 Task: Add a signature Joshua Turner containing Best wishes for a happy National Environment Day, Joshua Turner to email address softage.8@softage.net and add a label User experience
Action: Key pressed <Key.cmd><Key.cmd><Key.cmd><Key.cmd><Key.delete><Key.alt_l><Key.delete>
Screenshot: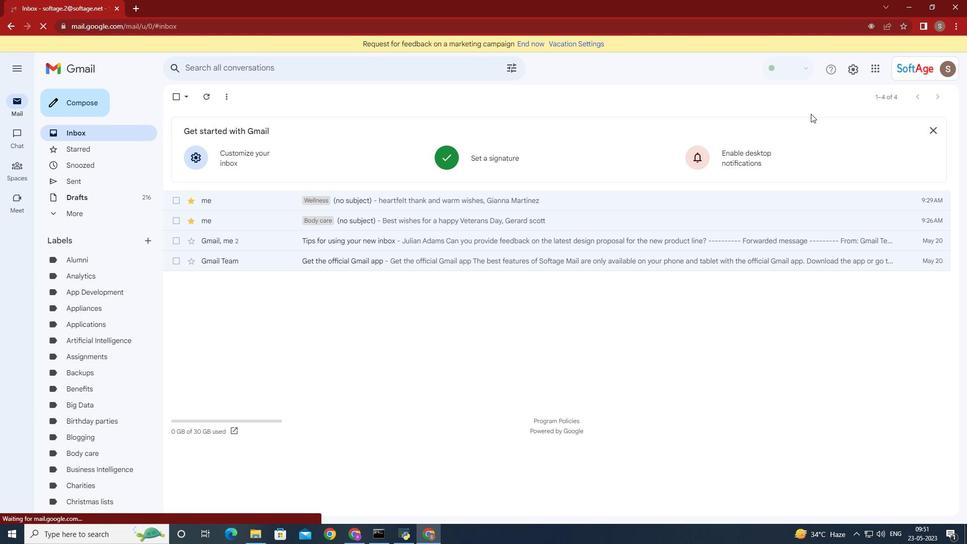 
Action: Mouse moved to (929, 53)
Screenshot: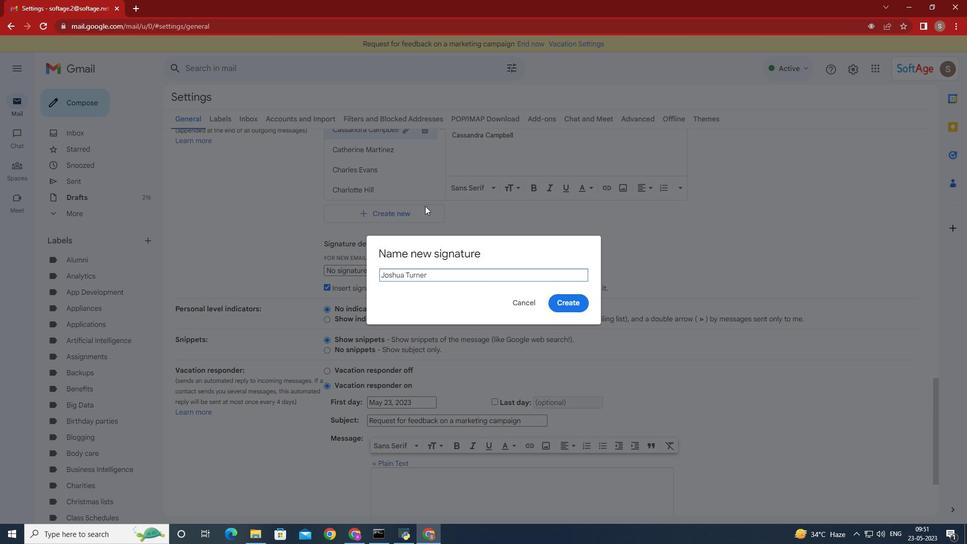 
Action: Mouse pressed left at (929, 53)
Screenshot: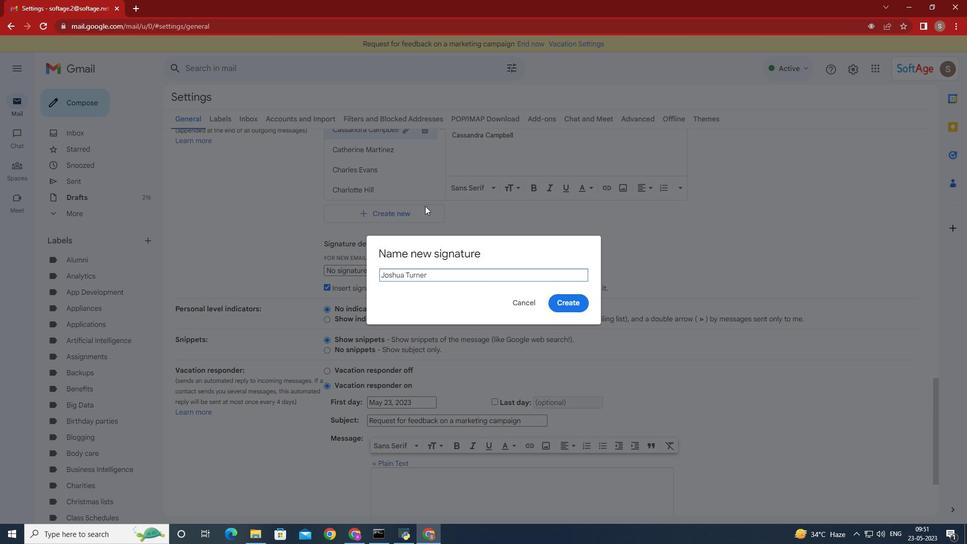 
Action: Mouse moved to (872, 95)
Screenshot: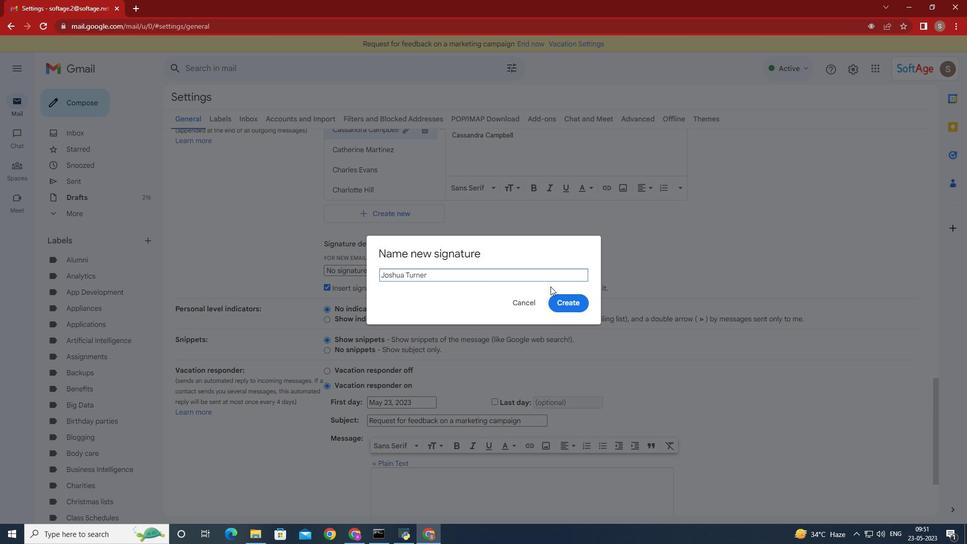 
Action: Mouse pressed left at (872, 95)
Screenshot: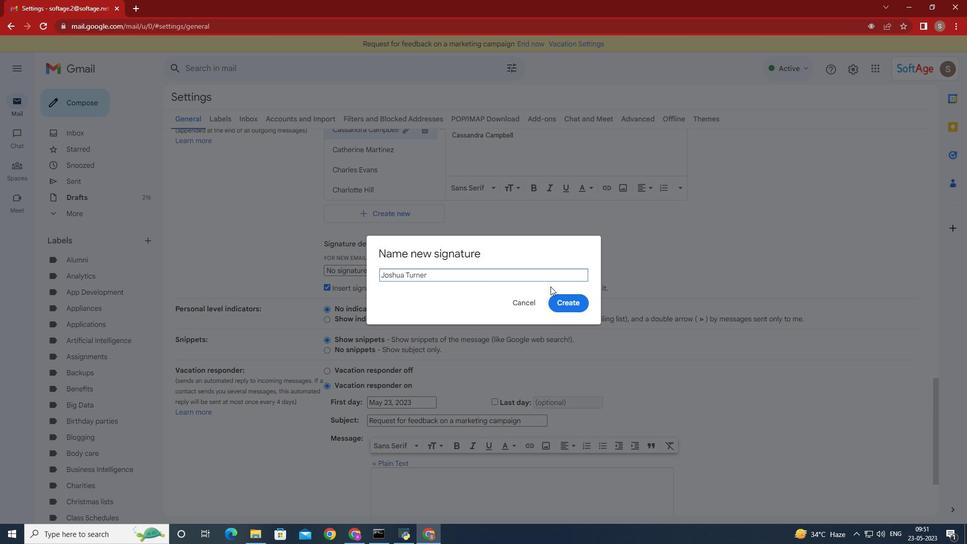 
Action: Mouse moved to (852, 70)
Screenshot: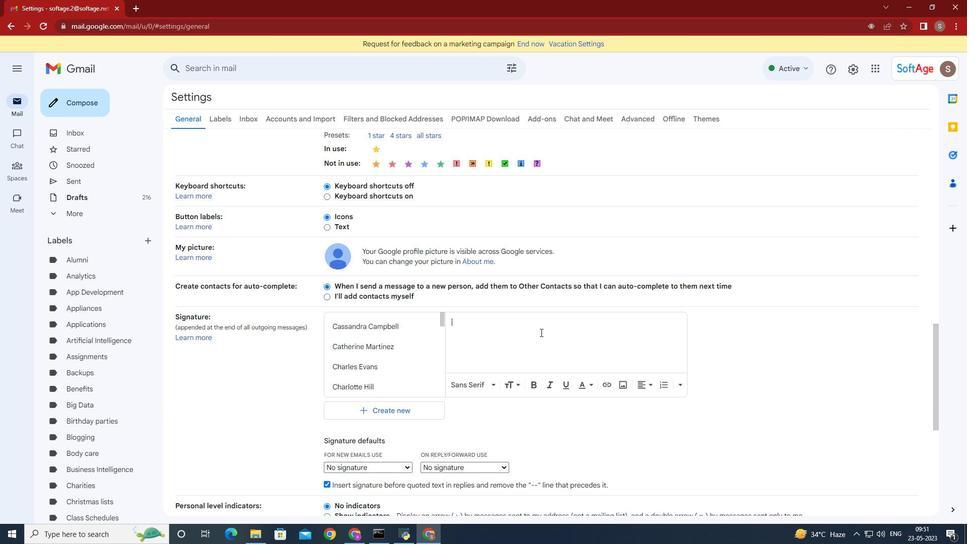
Action: Mouse pressed left at (852, 70)
Screenshot: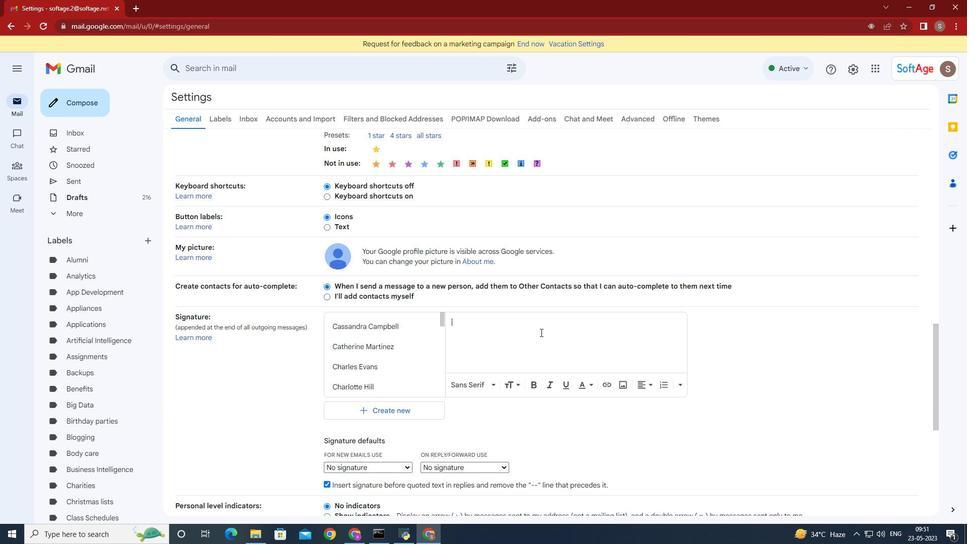 
Action: Mouse moved to (885, 119)
Screenshot: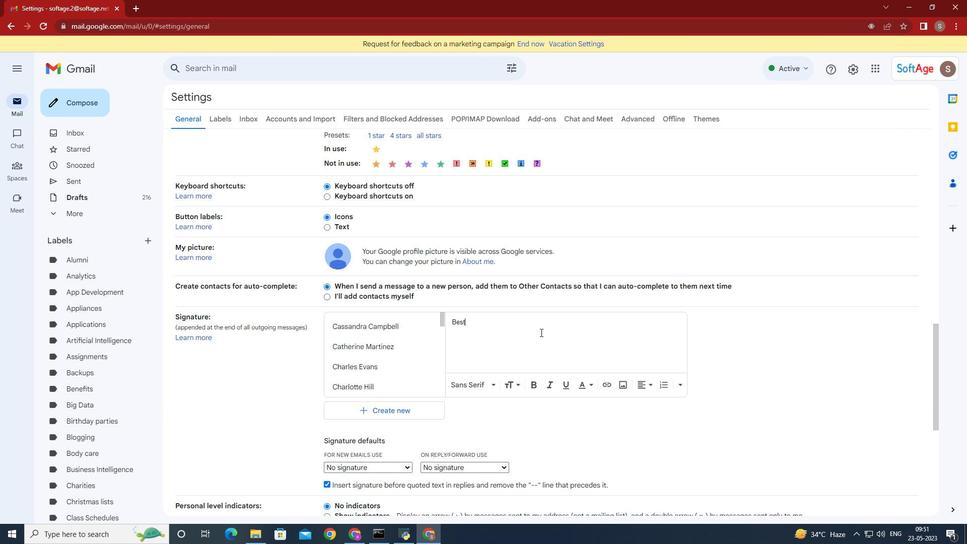 
Action: Mouse pressed left at (885, 119)
Screenshot: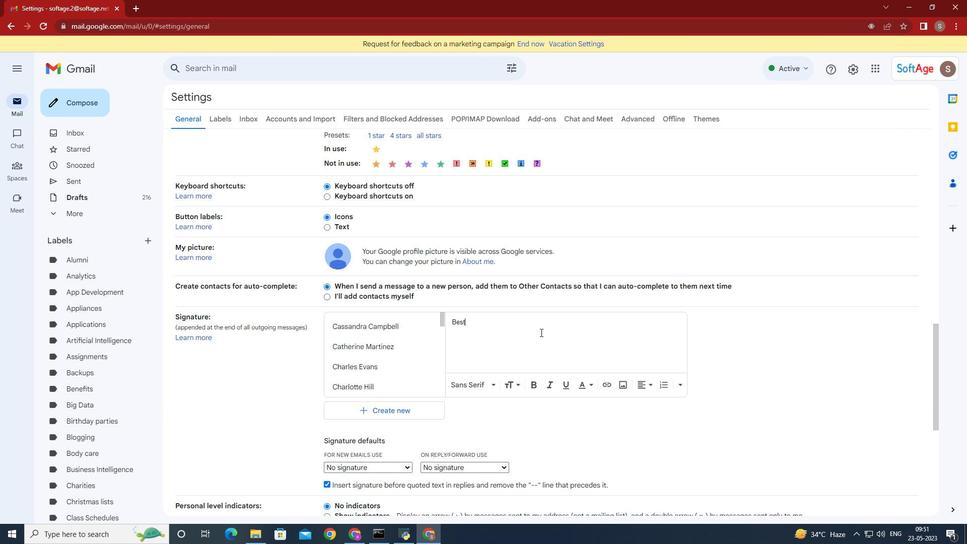 
Action: Mouse moved to (718, 263)
Screenshot: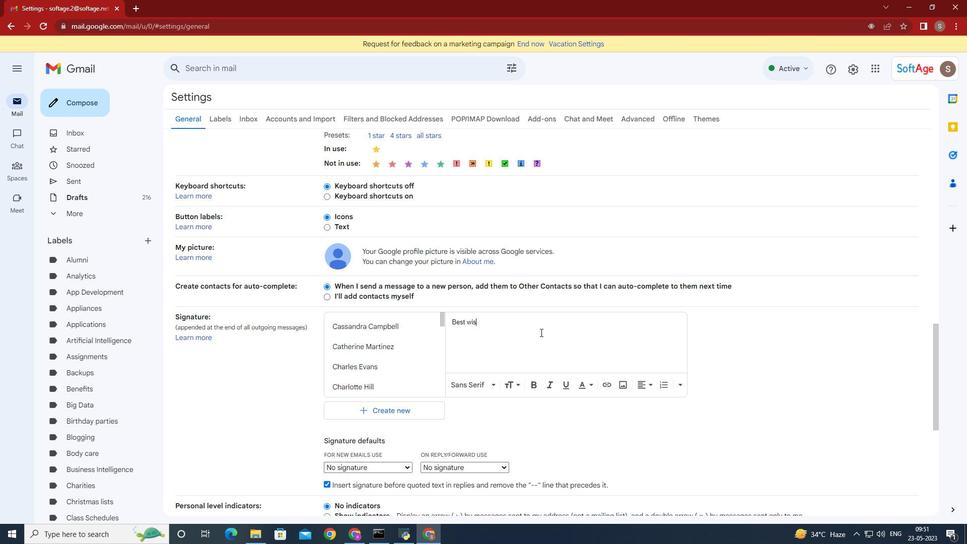 
Action: Mouse scrolled (718, 263) with delta (0, 0)
Screenshot: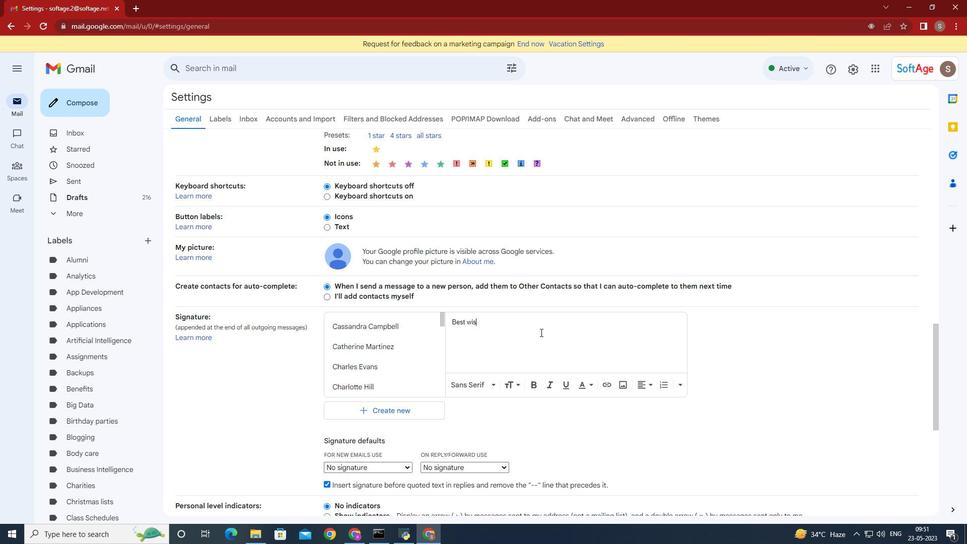 
Action: Mouse scrolled (718, 263) with delta (0, 0)
Screenshot: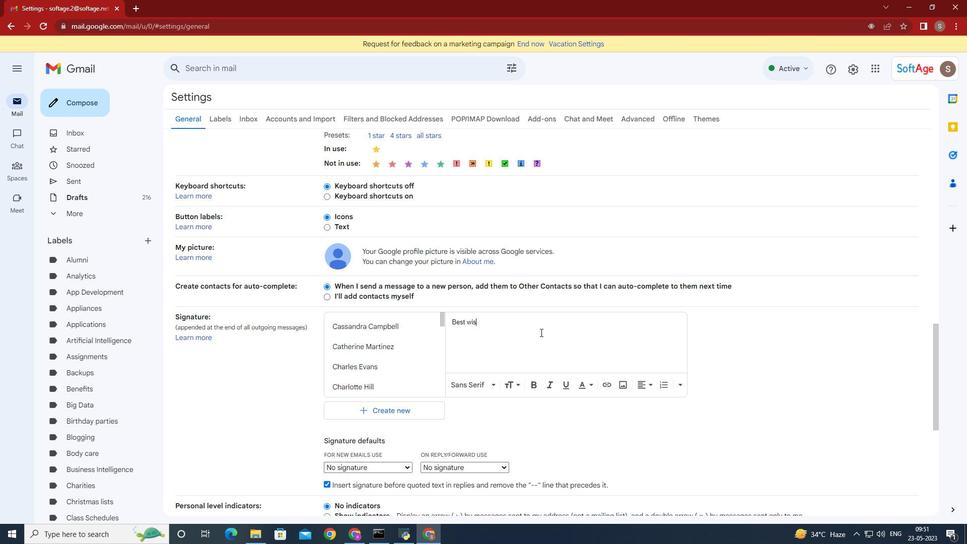 
Action: Mouse scrolled (718, 263) with delta (0, 0)
Screenshot: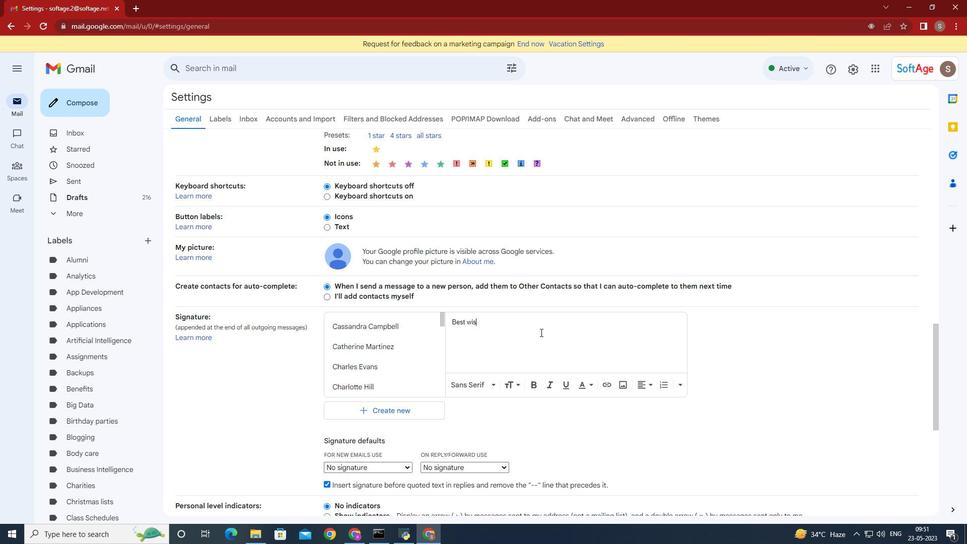 
Action: Mouse moved to (718, 263)
Screenshot: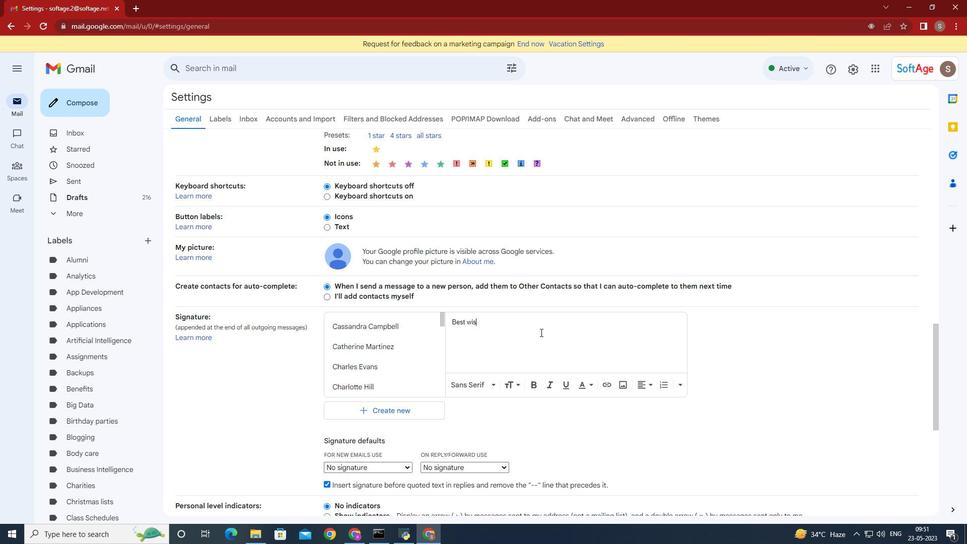 
Action: Mouse scrolled (718, 263) with delta (0, 0)
Screenshot: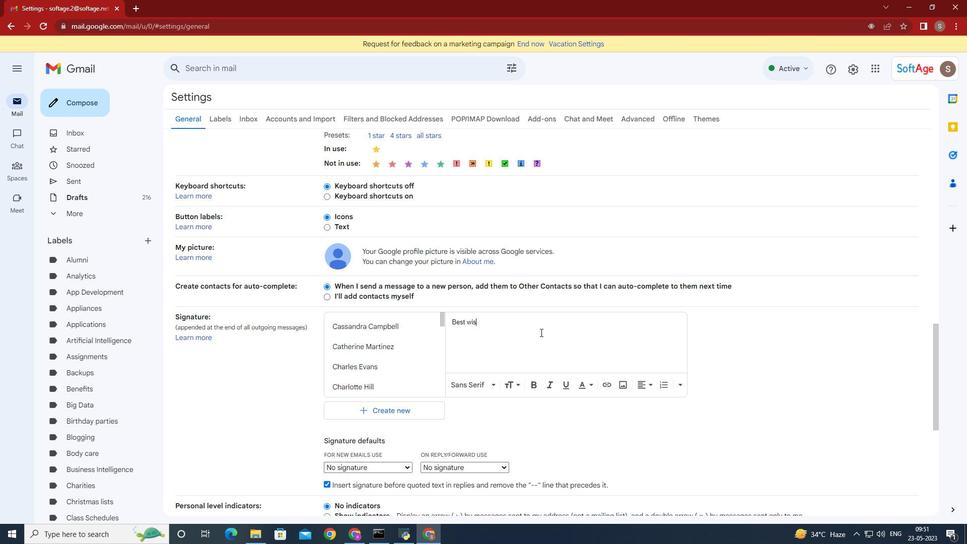 
Action: Mouse moved to (718, 263)
Screenshot: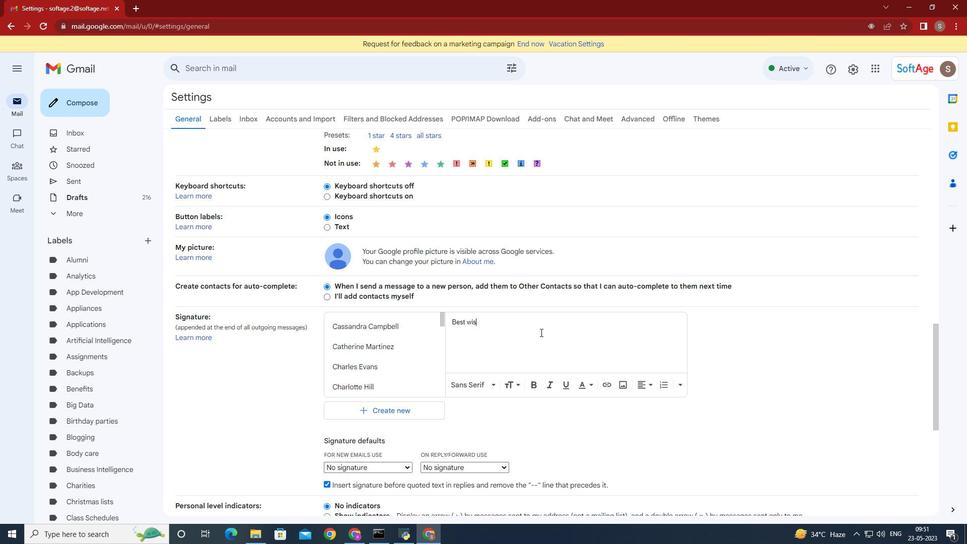 
Action: Mouse scrolled (718, 263) with delta (0, 0)
Screenshot: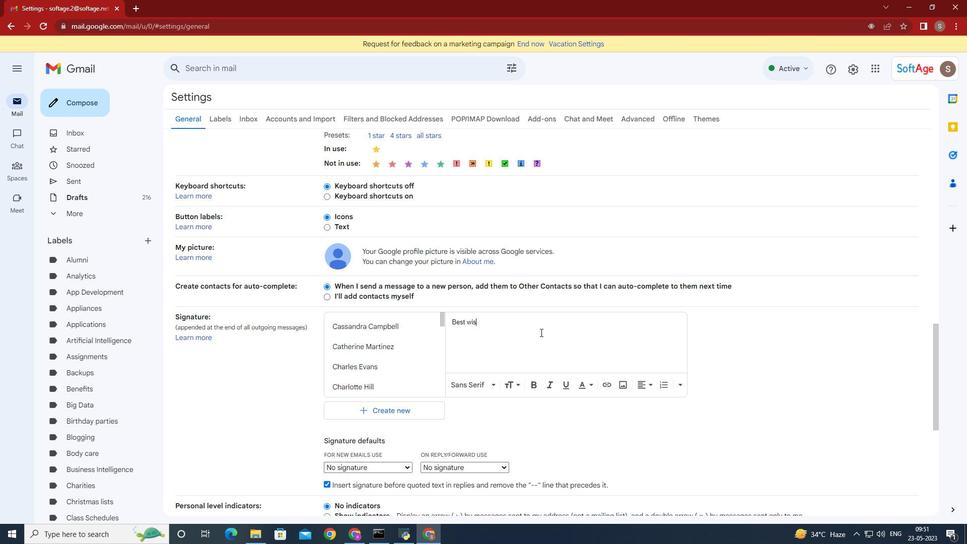
Action: Mouse moved to (717, 263)
Screenshot: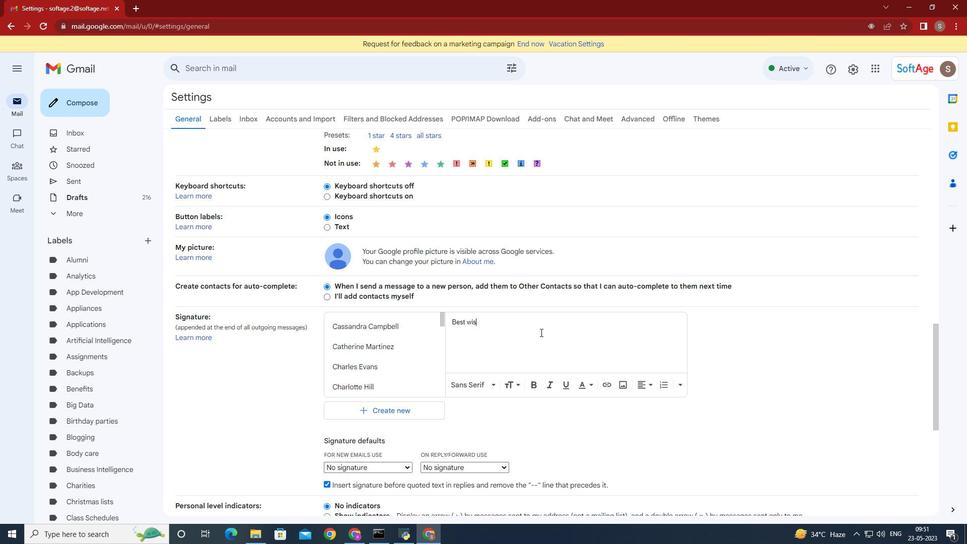 
Action: Mouse scrolled (717, 263) with delta (0, 0)
Screenshot: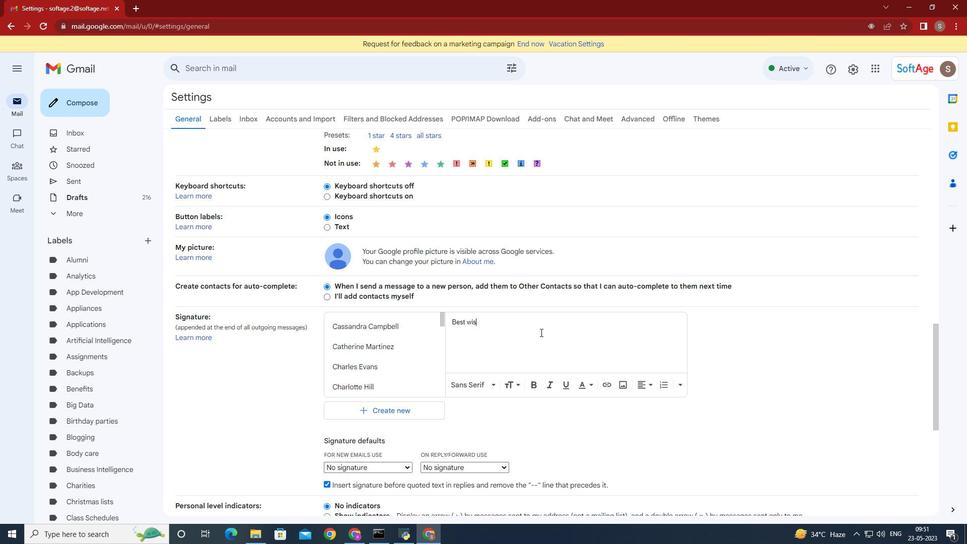 
Action: Mouse moved to (715, 263)
Screenshot: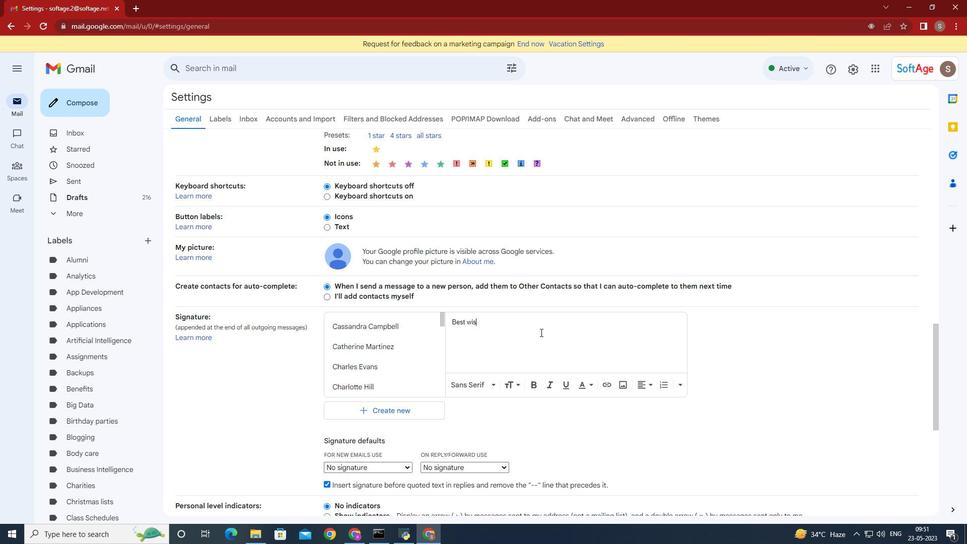 
Action: Mouse scrolled (715, 262) with delta (0, 0)
Screenshot: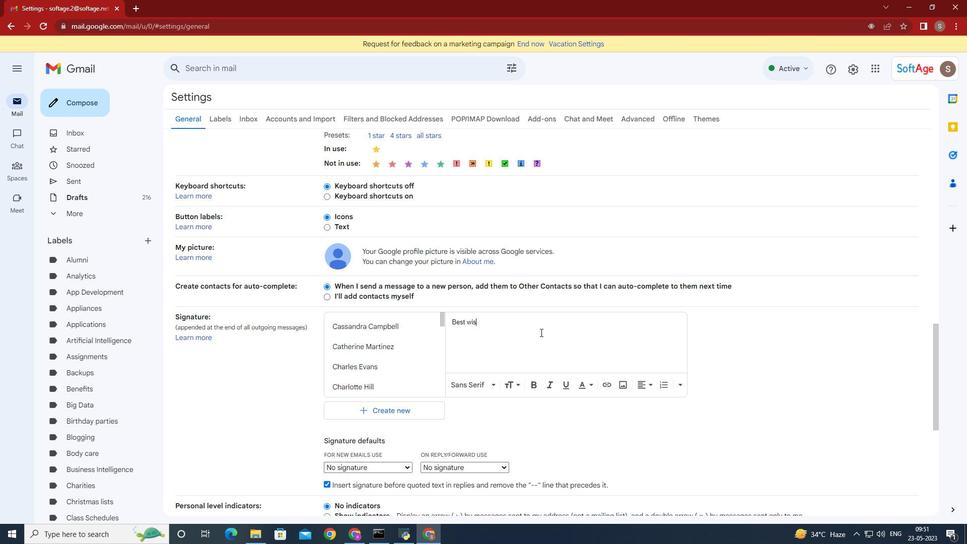 
Action: Mouse moved to (709, 259)
Screenshot: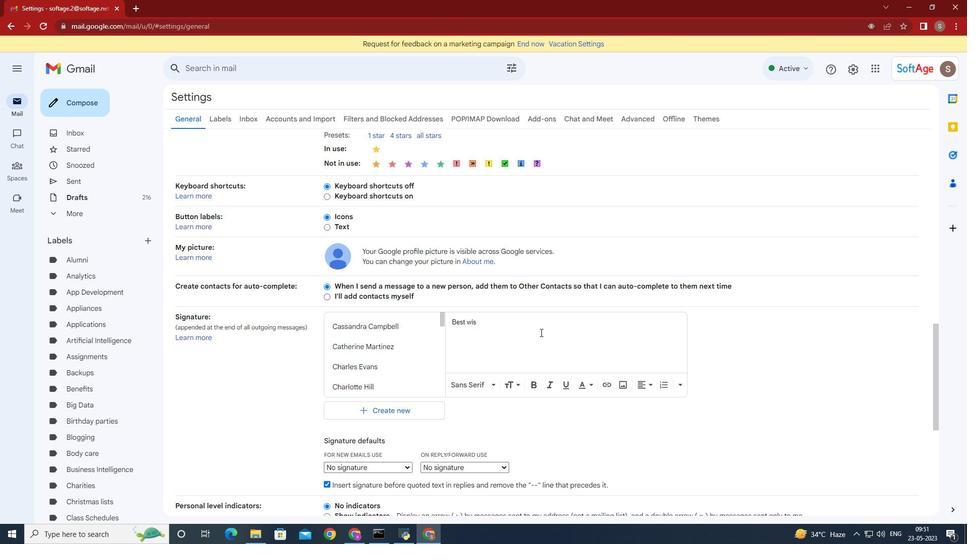 
Action: Mouse scrolled (709, 258) with delta (0, 0)
Screenshot: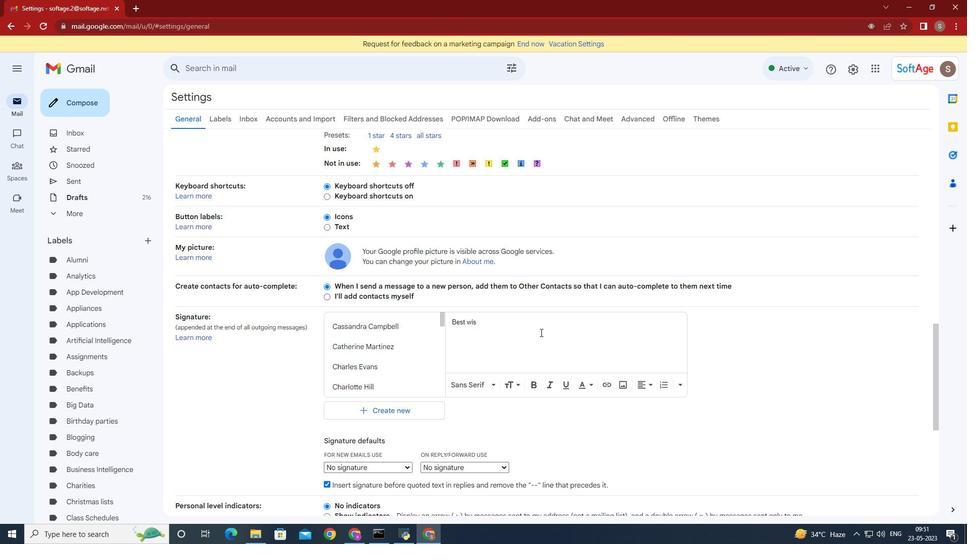 
Action: Mouse moved to (706, 257)
Screenshot: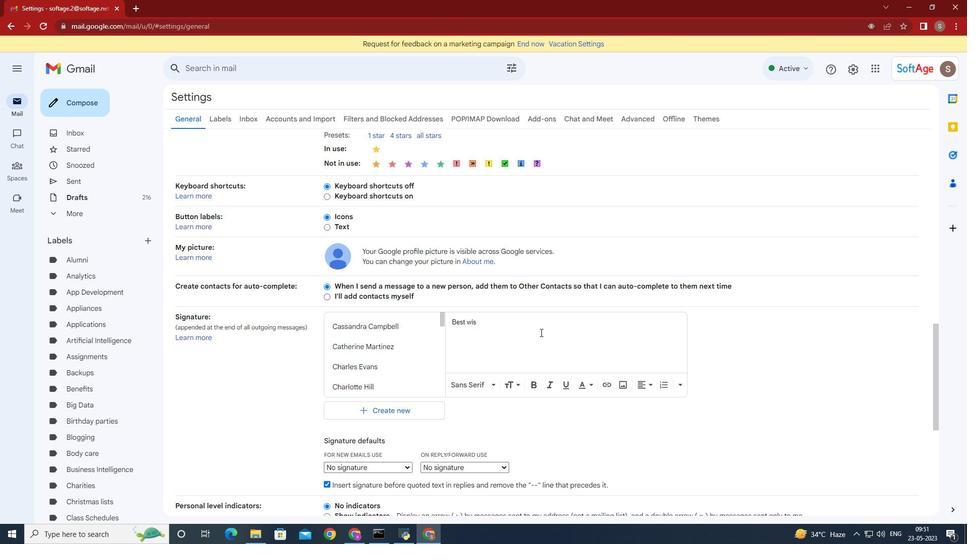 
Action: Mouse scrolled (706, 256) with delta (0, 0)
Screenshot: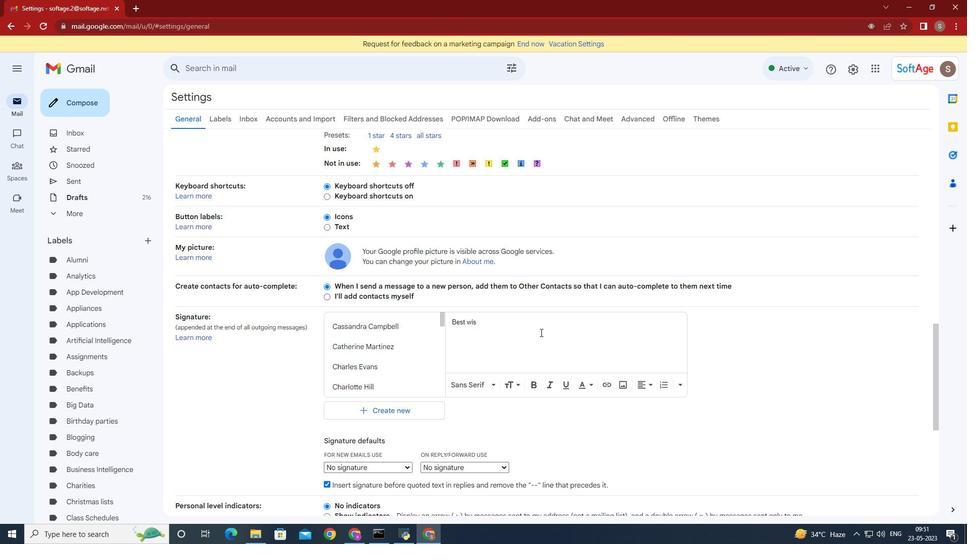 
Action: Mouse moved to (706, 257)
Screenshot: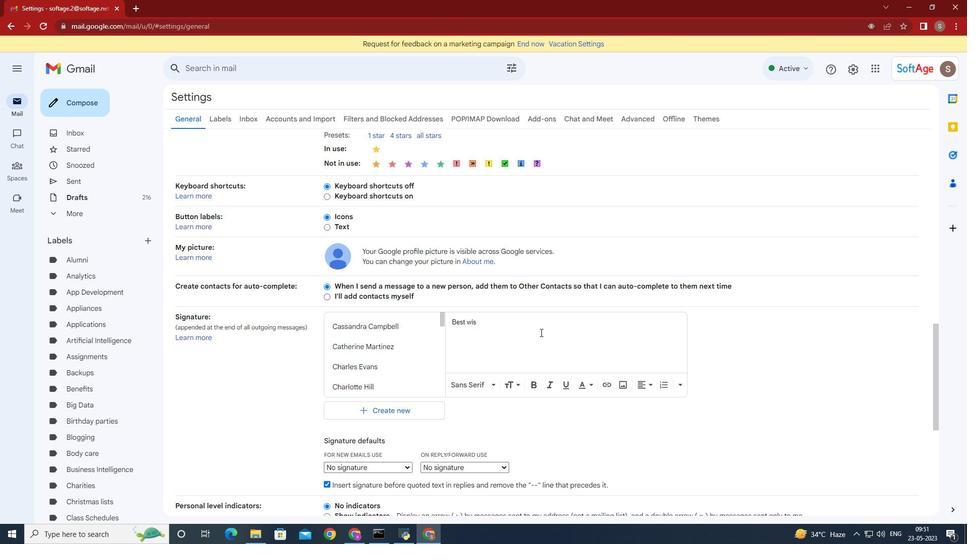 
Action: Mouse scrolled (706, 256) with delta (0, 0)
Screenshot: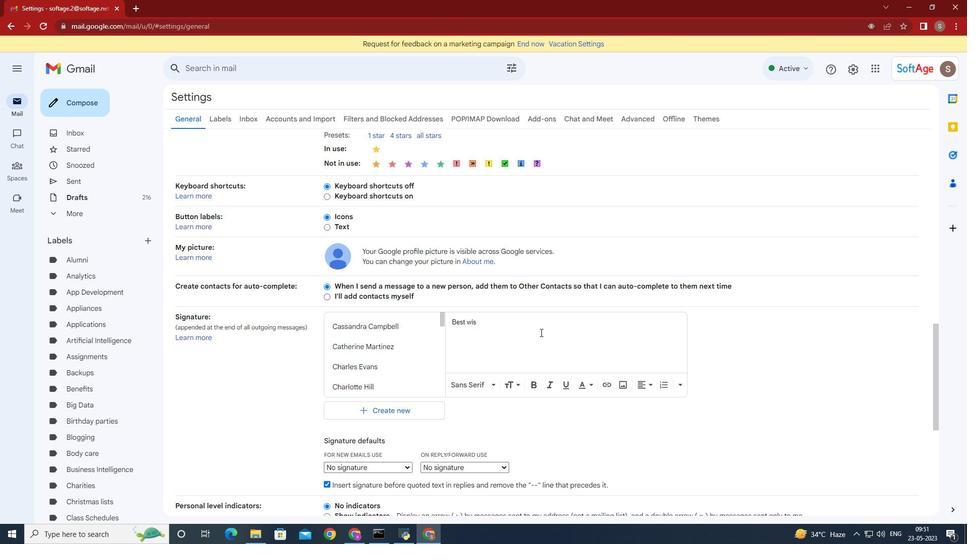 
Action: Mouse scrolled (706, 256) with delta (0, 0)
Screenshot: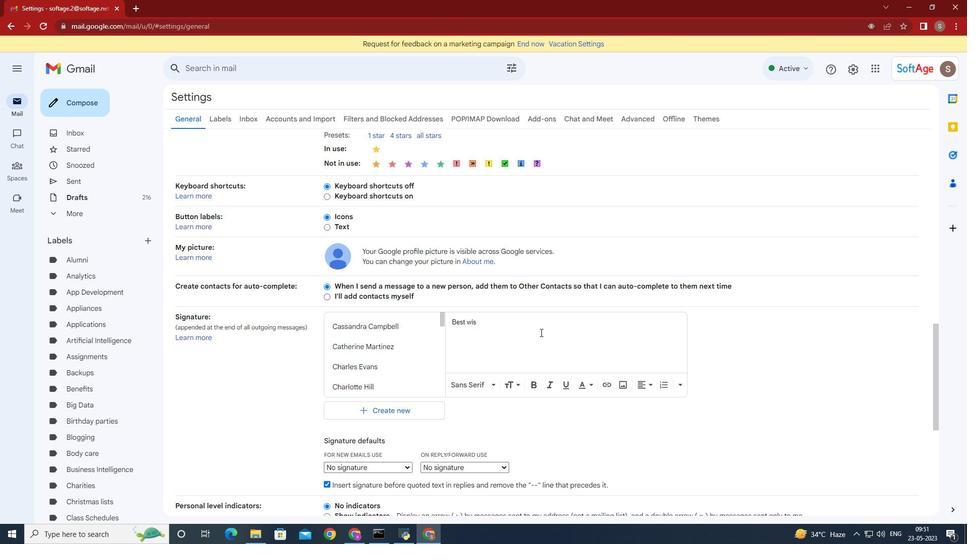 
Action: Mouse scrolled (706, 256) with delta (0, 0)
Screenshot: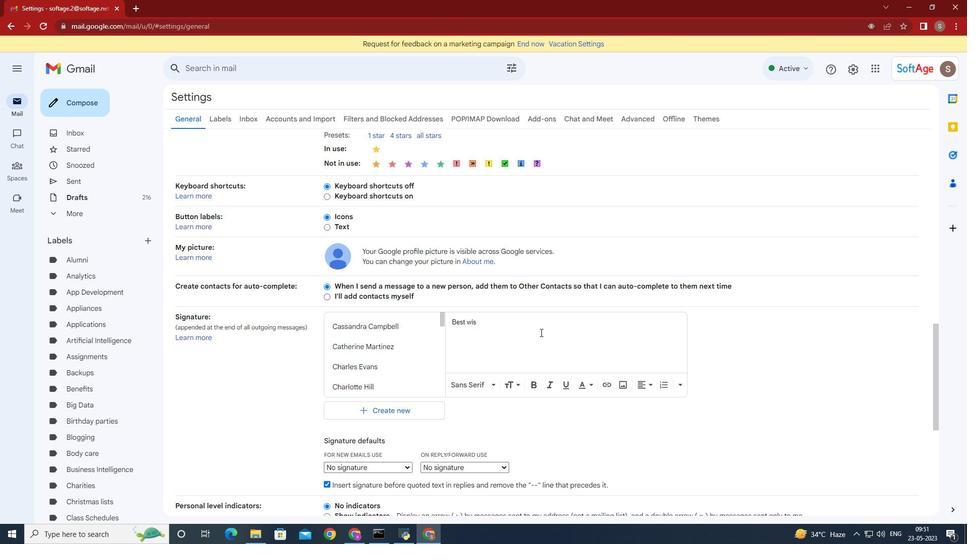 
Action: Mouse moved to (706, 257)
Screenshot: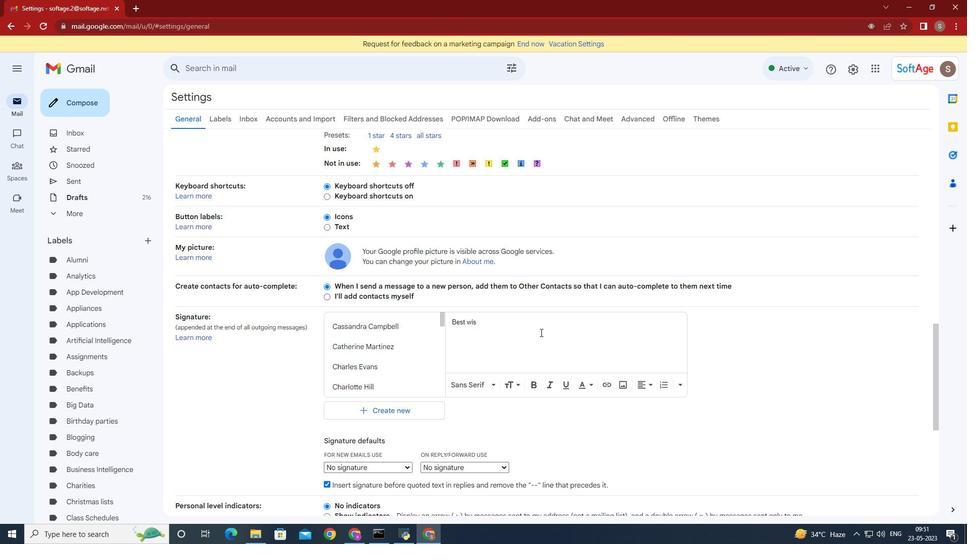 
Action: Mouse scrolled (706, 256) with delta (0, 0)
Screenshot: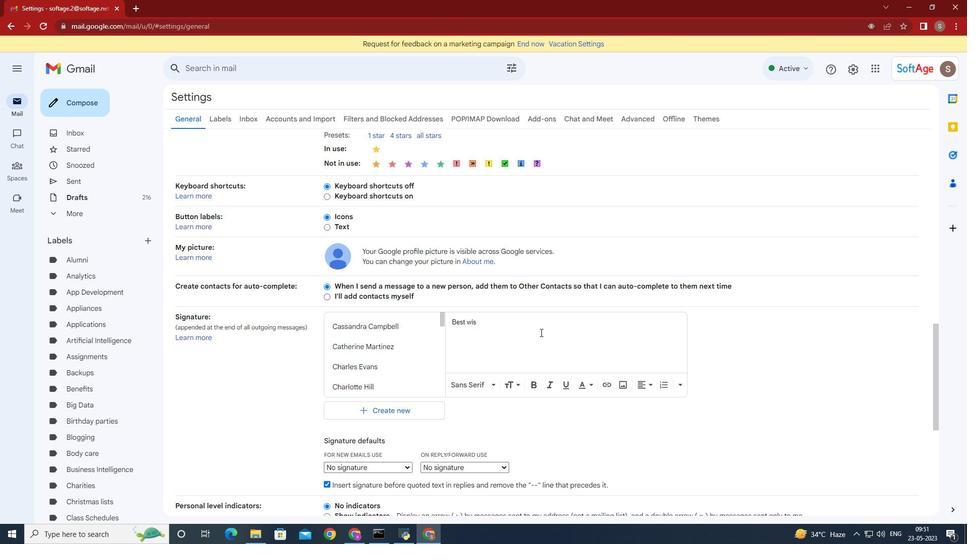 
Action: Mouse moved to (504, 371)
Screenshot: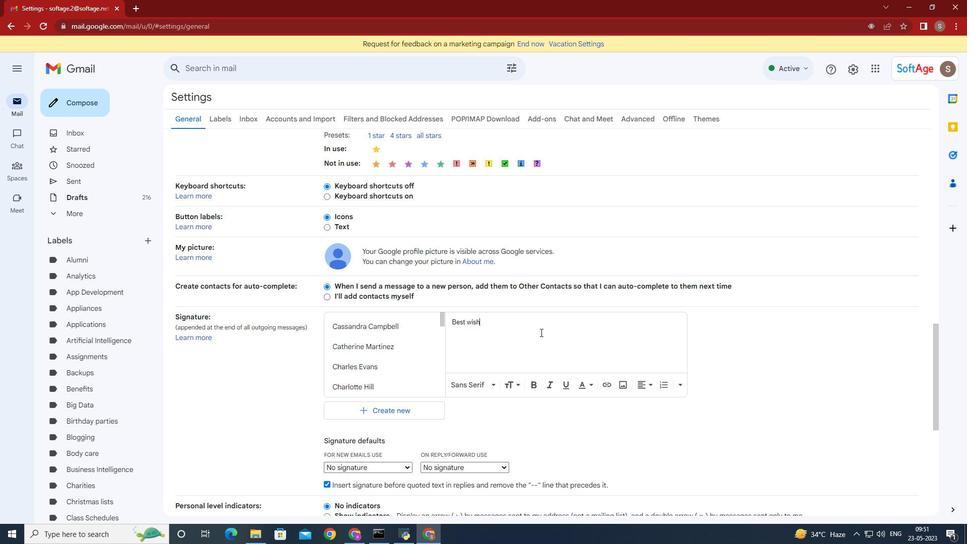 
Action: Mouse scrolled (504, 370) with delta (0, 0)
Screenshot: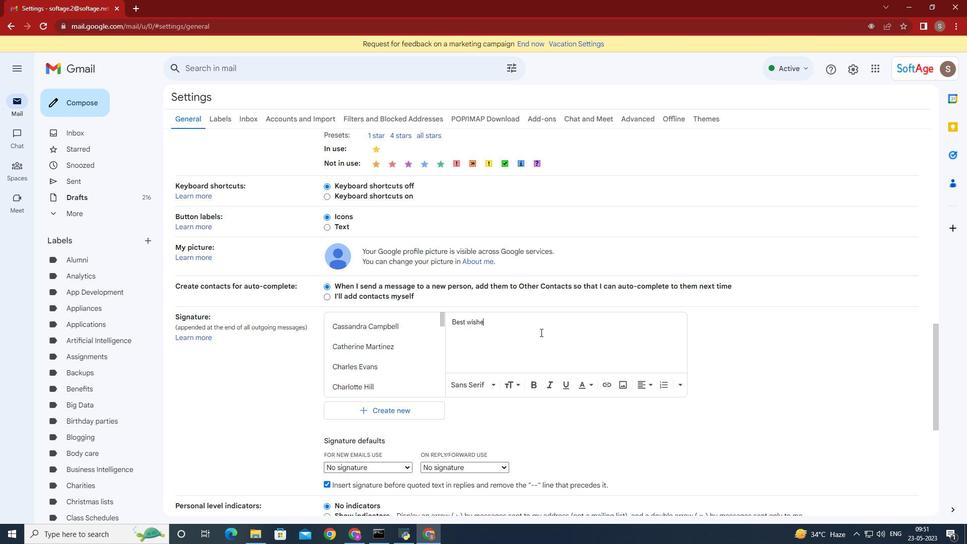 
Action: Mouse moved to (504, 371)
Screenshot: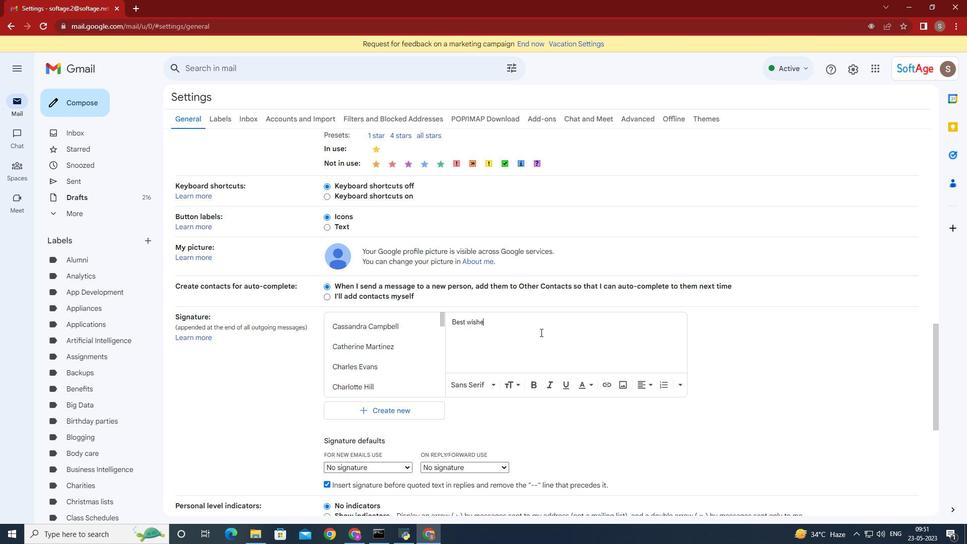 
Action: Mouse scrolled (504, 370) with delta (0, 0)
Screenshot: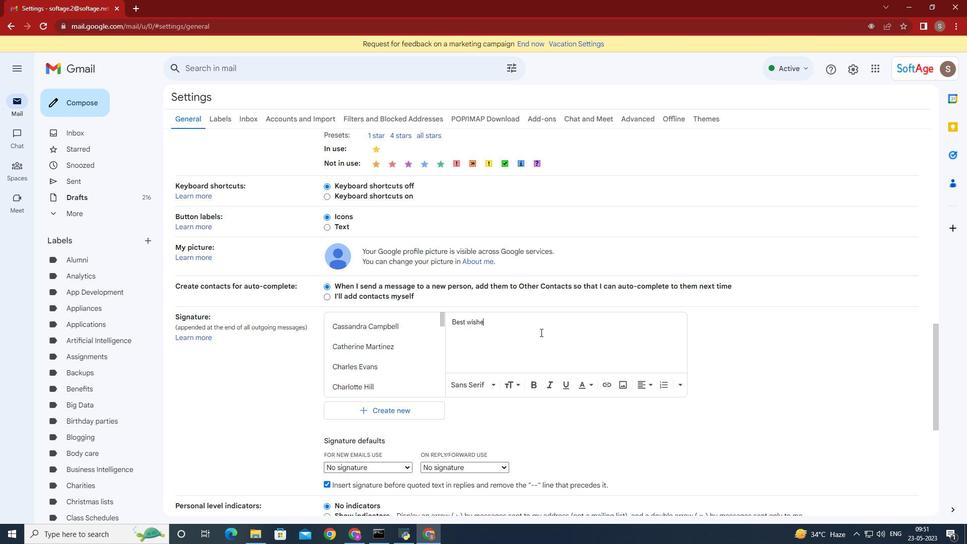 
Action: Mouse scrolled (504, 370) with delta (0, 0)
Screenshot: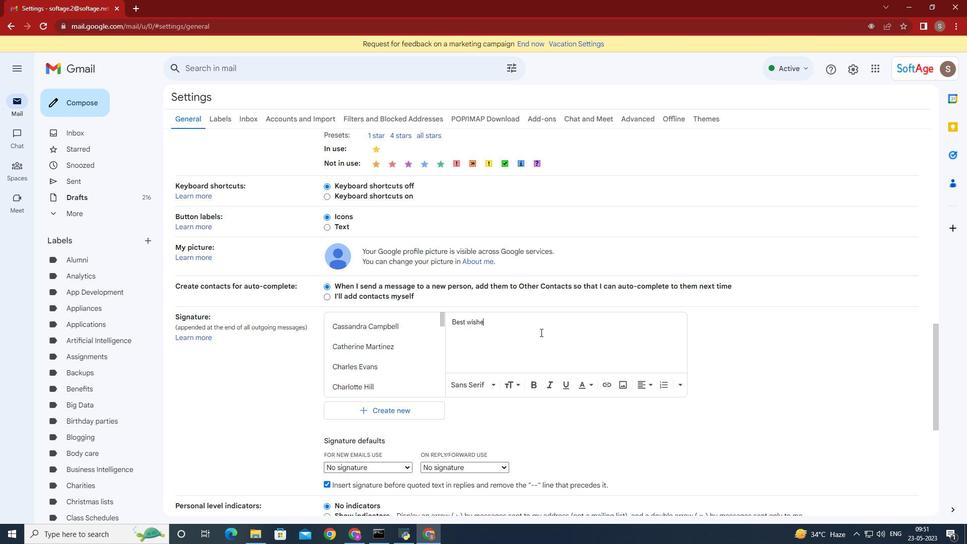 
Action: Mouse moved to (407, 313)
Screenshot: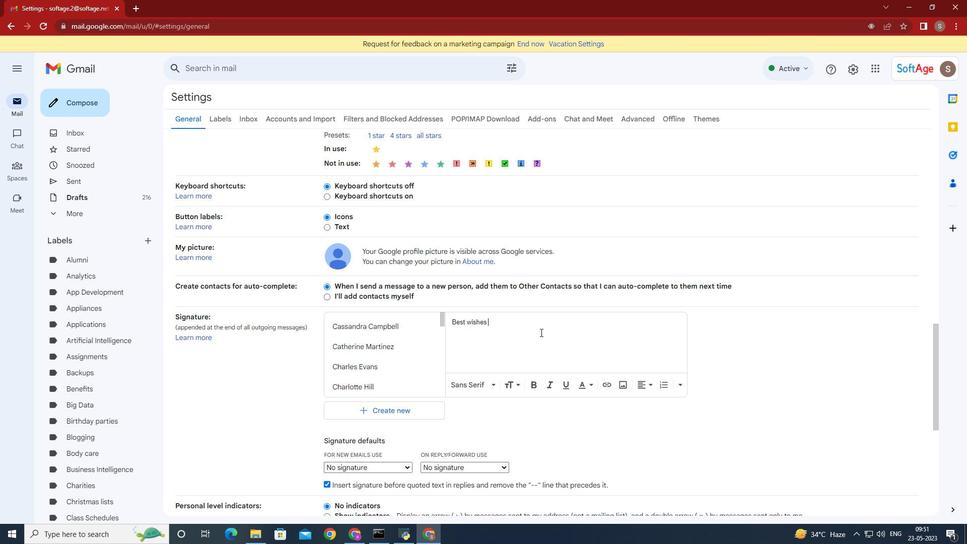 
Action: Mouse pressed left at (407, 313)
Screenshot: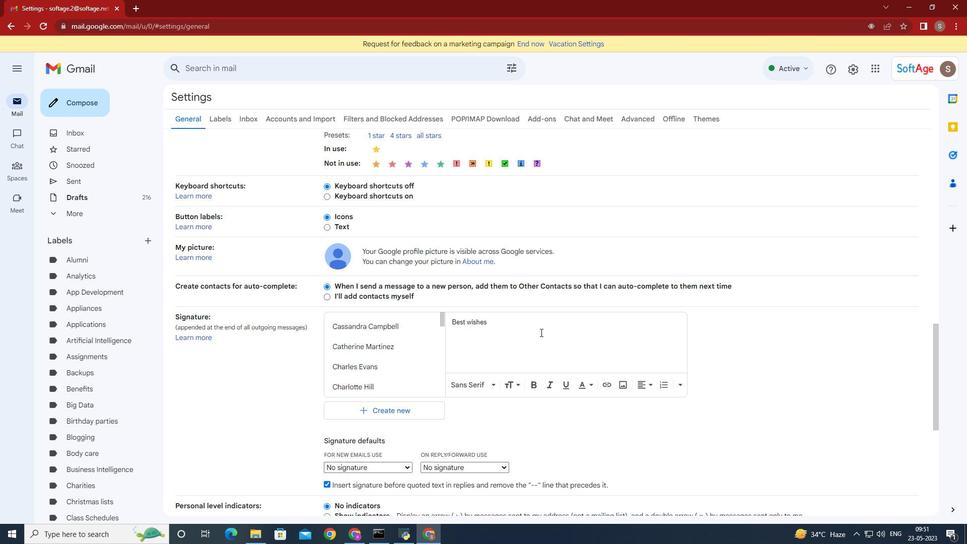 
Action: Mouse moved to (407, 313)
Screenshot: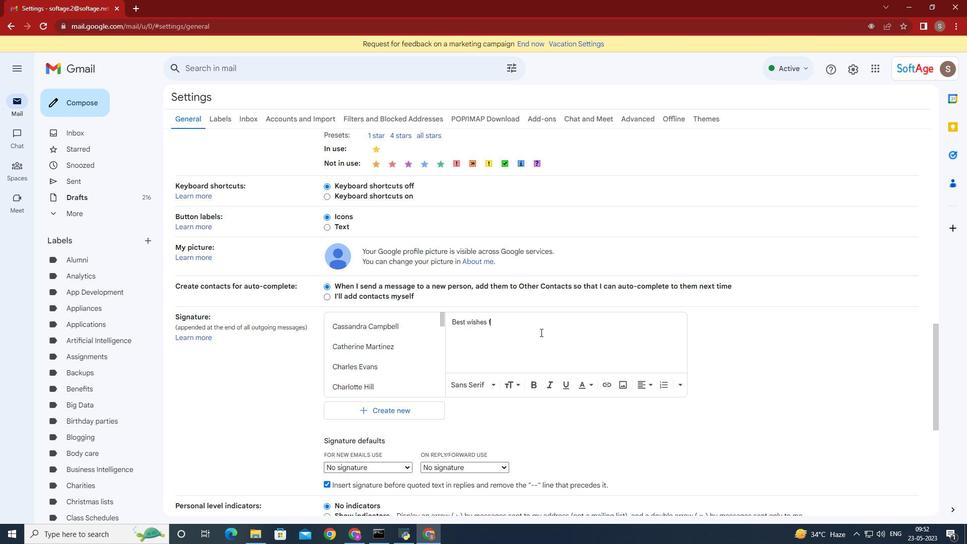 
Action: Key pressed <Key.shift>ctrl+Joshua<Key.space><Key.shift>Turner
Screenshot: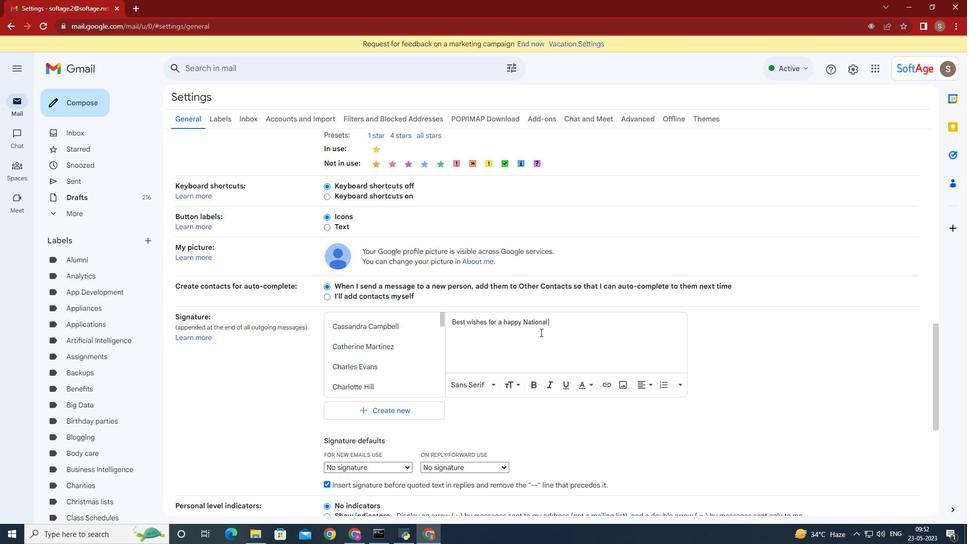 
Action: Mouse moved to (583, 309)
Screenshot: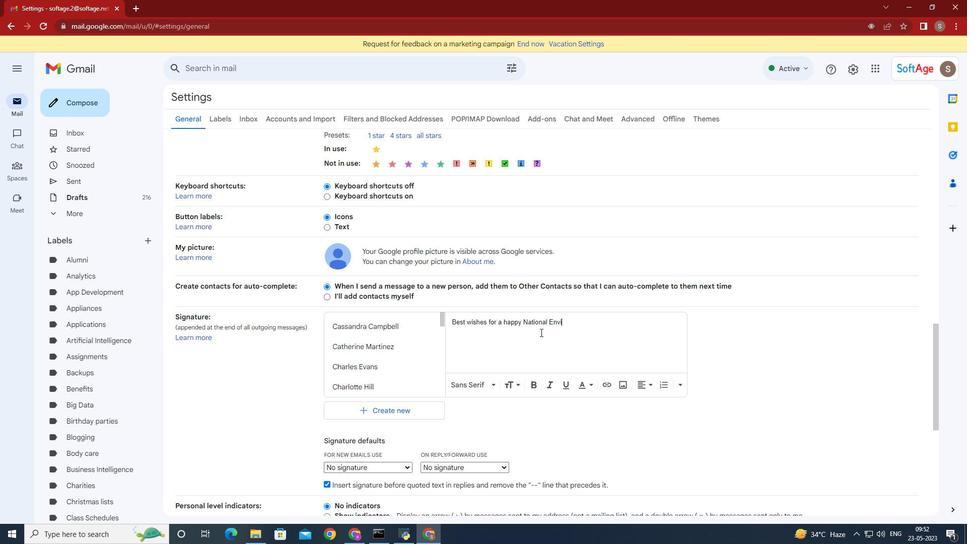 
Action: Mouse pressed left at (583, 309)
Screenshot: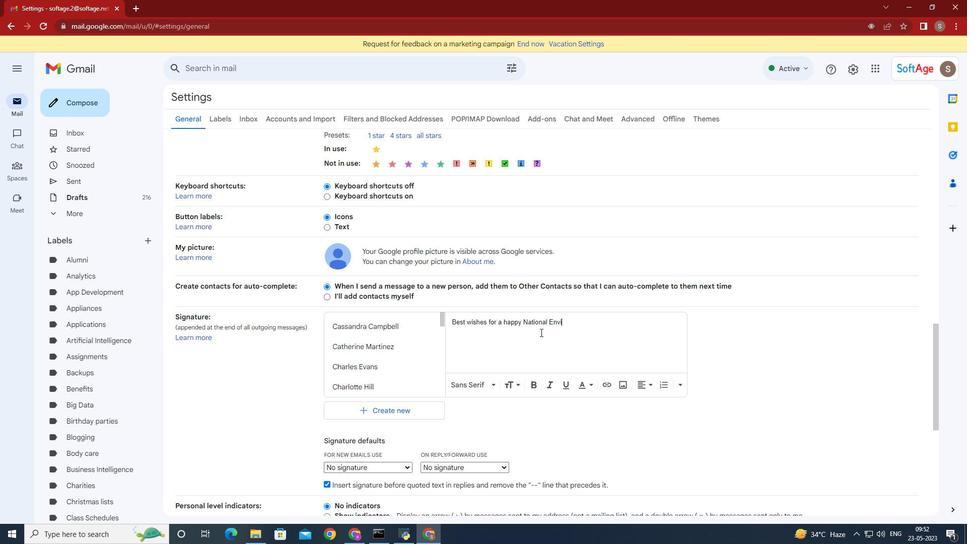 
Action: Mouse moved to (582, 307)
Screenshot: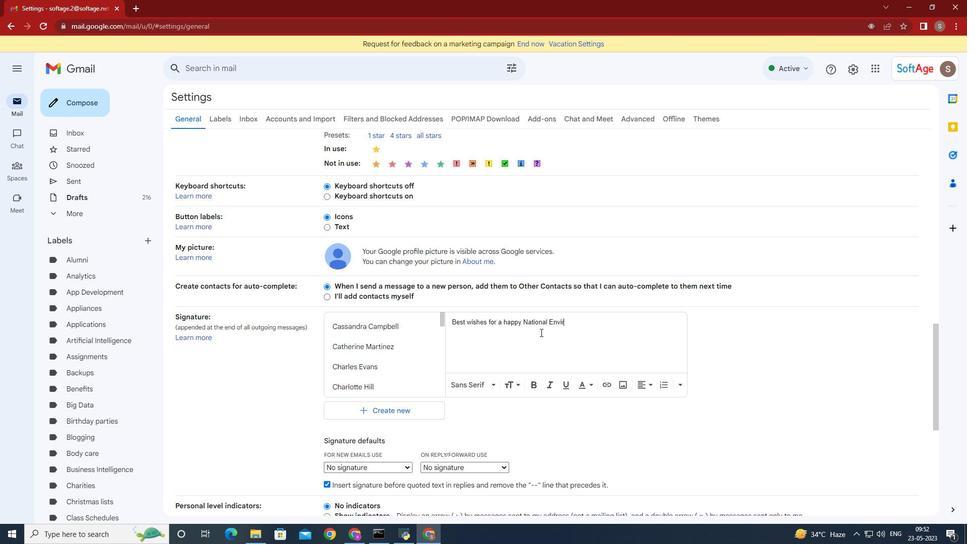 
Action: Key pressed <Key.shift>Best<Key.space>wishes<Key.space>for<Key.space>a<Key.space>happy<Key.space><Key.shift>National<Key.space><Key.shift>Environment<Key.shift>Day,<Key.enter>
Screenshot: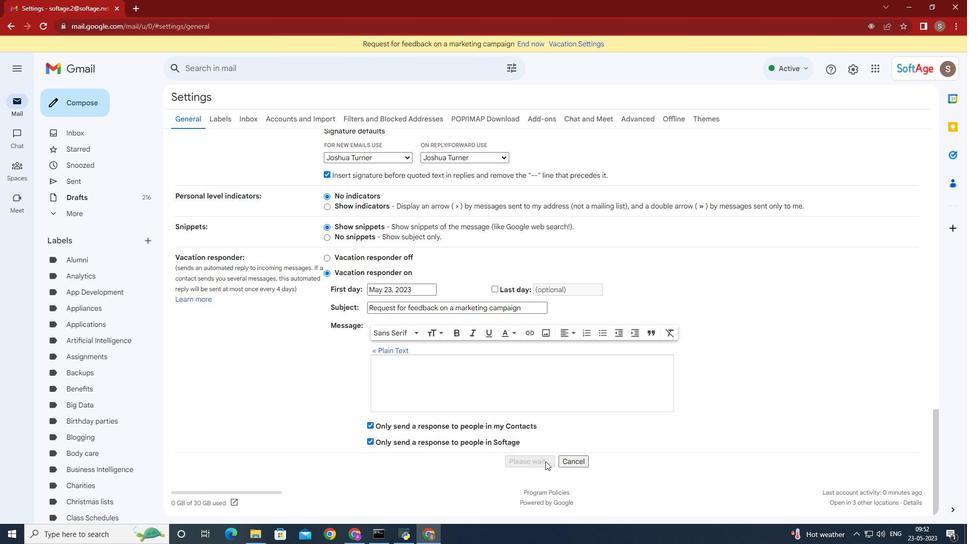 
Action: Mouse moved to (600, 226)
Screenshot: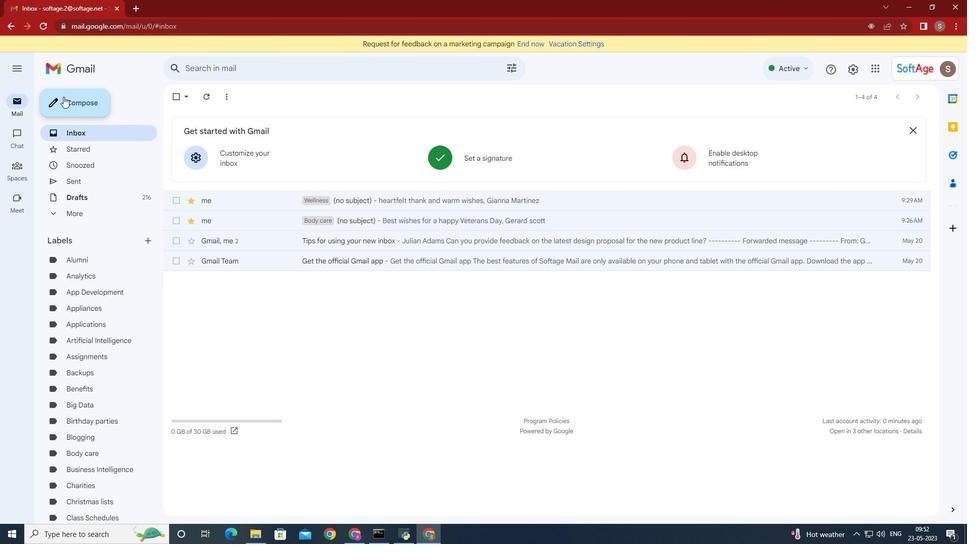 
Action: Mouse pressed left at (600, 226)
Screenshot: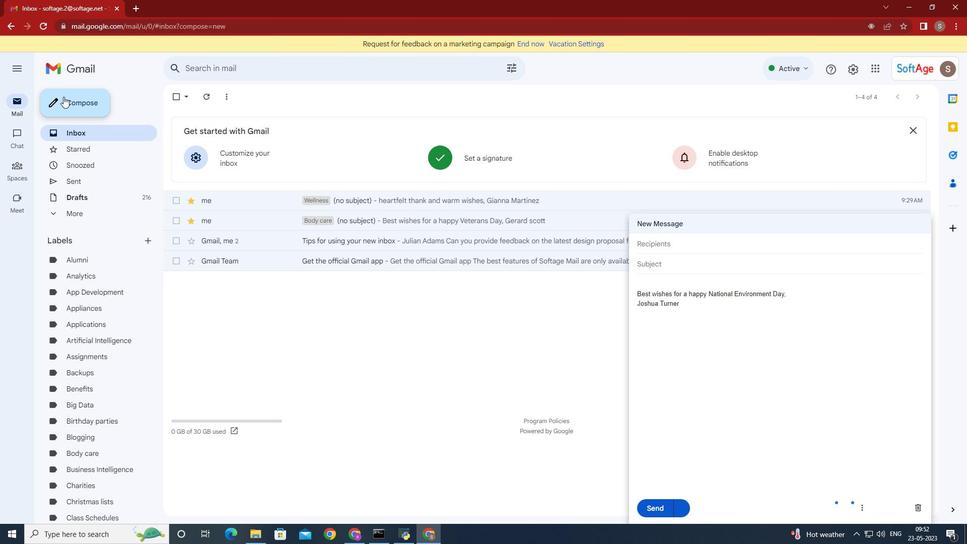 
Action: Key pressed <Key.backspace><Key.backspace><Key.backspace><Key.backspace><Key.space><Key.shift>Day,<Key.enter><Key.shift><Key.shift><Key.shift>Joshua<Key.space><Key.shift>Turner
Screenshot: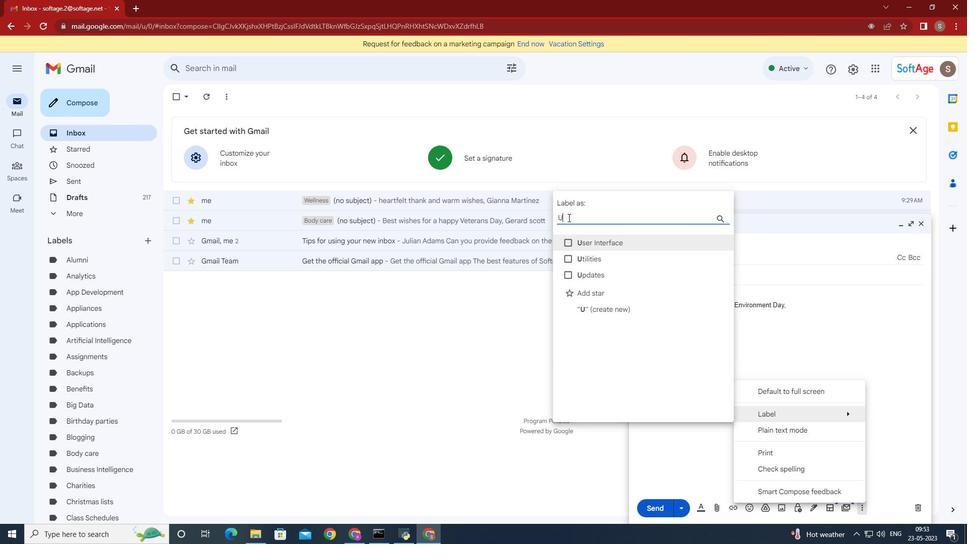 
Action: Mouse moved to (405, 370)
Screenshot: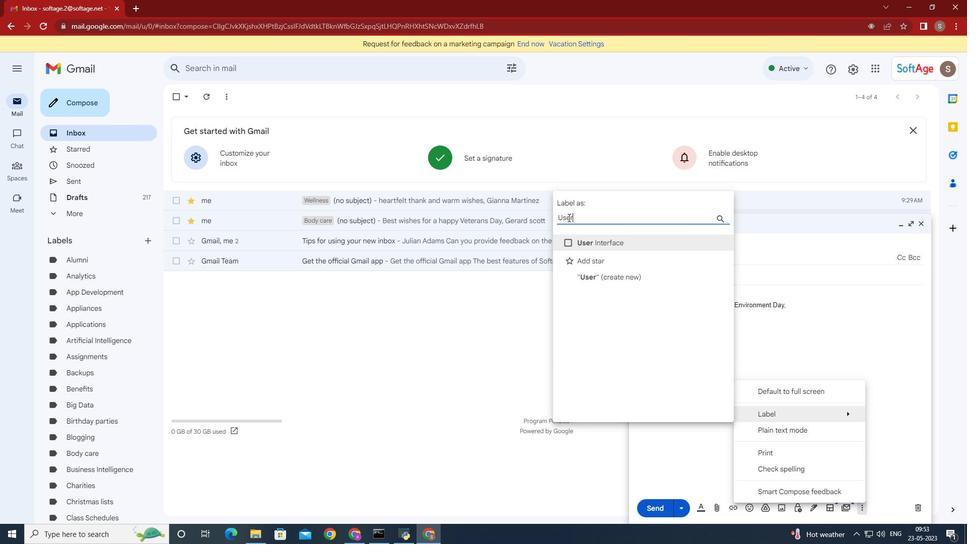 
Action: Mouse pressed left at (405, 370)
Screenshot: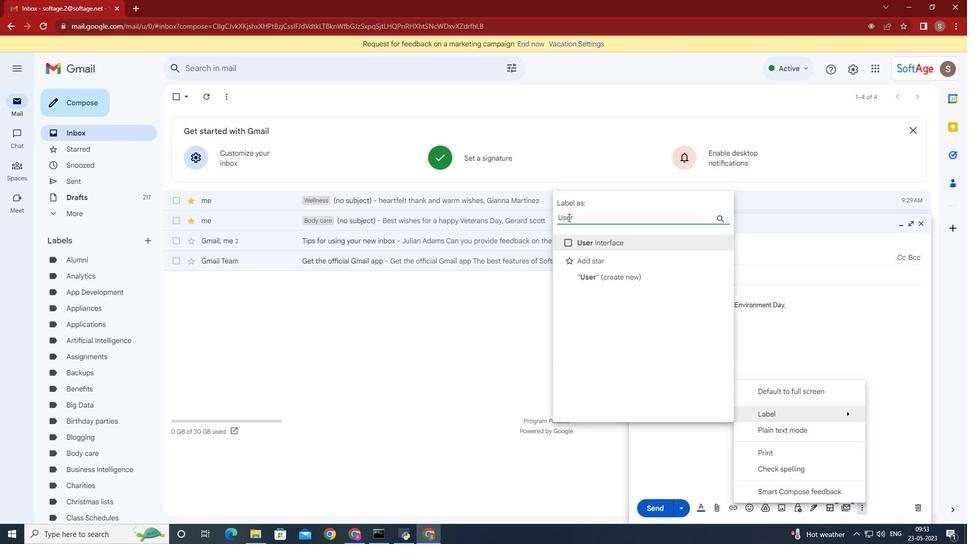 
Action: Mouse moved to (379, 362)
Screenshot: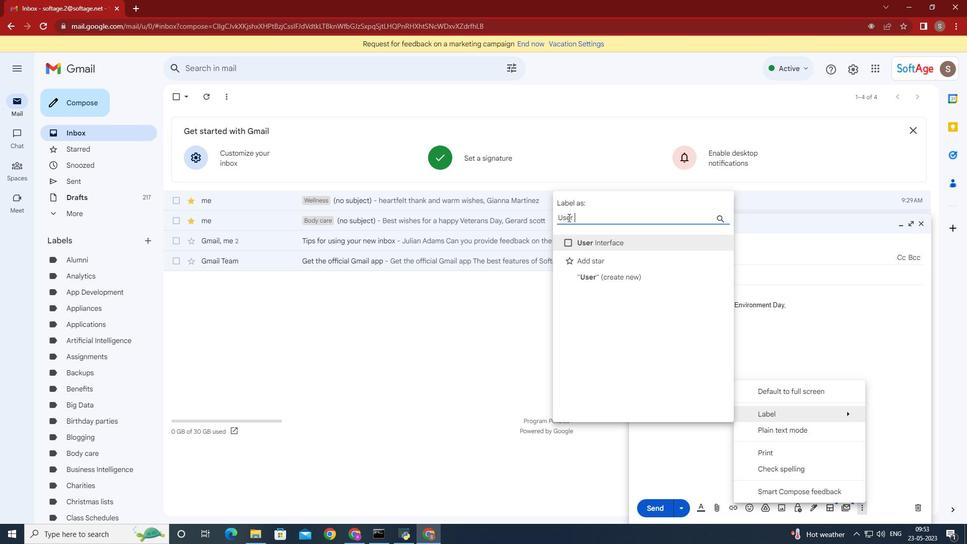 
Action: Mouse scrolled (379, 362) with delta (0, 0)
Screenshot: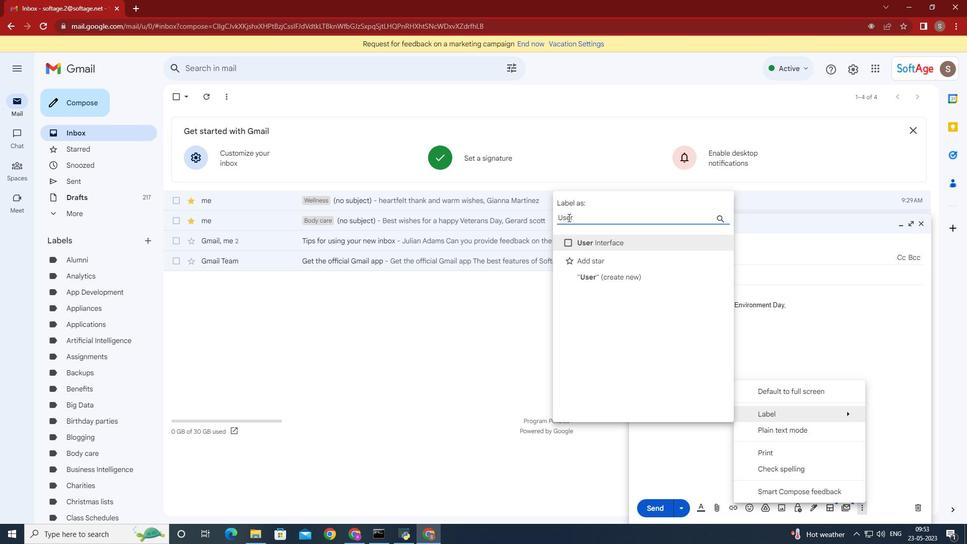 
Action: Mouse scrolled (379, 362) with delta (0, 0)
Screenshot: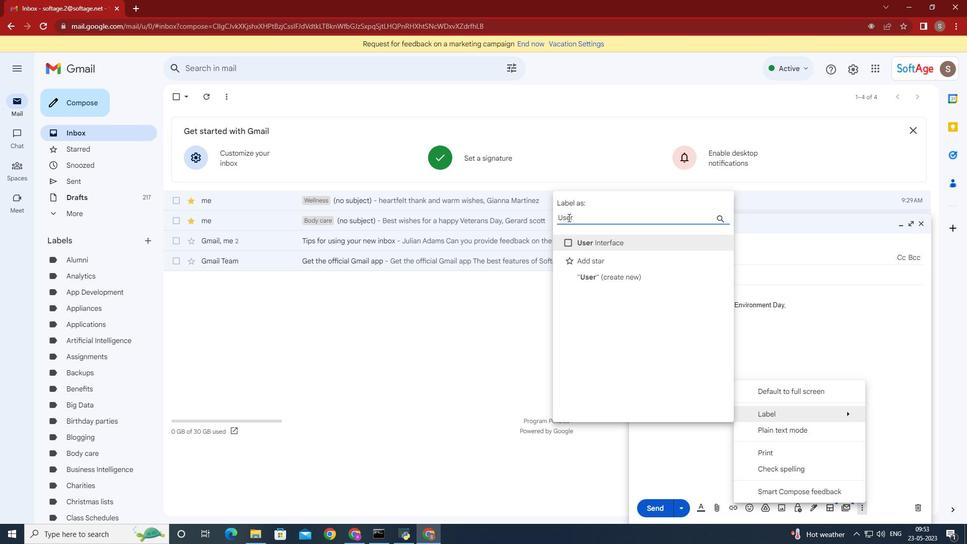 
Action: Mouse scrolled (379, 362) with delta (0, 0)
Screenshot: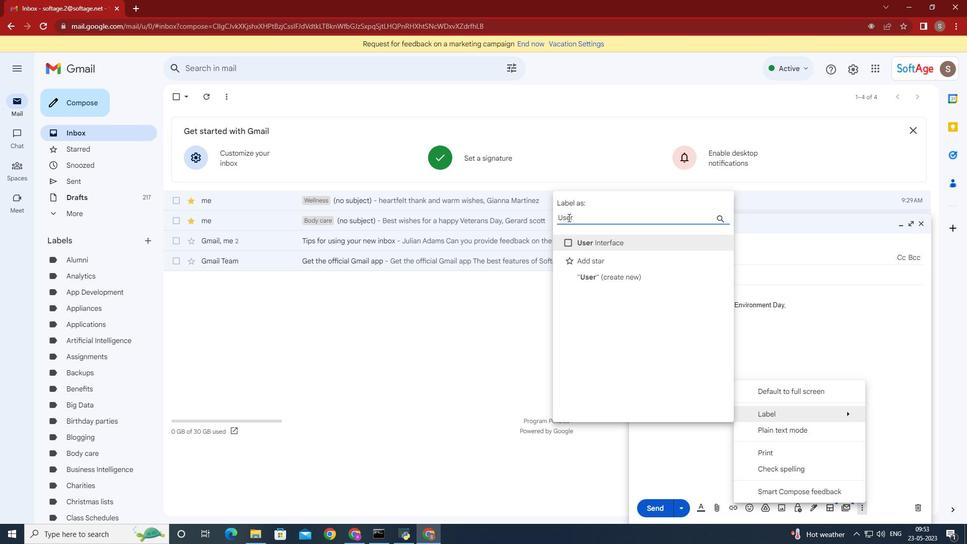 
Action: Mouse scrolled (379, 362) with delta (0, 0)
Screenshot: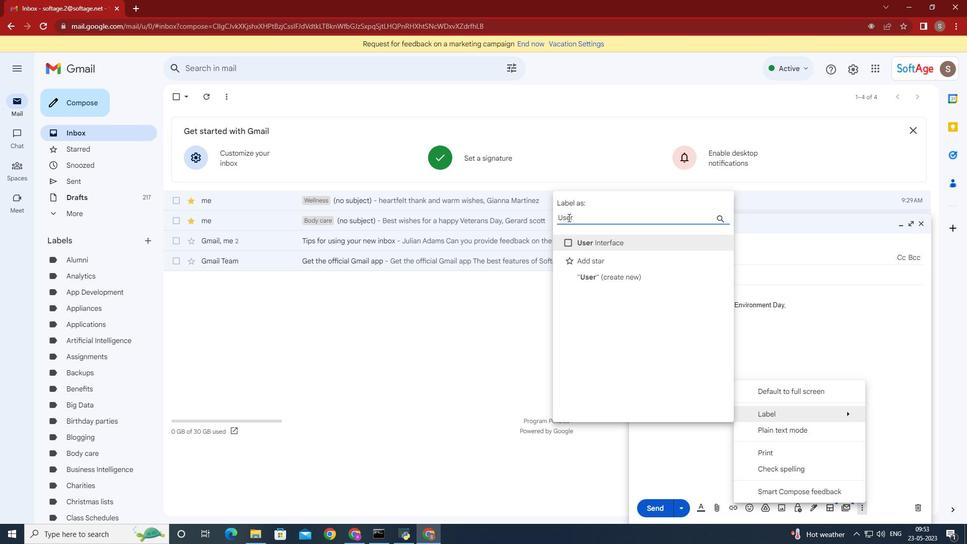 
Action: Mouse moved to (378, 358)
Screenshot: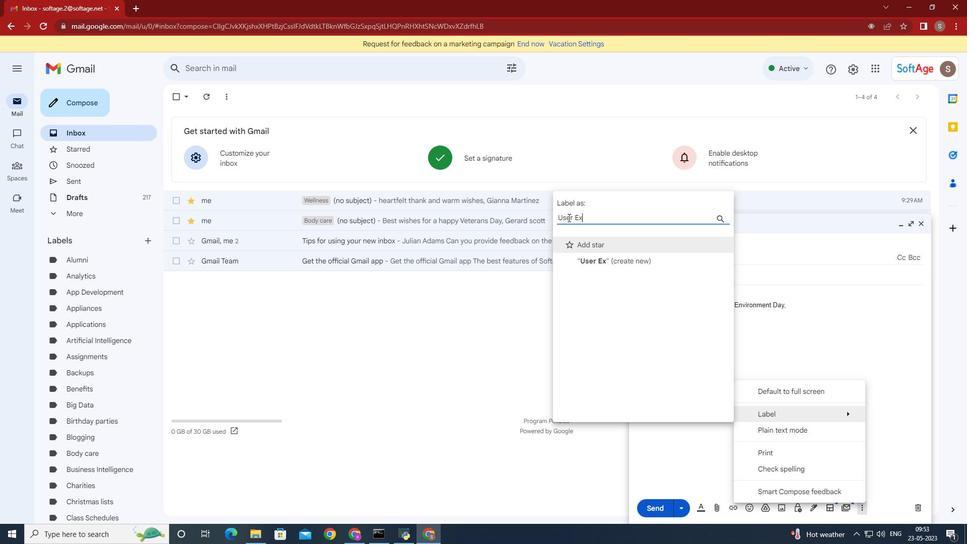 
Action: Mouse pressed left at (378, 358)
Screenshot: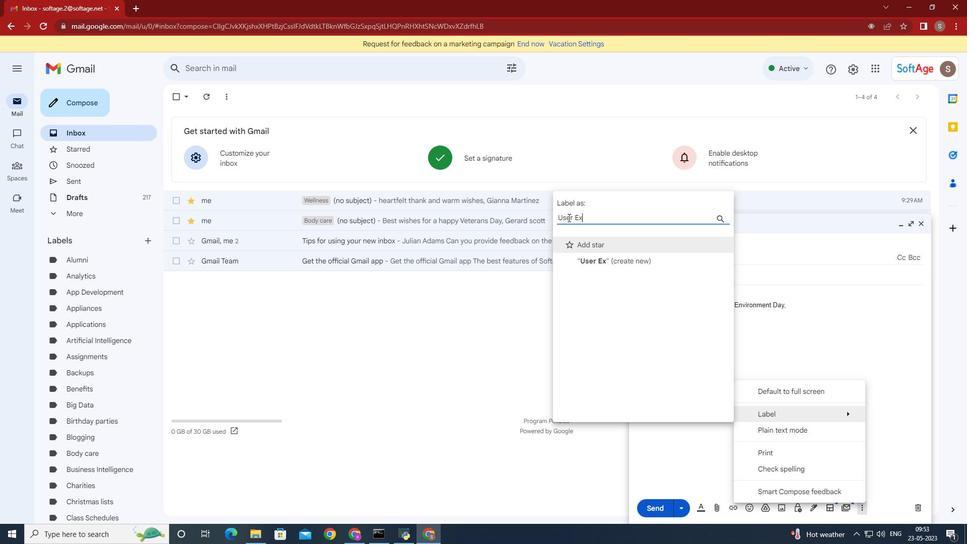 
Action: Mouse moved to (496, 370)
Screenshot: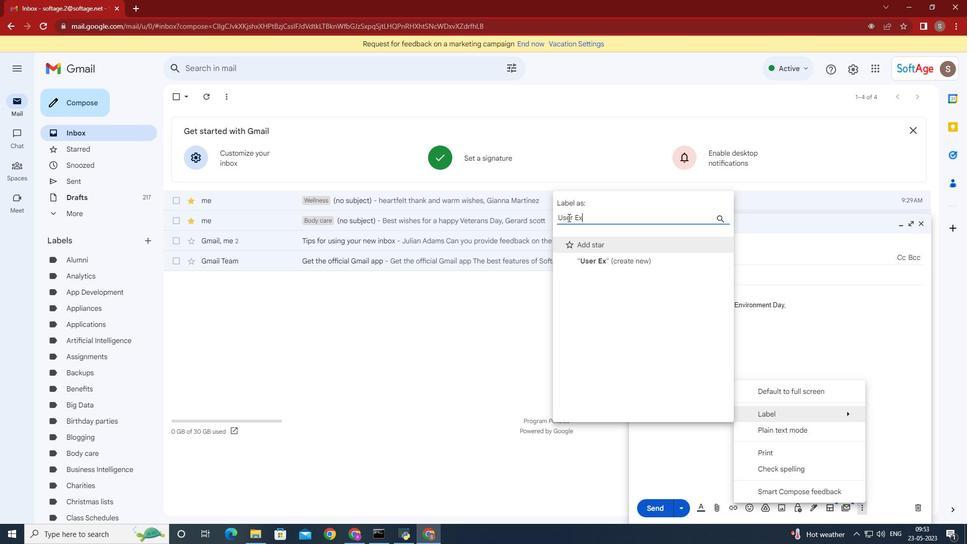 
Action: Mouse pressed left at (496, 370)
Screenshot: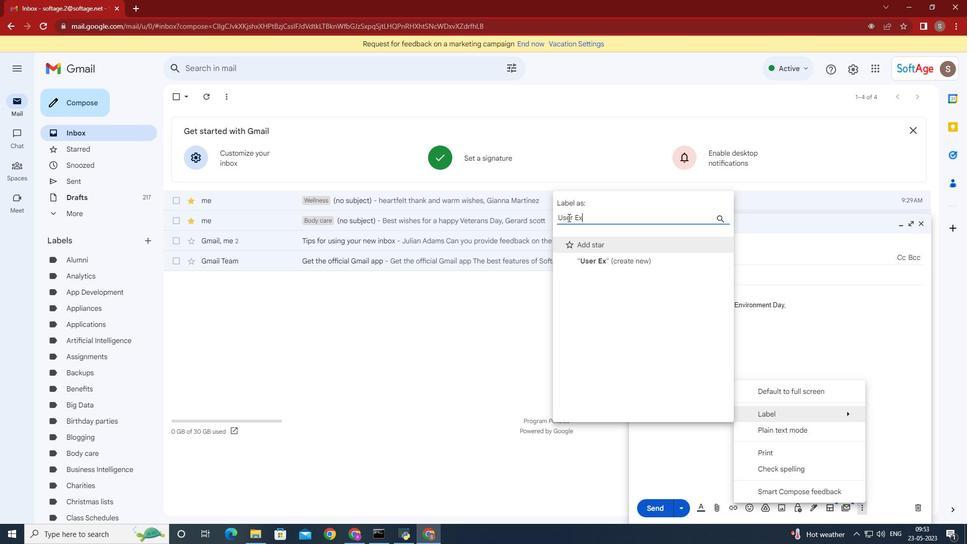 
Action: Mouse moved to (470, 334)
Screenshot: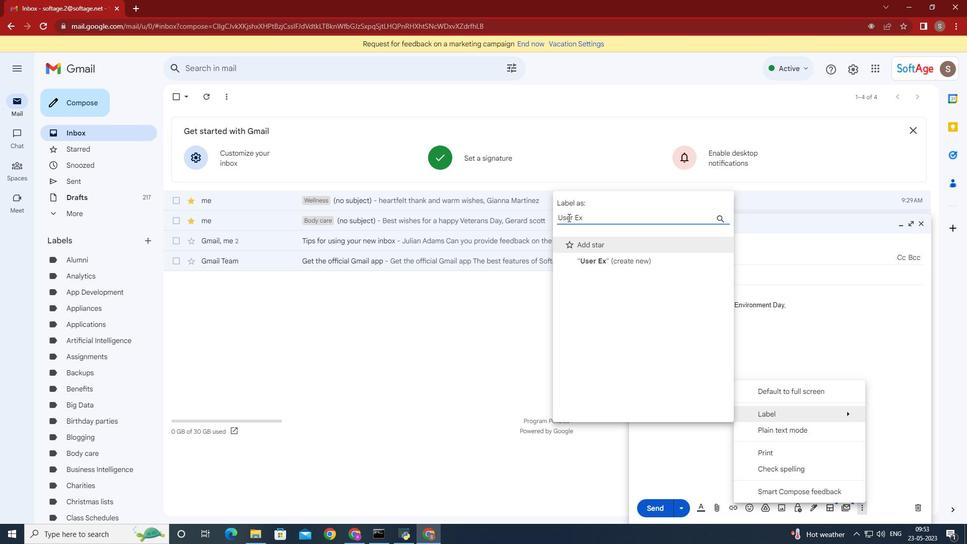 
Action: Mouse scrolled (470, 334) with delta (0, 0)
Screenshot: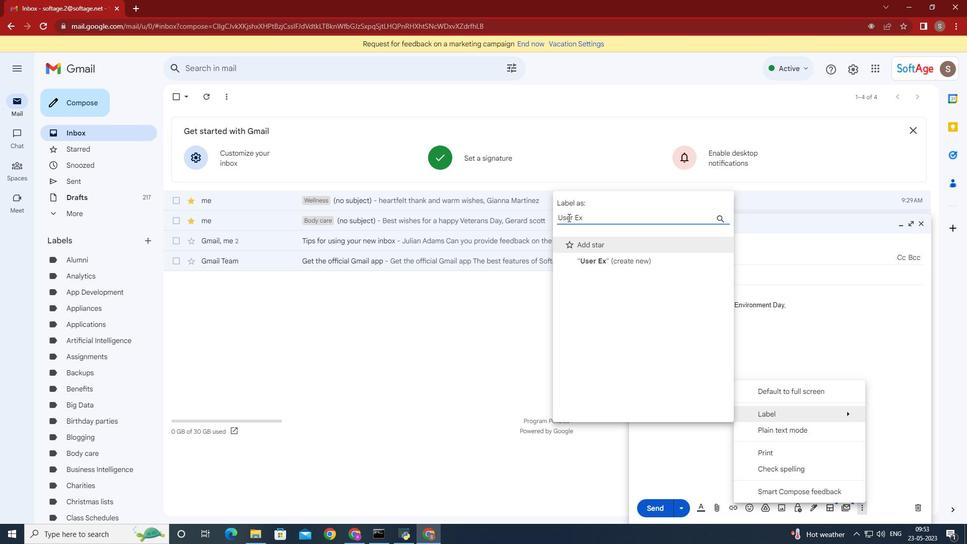
Action: Mouse moved to (470, 335)
Screenshot: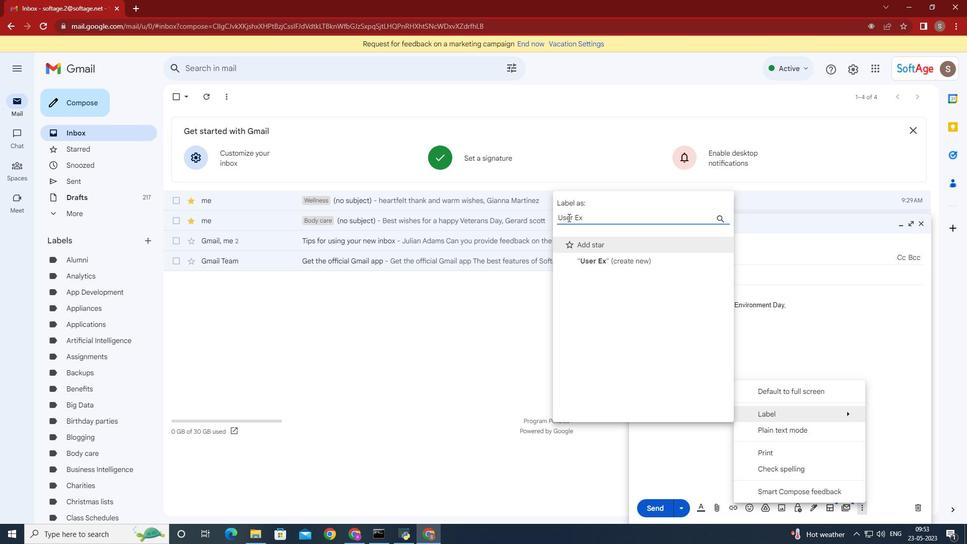 
Action: Mouse scrolled (470, 334) with delta (0, 0)
Screenshot: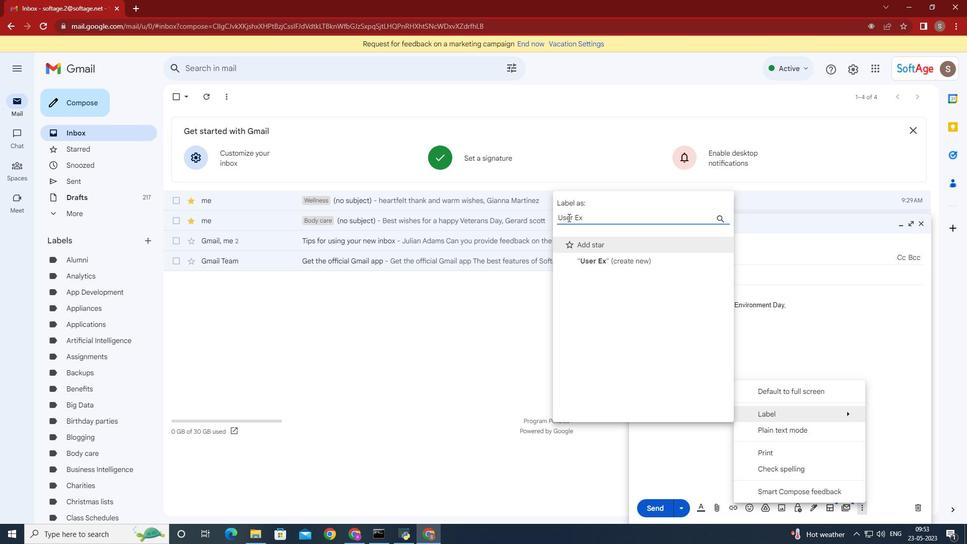 
Action: Mouse scrolled (470, 334) with delta (0, 0)
Screenshot: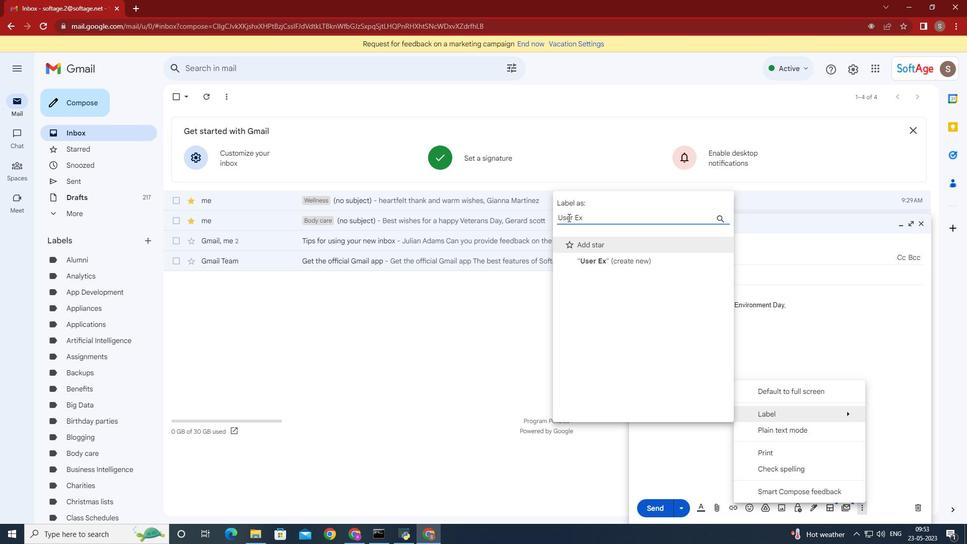 
Action: Mouse scrolled (470, 334) with delta (0, 0)
Screenshot: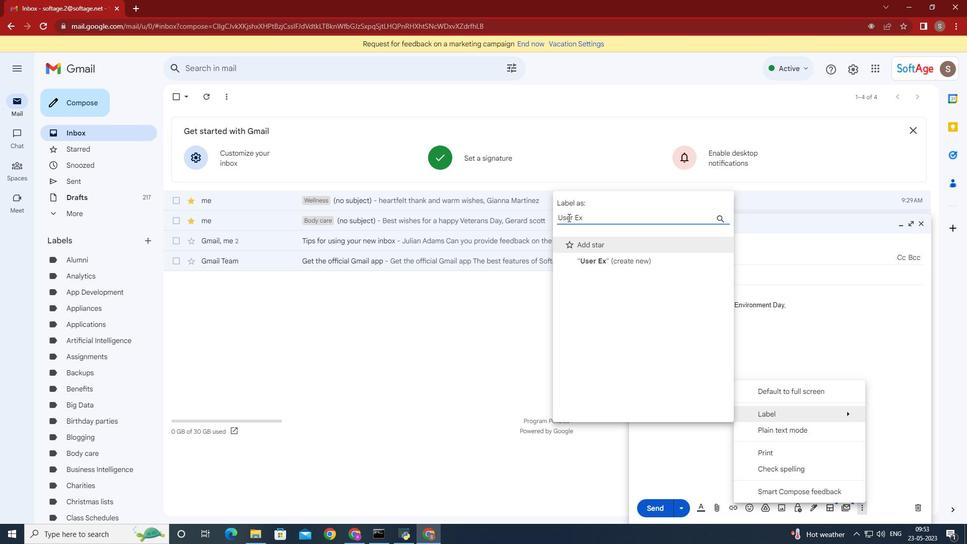 
Action: Mouse moved to (470, 335)
Screenshot: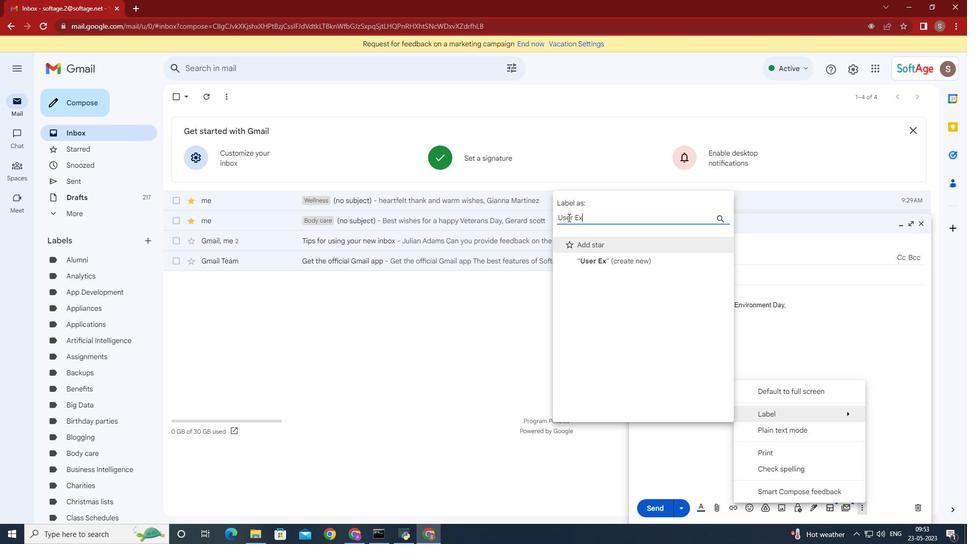 
Action: Mouse scrolled (470, 334) with delta (0, 0)
Screenshot: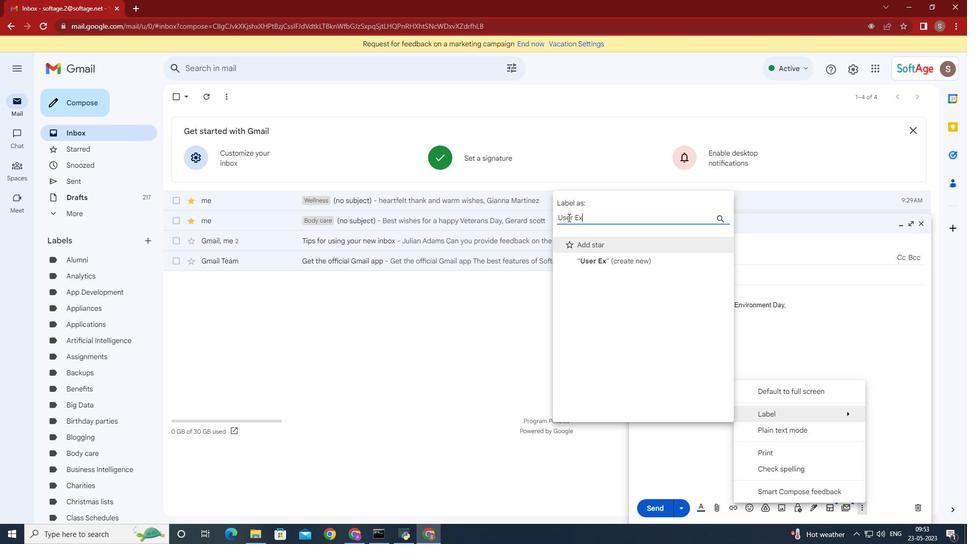 
Action: Mouse moved to (474, 359)
Screenshot: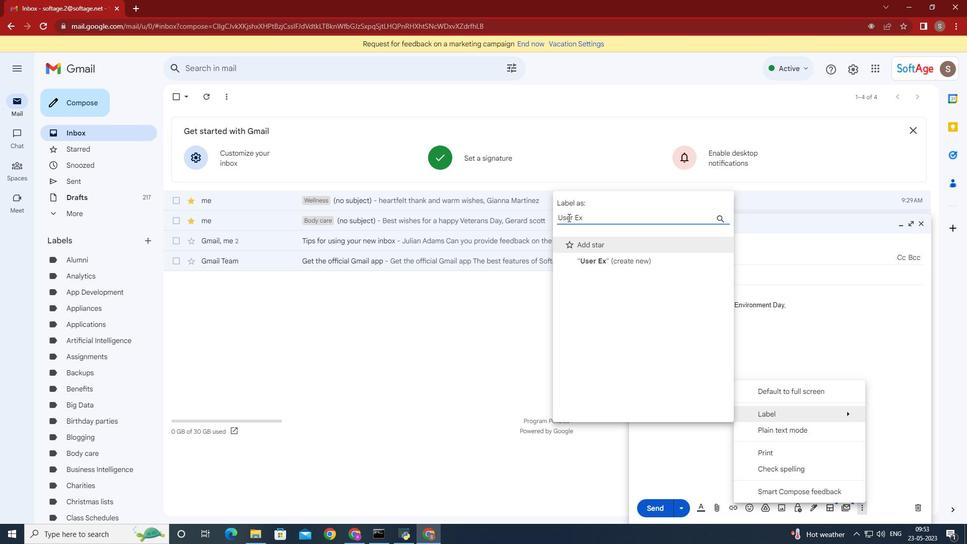 
Action: Mouse pressed left at (474, 359)
Screenshot: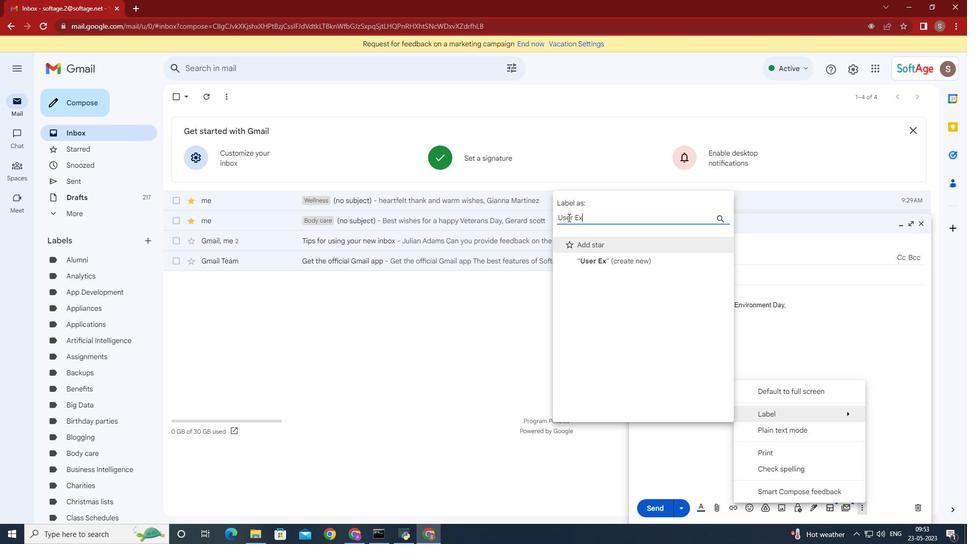 
Action: Mouse moved to (725, 321)
Screenshot: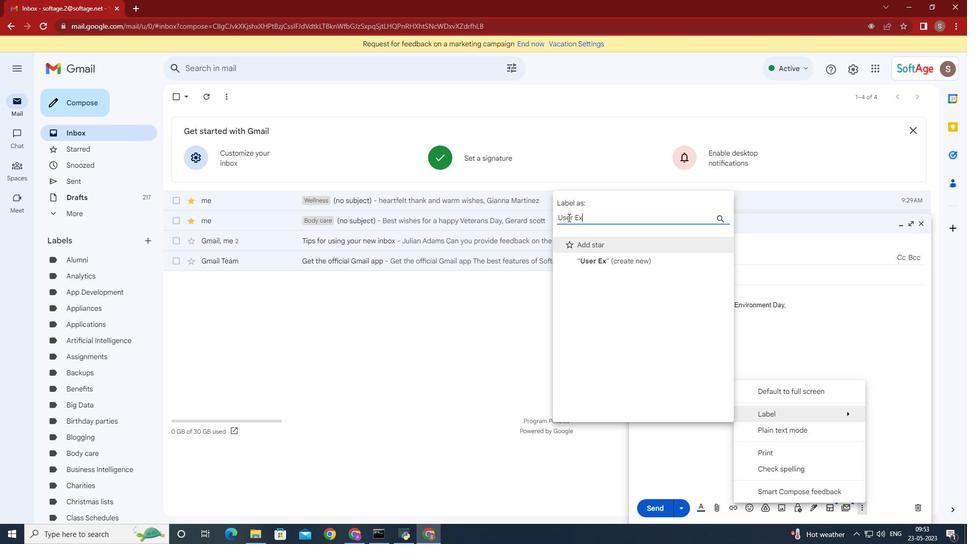 
Action: Mouse scrolled (725, 320) with delta (0, 0)
Screenshot: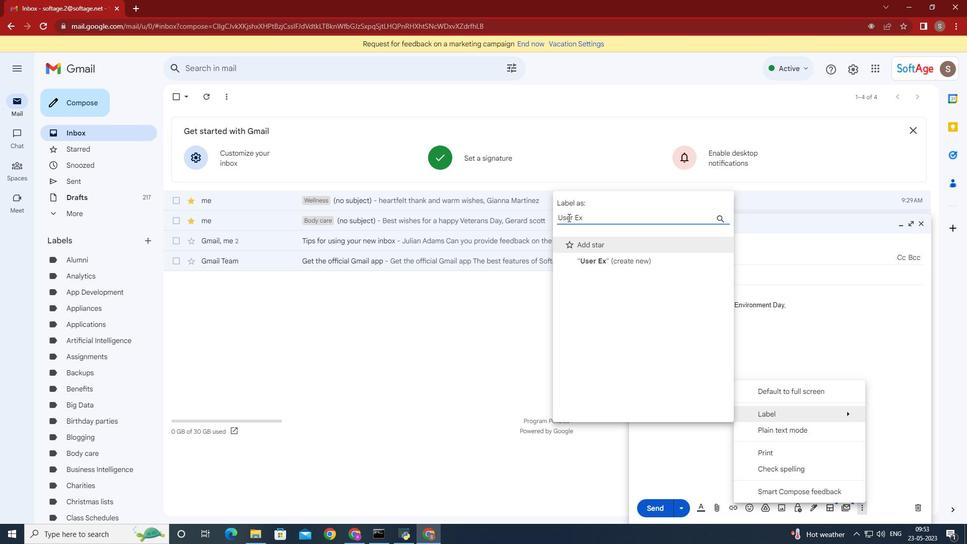 
Action: Mouse scrolled (725, 320) with delta (0, 0)
Screenshot: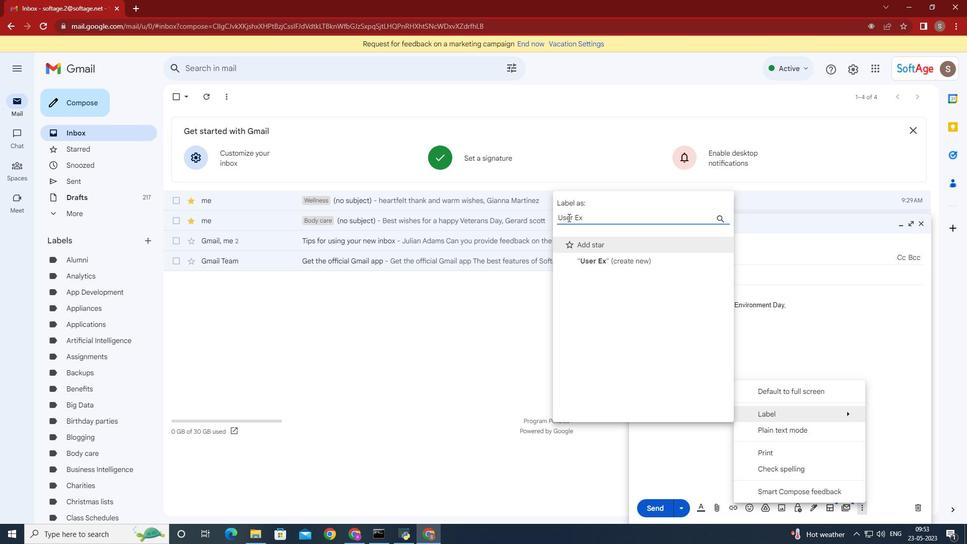 
Action: Mouse scrolled (725, 320) with delta (0, 0)
Screenshot: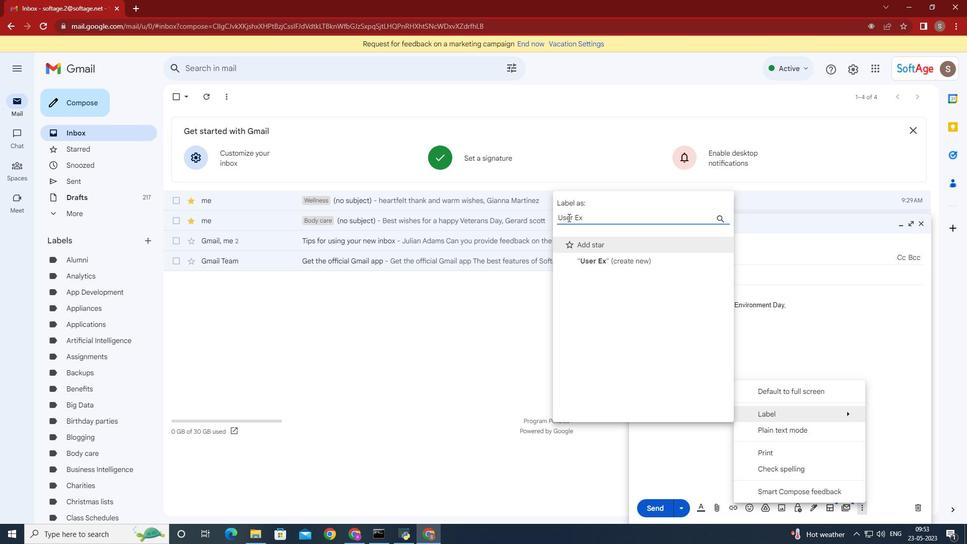 
Action: Mouse scrolled (725, 320) with delta (0, 0)
Screenshot: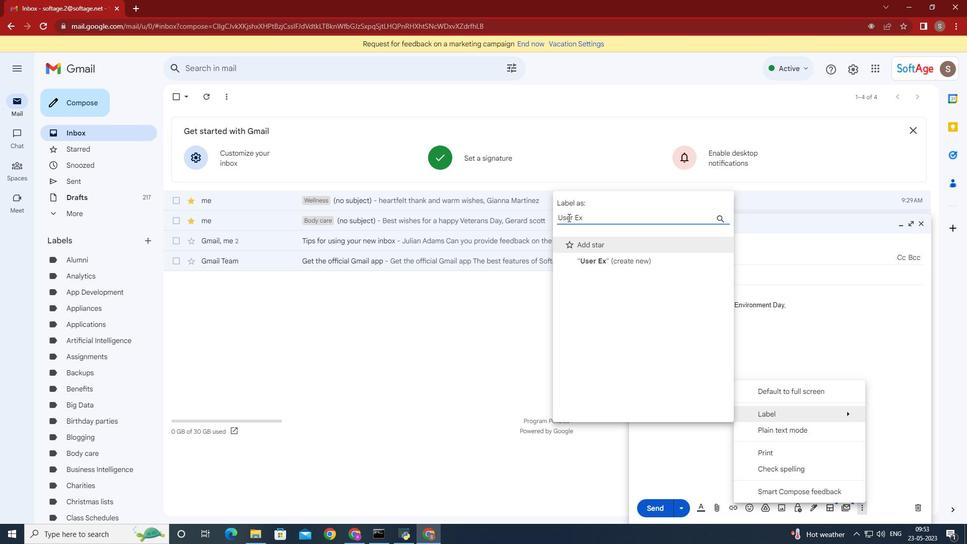 
Action: Mouse moved to (724, 321)
Screenshot: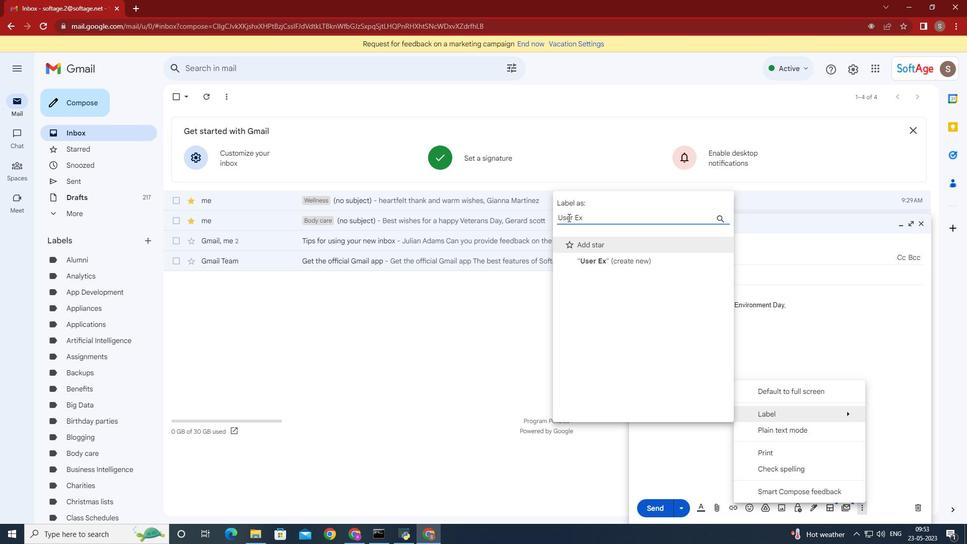 
Action: Mouse scrolled (724, 320) with delta (0, 0)
Screenshot: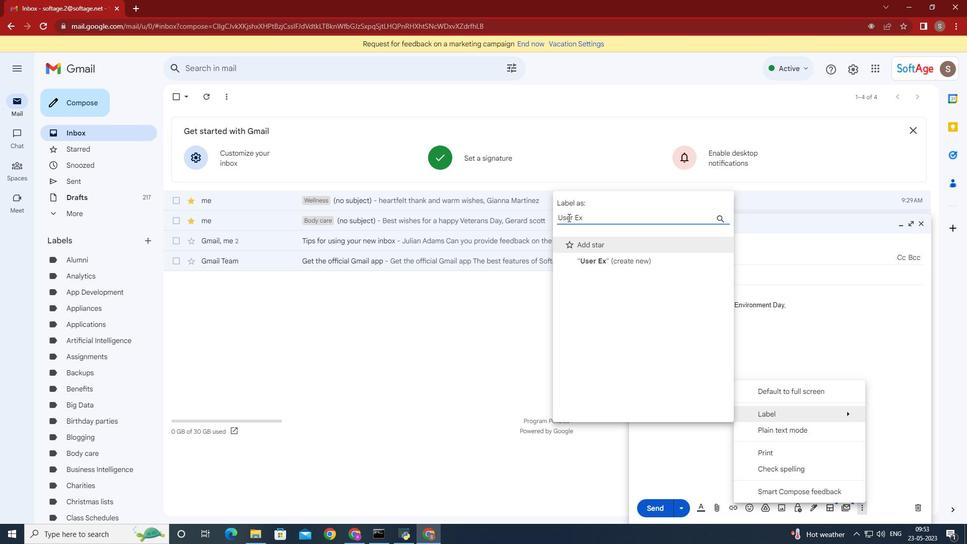 
Action: Mouse moved to (540, 460)
Screenshot: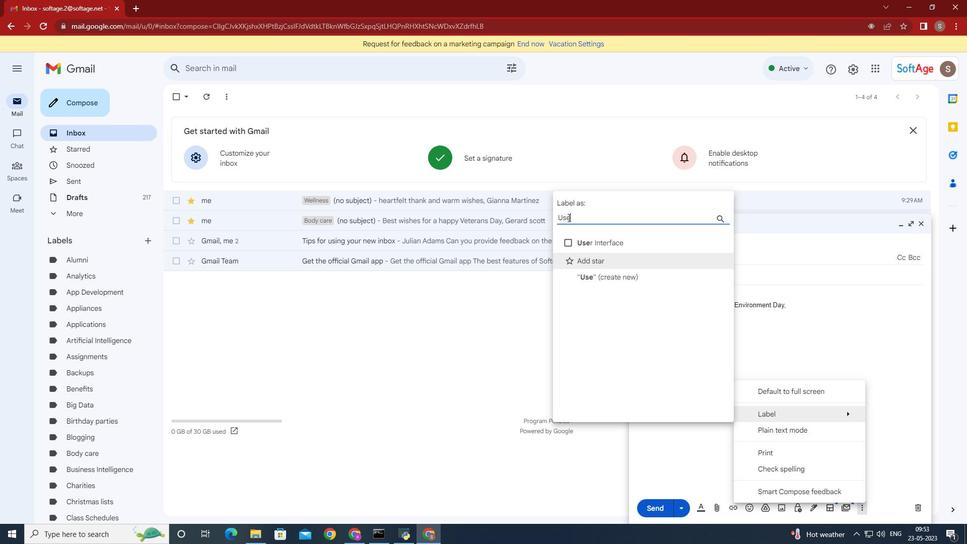 
Action: Mouse pressed left at (540, 460)
Screenshot: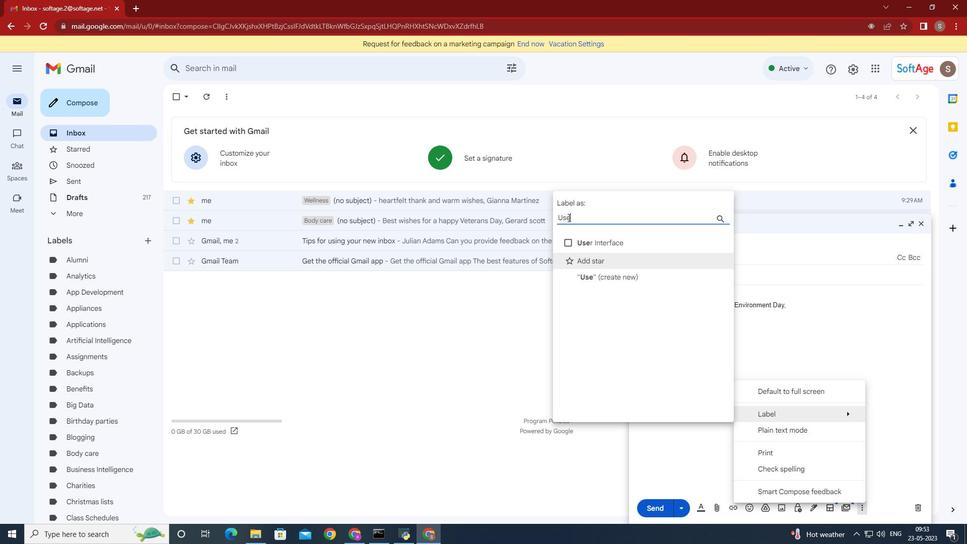 
Action: Mouse moved to (49, 101)
Screenshot: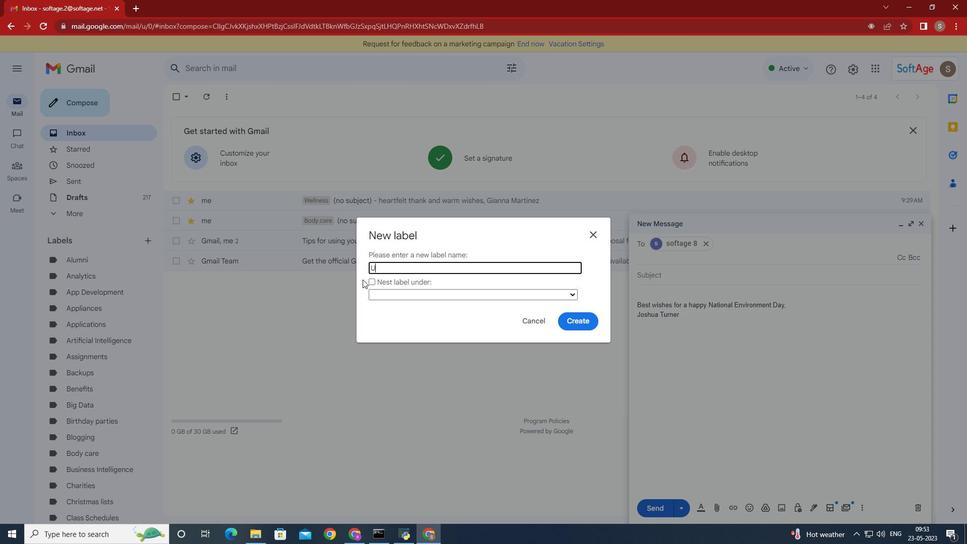 
Action: Mouse pressed left at (49, 101)
Screenshot: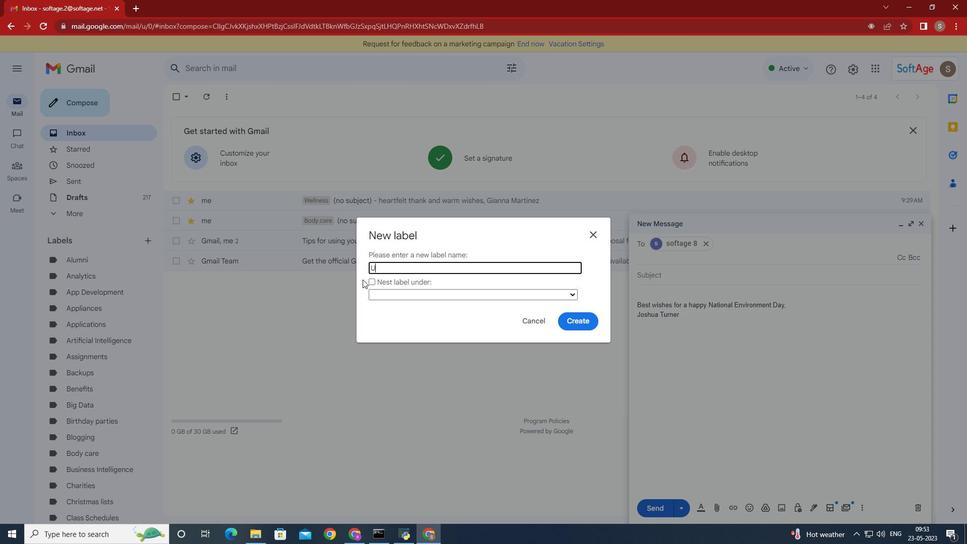
Action: Mouse moved to (653, 274)
Screenshot: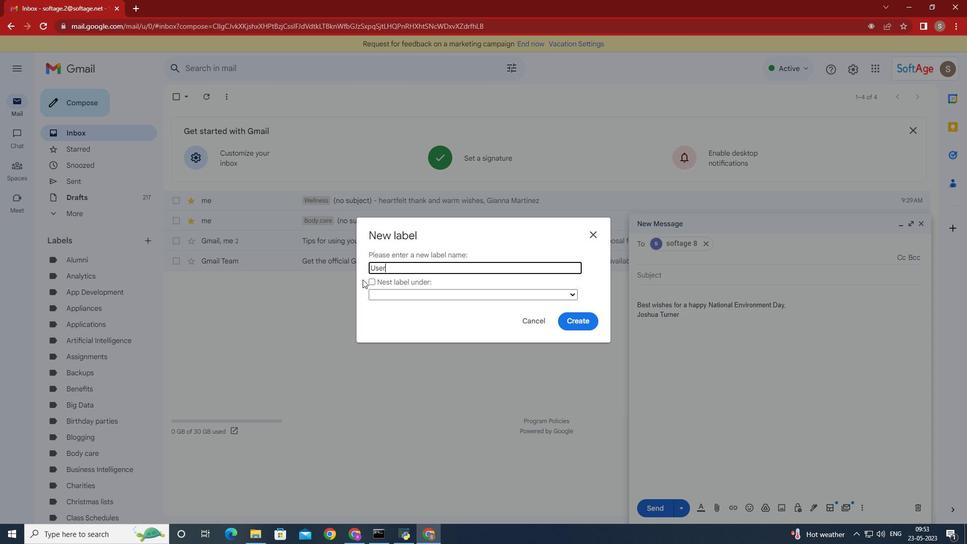 
Action: Key pressed <Key.shift>Softage.8
Screenshot: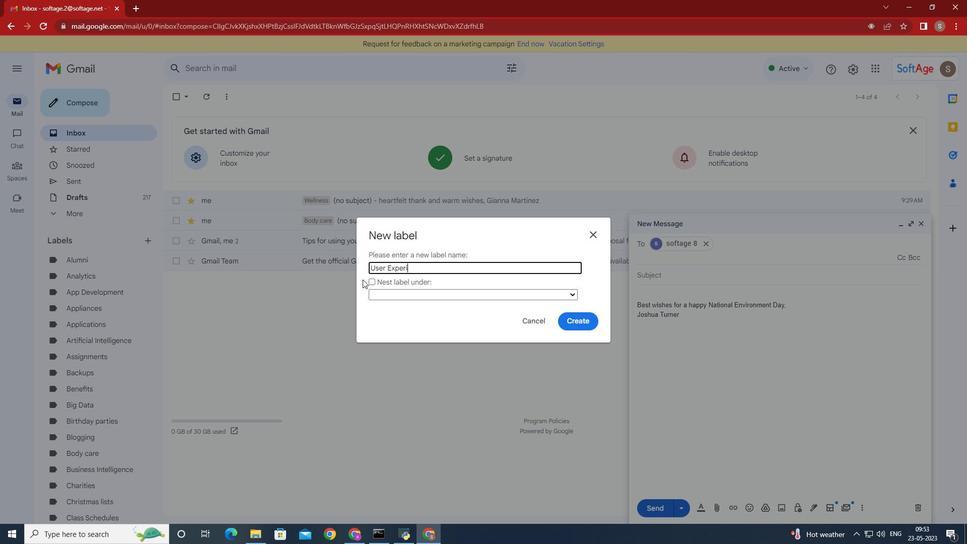 
Action: Mouse moved to (734, 276)
Screenshot: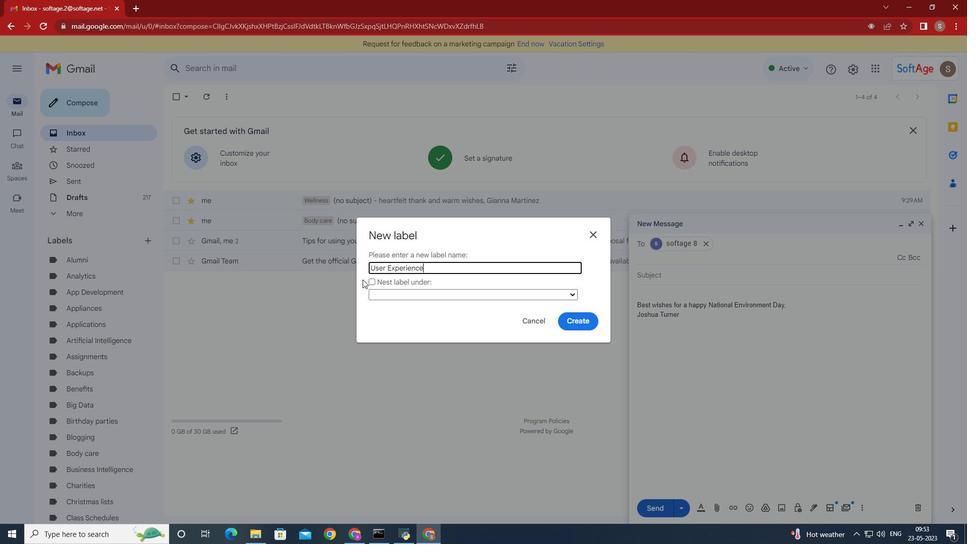 
Action: Mouse pressed left at (734, 276)
Screenshot: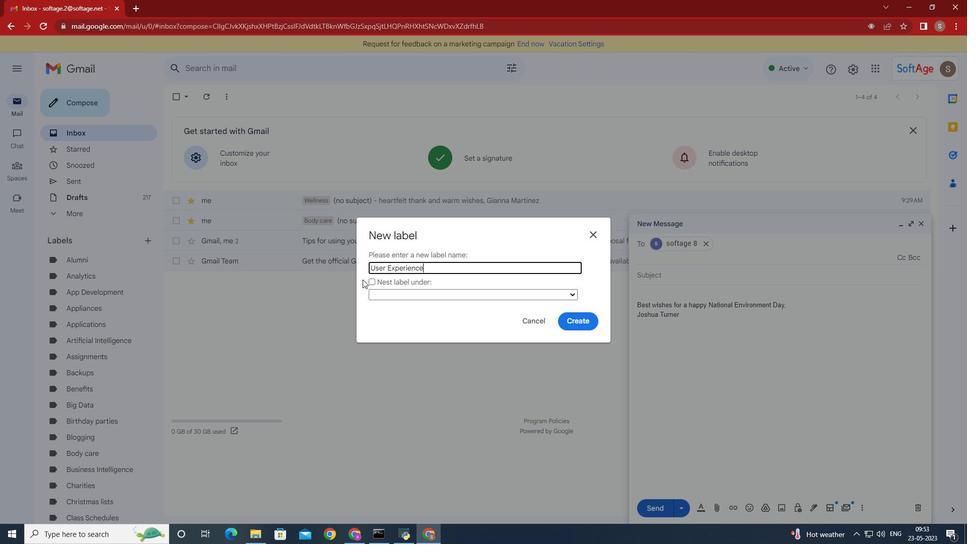 
Action: Mouse moved to (863, 510)
Screenshot: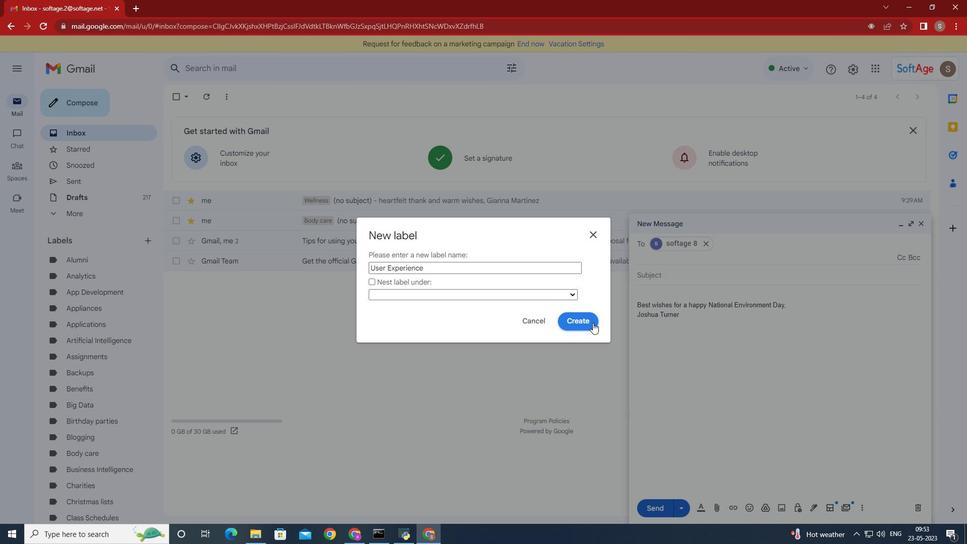 
Action: Mouse pressed left at (863, 510)
Screenshot: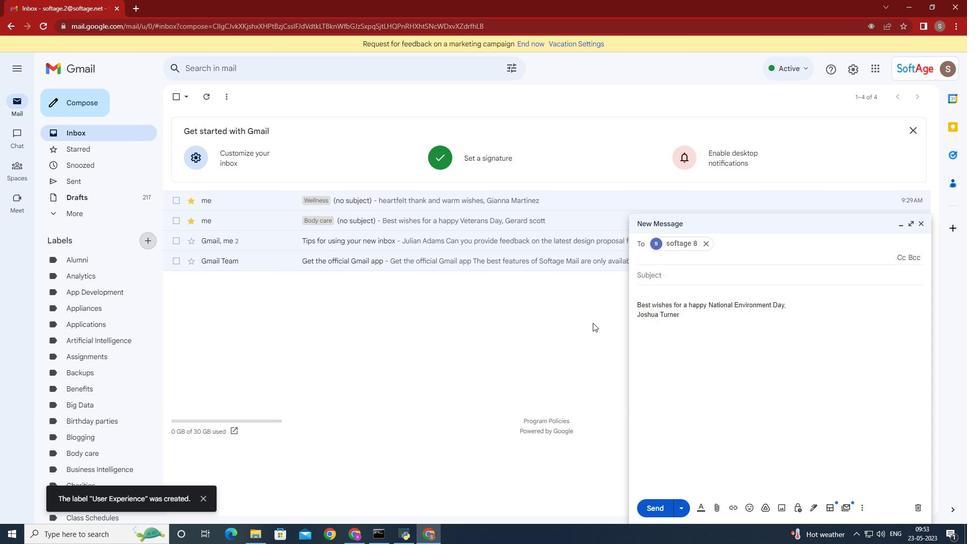 
Action: Mouse moved to (800, 414)
Screenshot: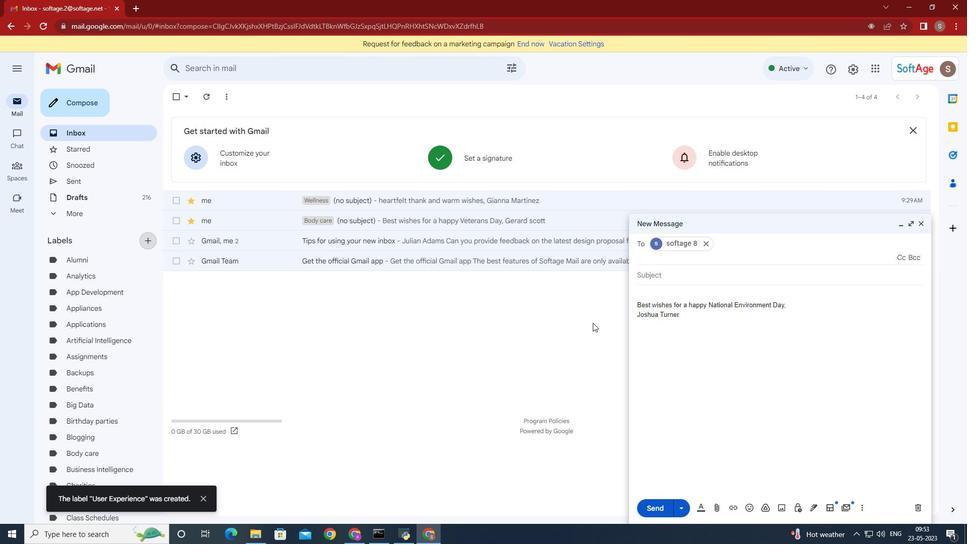 
Action: Mouse pressed left at (800, 414)
Screenshot: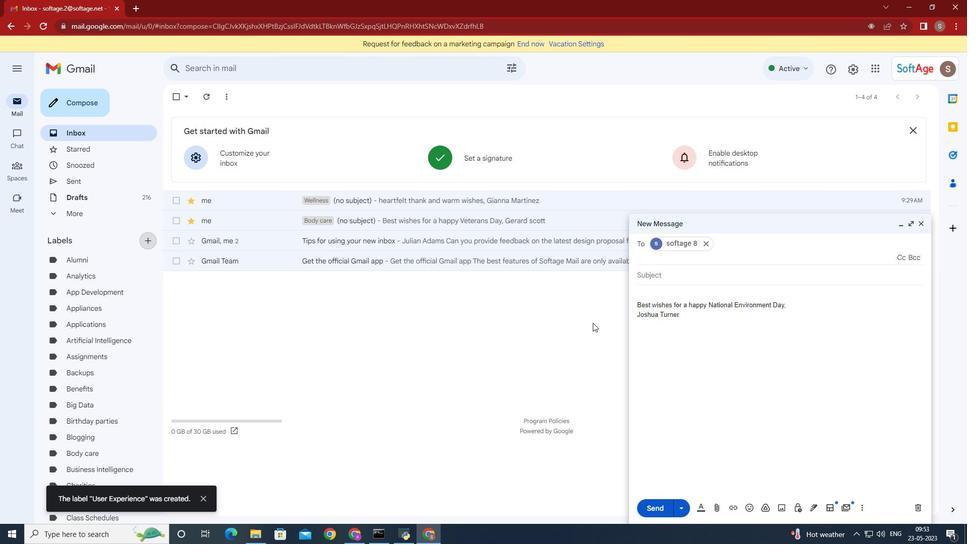 
Action: Mouse moved to (589, 220)
Screenshot: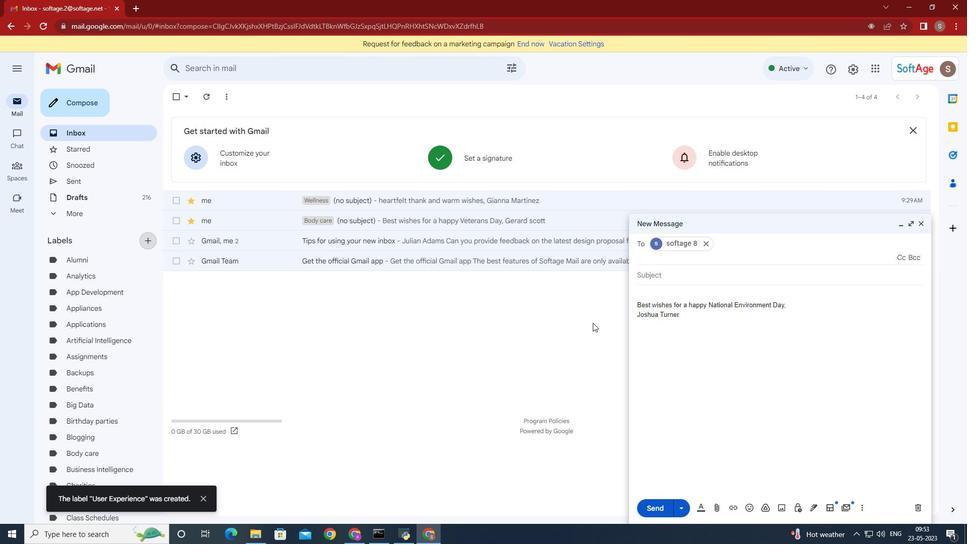 
Action: Key pressed <Key.shift>Exp
Screenshot: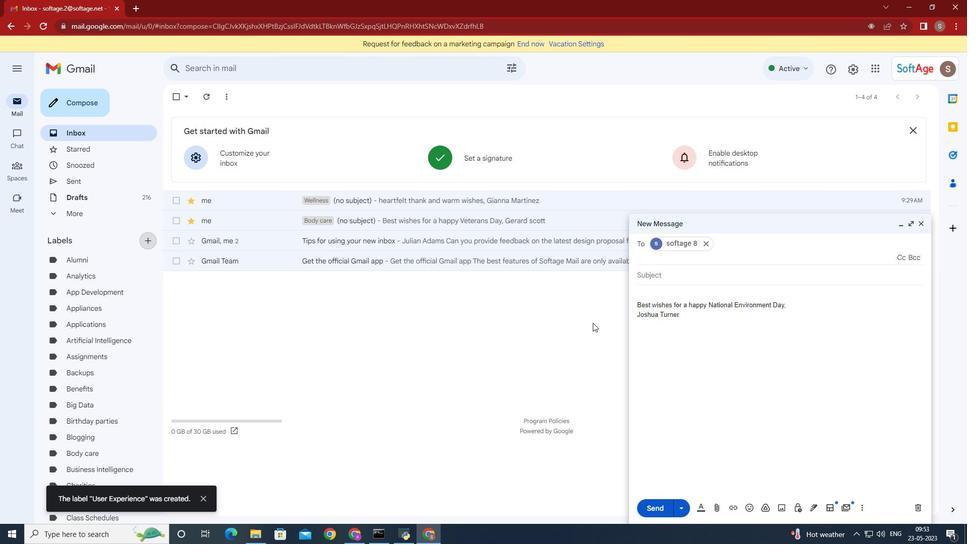 
Action: Mouse moved to (568, 241)
Screenshot: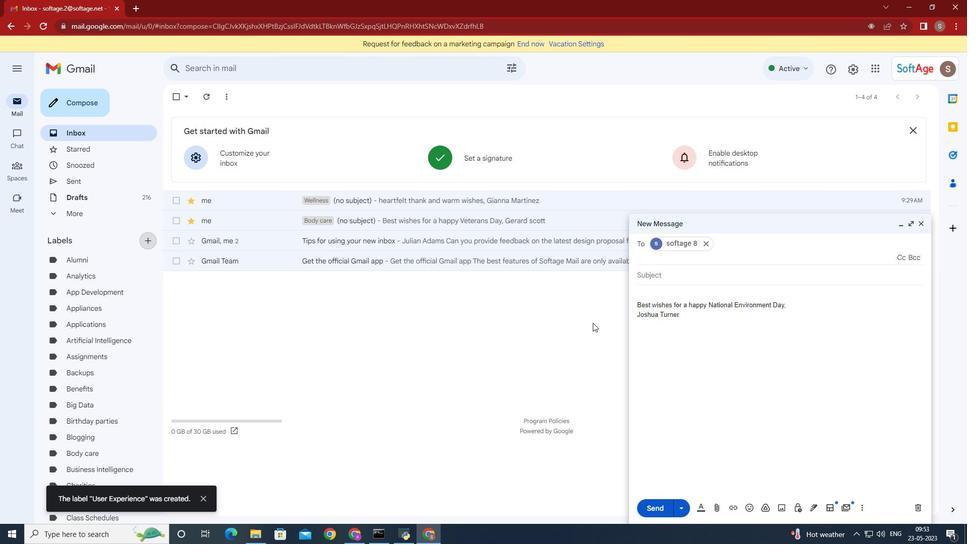 
Action: Mouse pressed left at (568, 241)
Screenshot: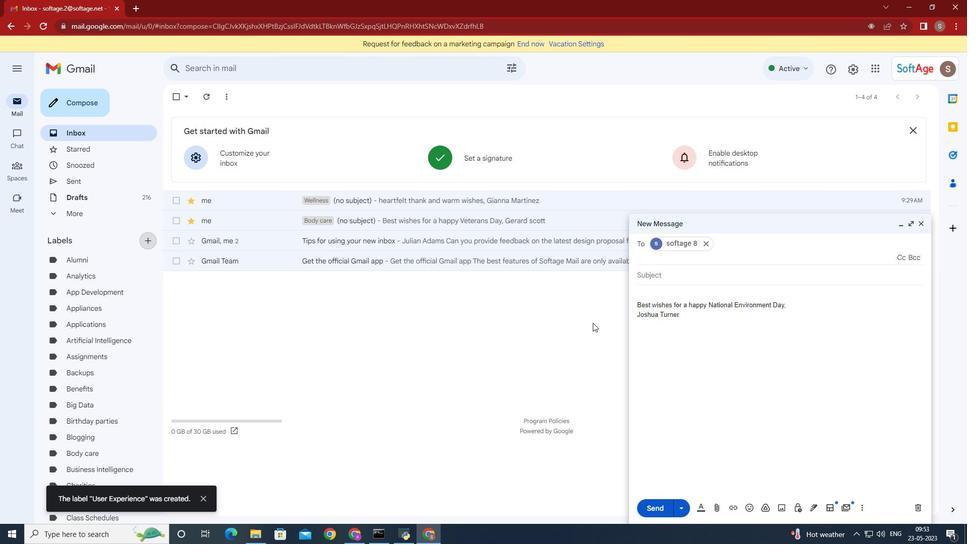 
Action: Mouse moved to (594, 274)
Screenshot: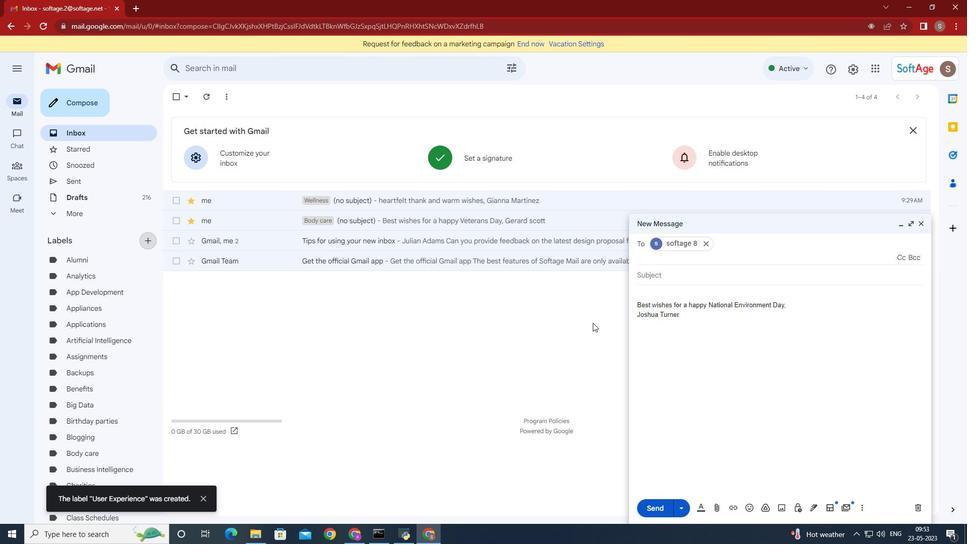 
Action: Mouse pressed left at (594, 274)
Screenshot: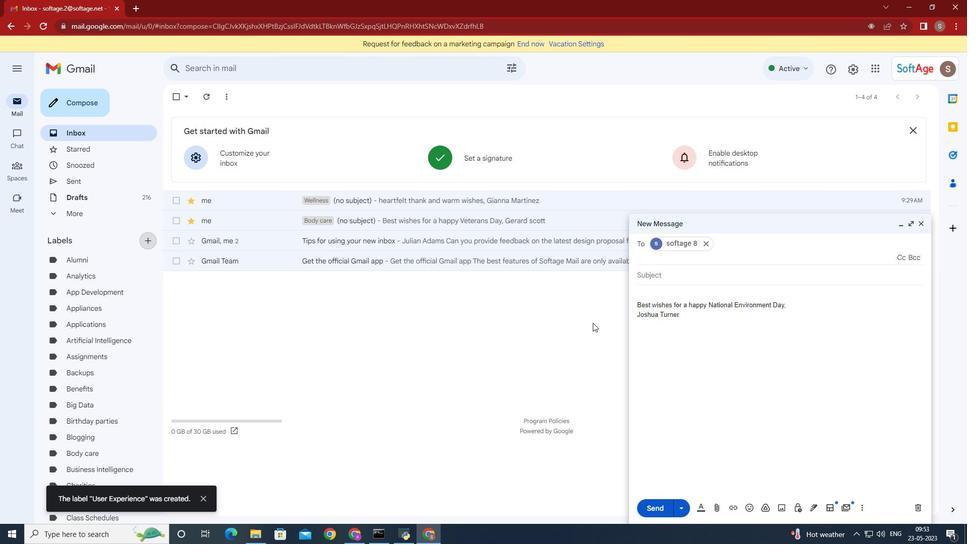 
Action: Mouse moved to (927, 53)
Screenshot: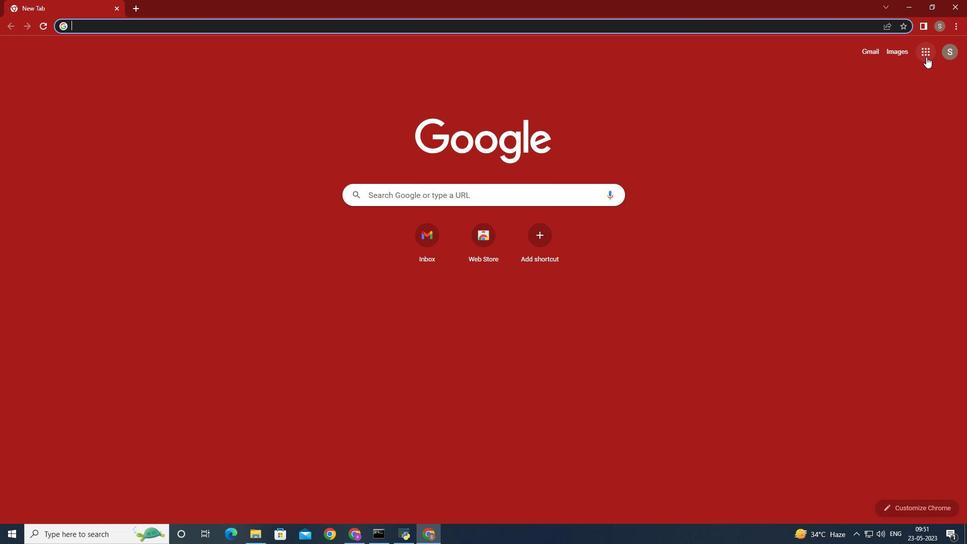 
Action: Mouse pressed left at (927, 53)
Screenshot: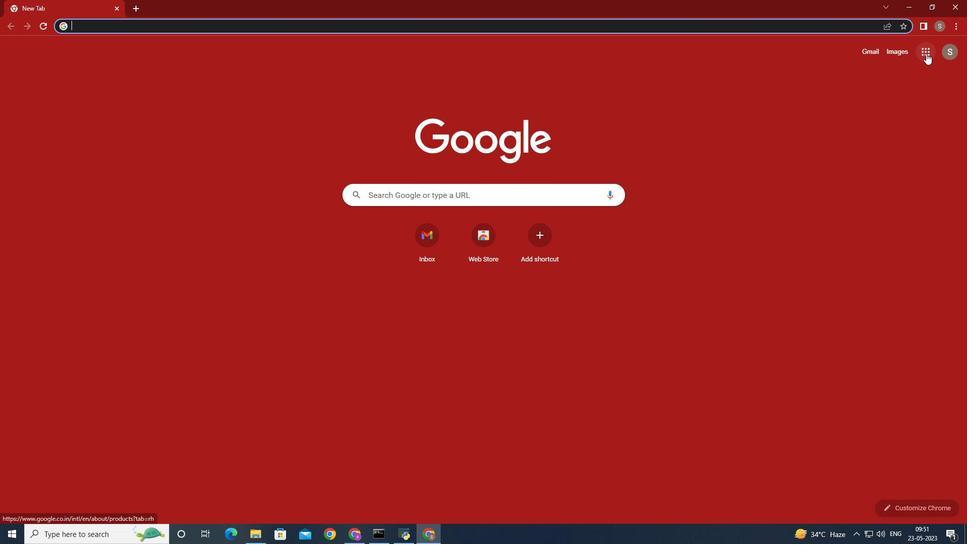 
Action: Mouse moved to (883, 95)
Screenshot: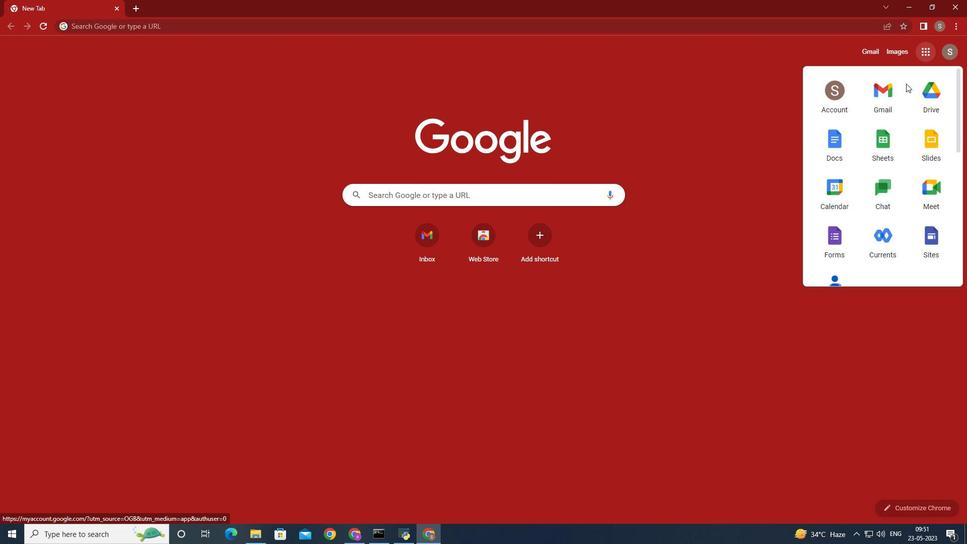 
Action: Mouse pressed left at (883, 95)
Screenshot: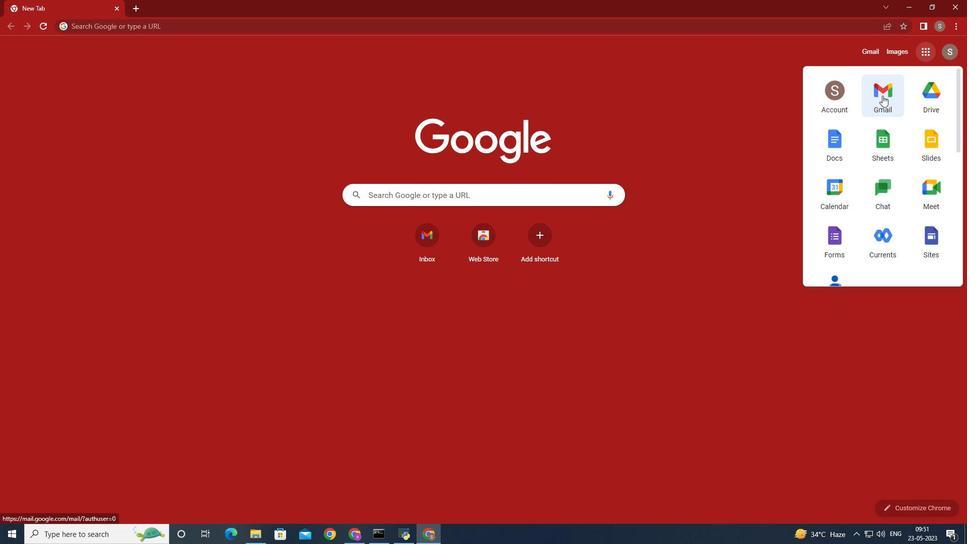 
Action: Mouse moved to (859, 74)
Screenshot: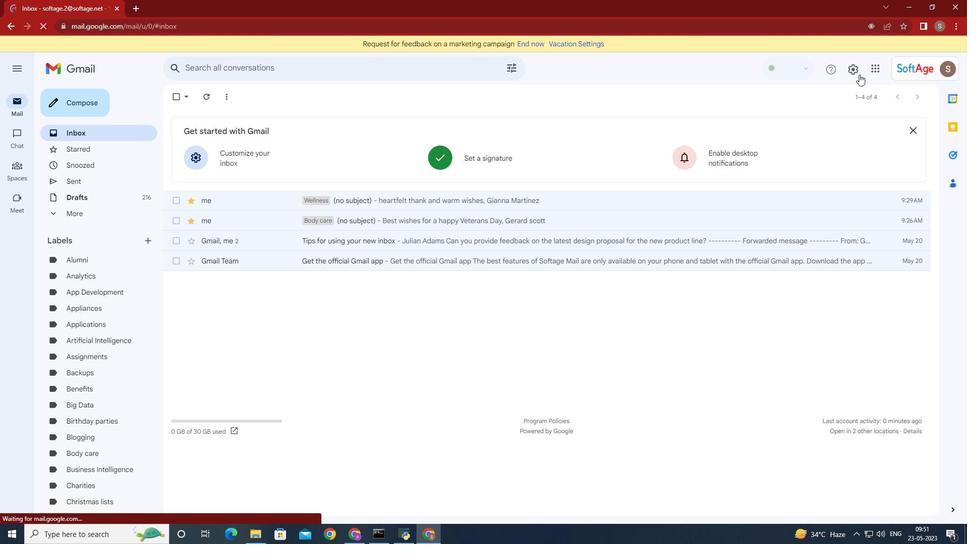 
Action: Mouse pressed left at (859, 74)
Screenshot: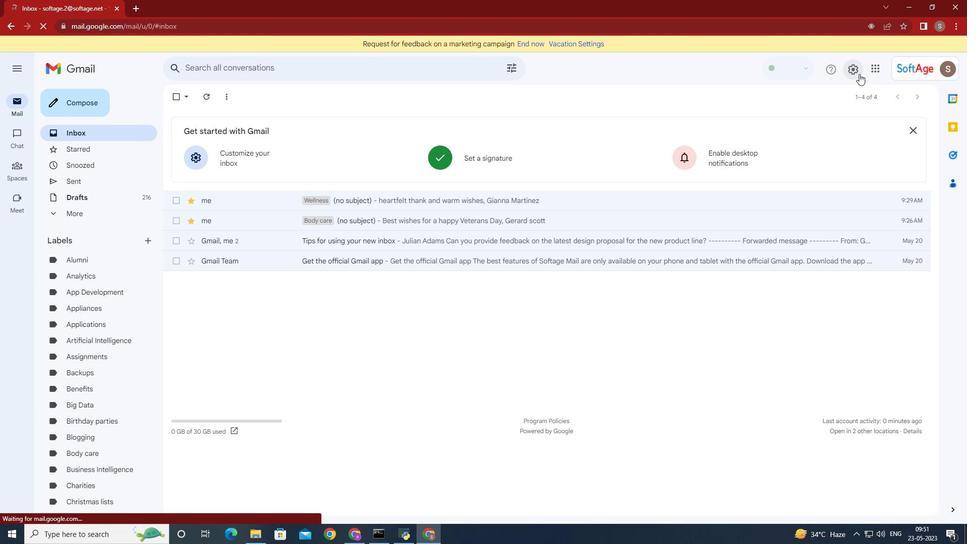 
Action: Mouse moved to (869, 119)
Screenshot: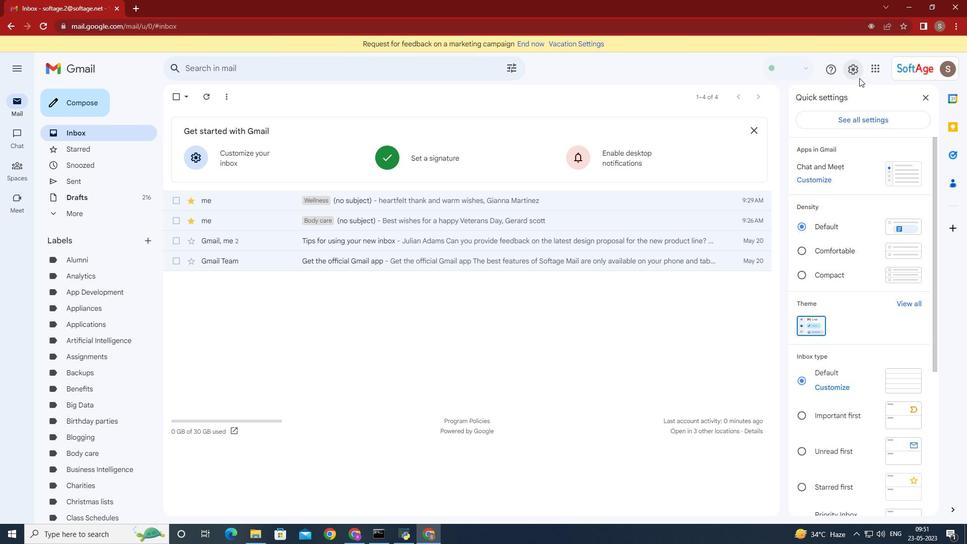 
Action: Mouse pressed left at (869, 119)
Screenshot: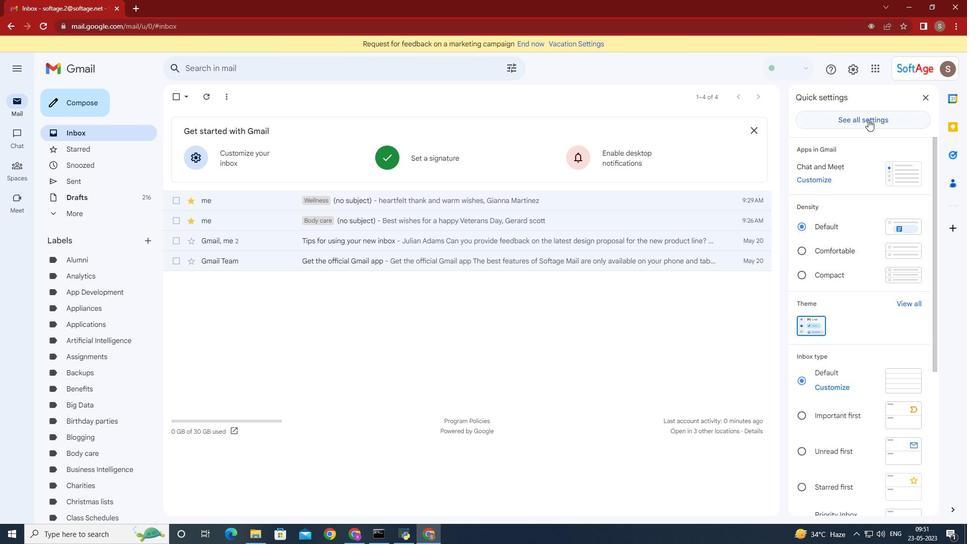 
Action: Mouse moved to (664, 157)
Screenshot: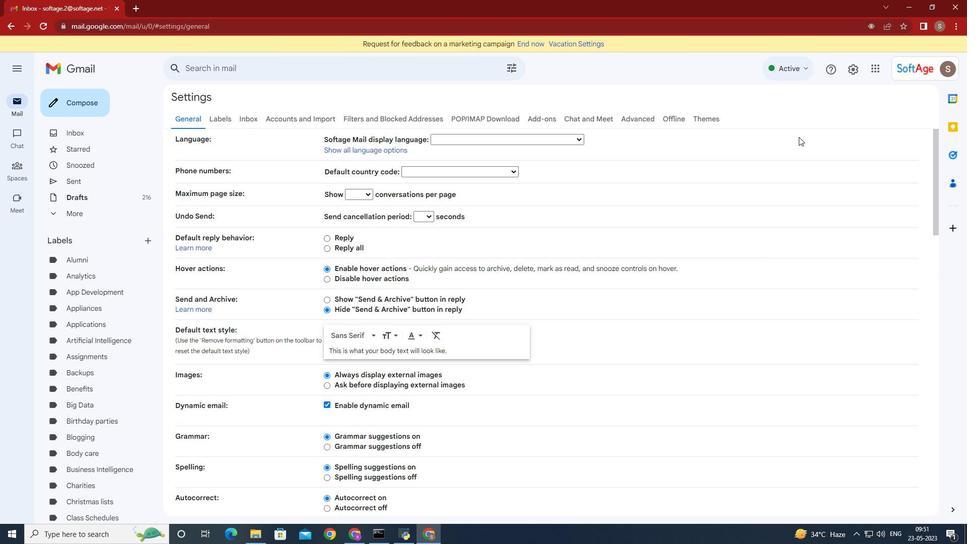 
Action: Mouse scrolled (664, 157) with delta (0, 0)
Screenshot: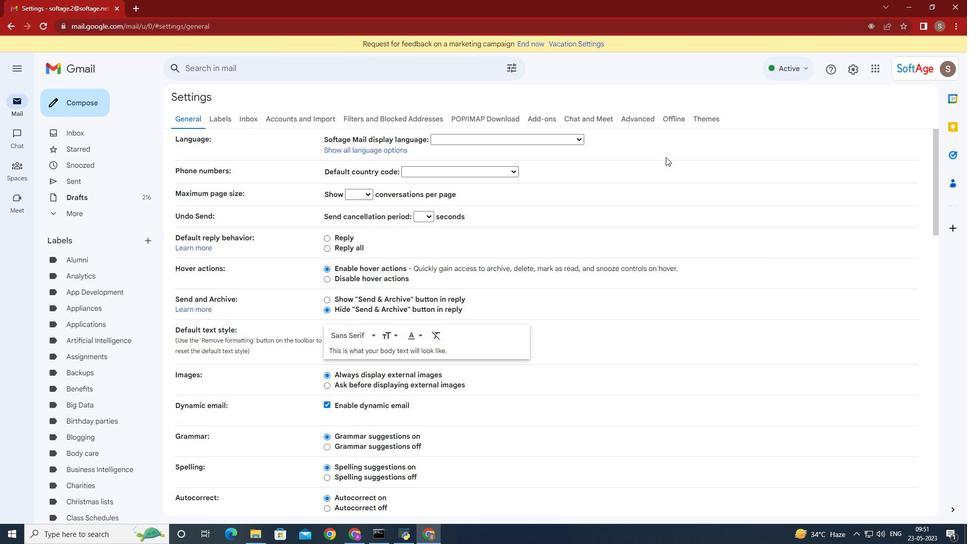 
Action: Mouse scrolled (664, 157) with delta (0, 0)
Screenshot: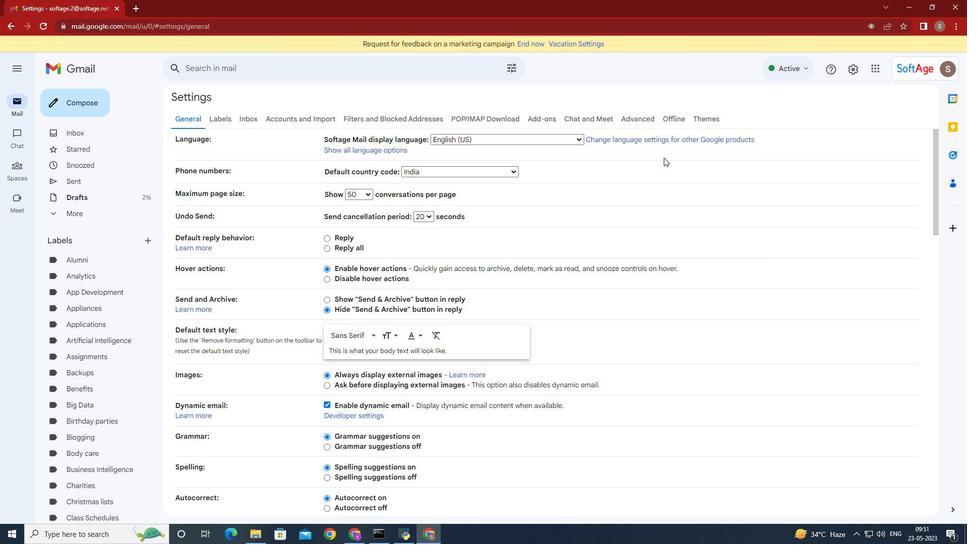 
Action: Mouse scrolled (664, 157) with delta (0, 0)
Screenshot: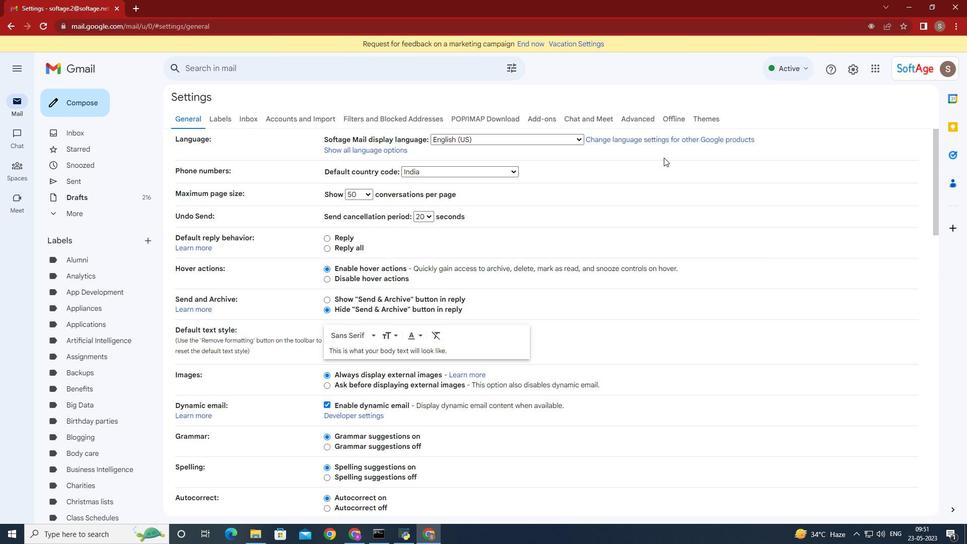 
Action: Mouse scrolled (664, 157) with delta (0, 0)
Screenshot: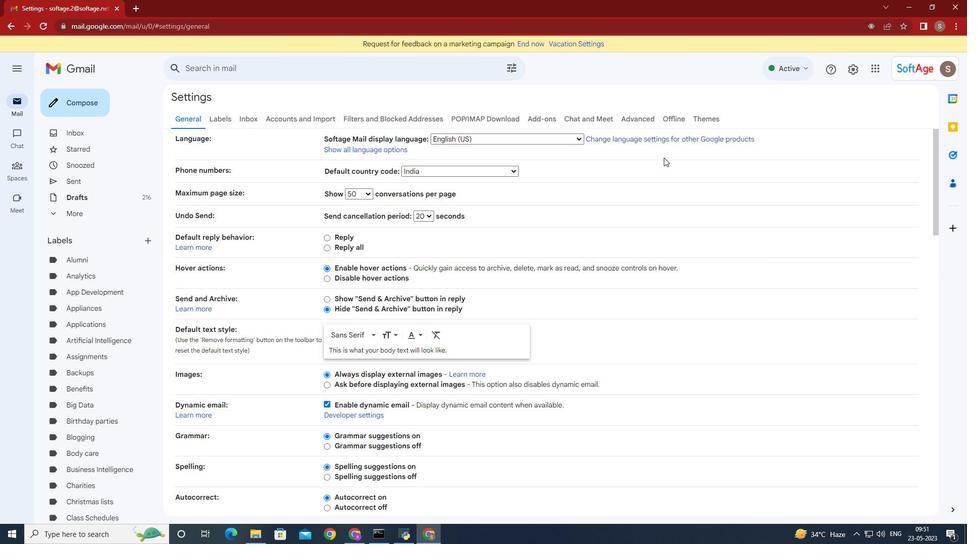 
Action: Mouse scrolled (664, 157) with delta (0, 0)
Screenshot: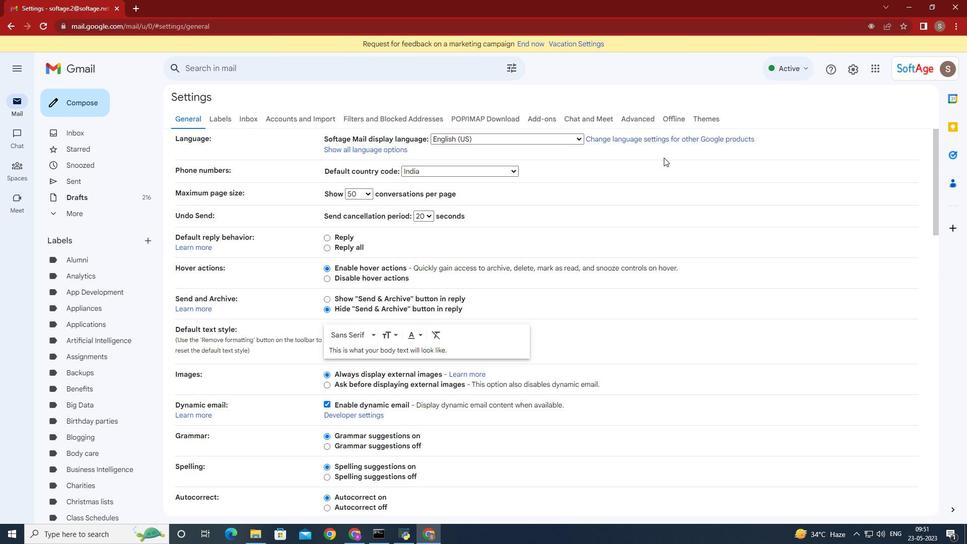 
Action: Mouse scrolled (664, 157) with delta (0, 0)
Screenshot: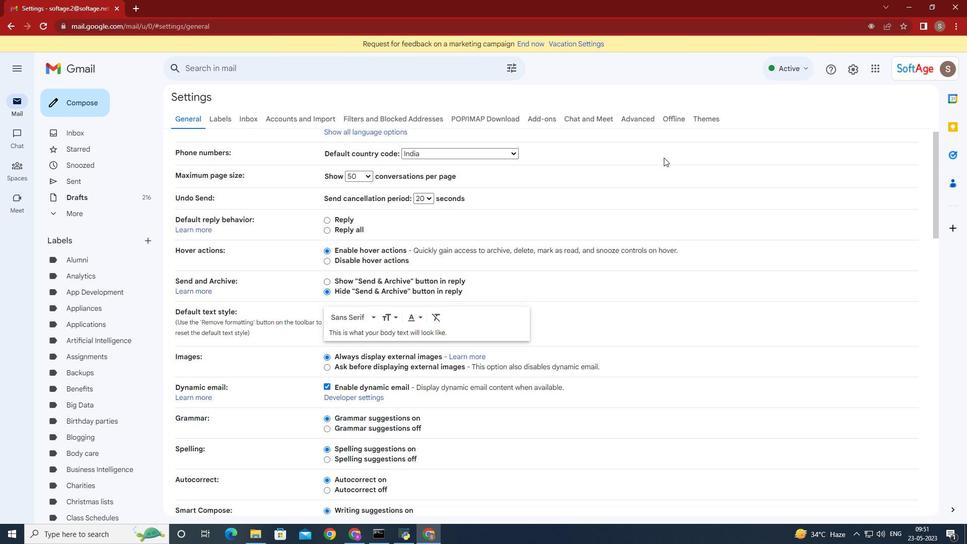 
Action: Mouse moved to (664, 157)
Screenshot: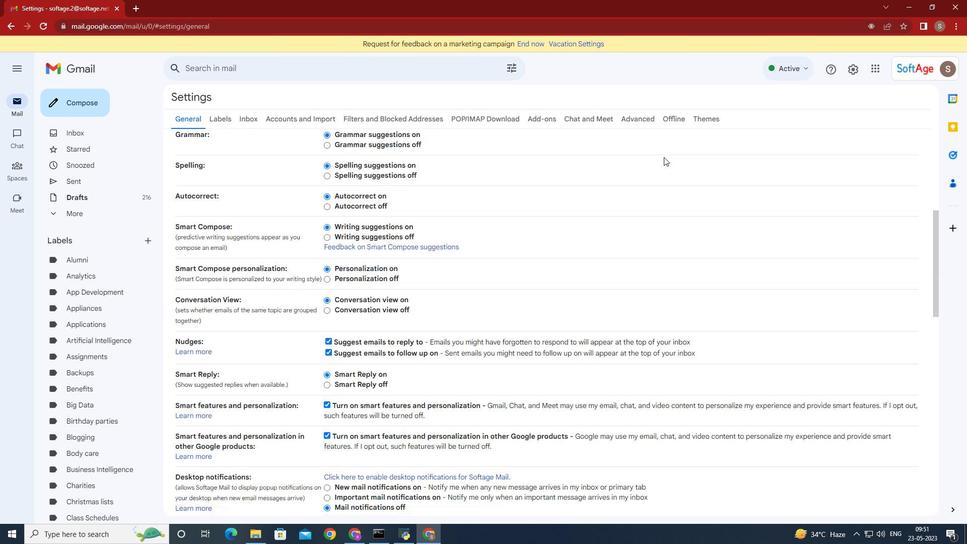 
Action: Mouse scrolled (664, 156) with delta (0, 0)
Screenshot: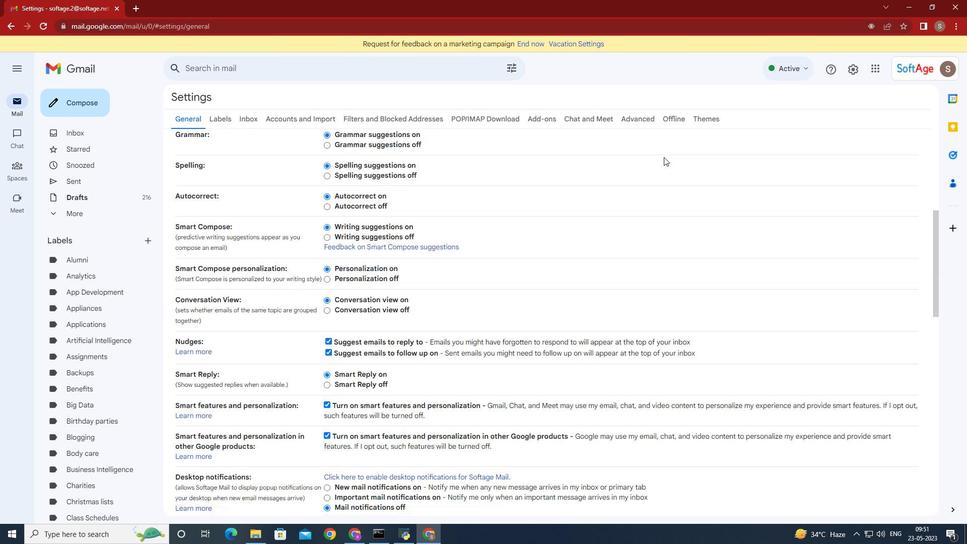 
Action: Mouse scrolled (664, 156) with delta (0, 0)
Screenshot: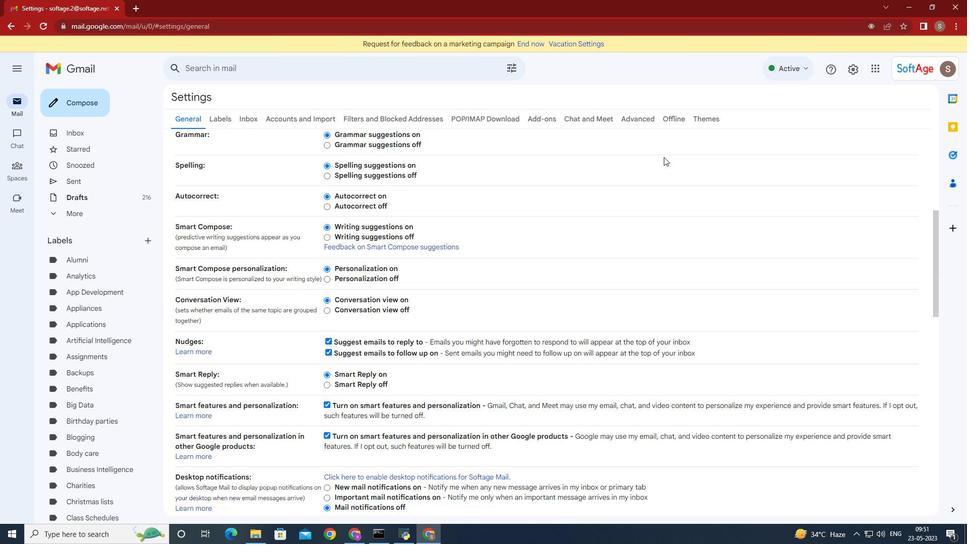 
Action: Mouse scrolled (664, 156) with delta (0, 0)
Screenshot: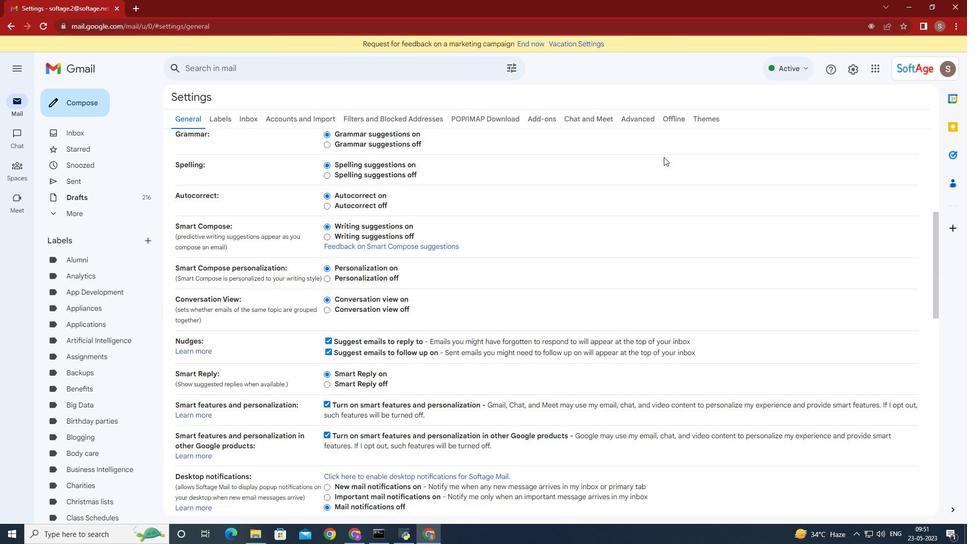 
Action: Mouse moved to (664, 157)
Screenshot: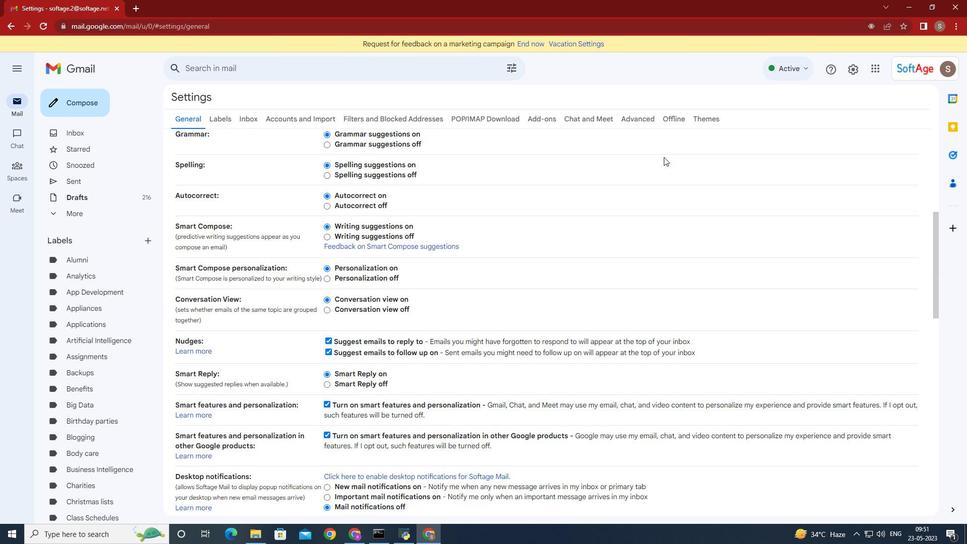 
Action: Mouse scrolled (664, 157) with delta (0, 0)
Screenshot: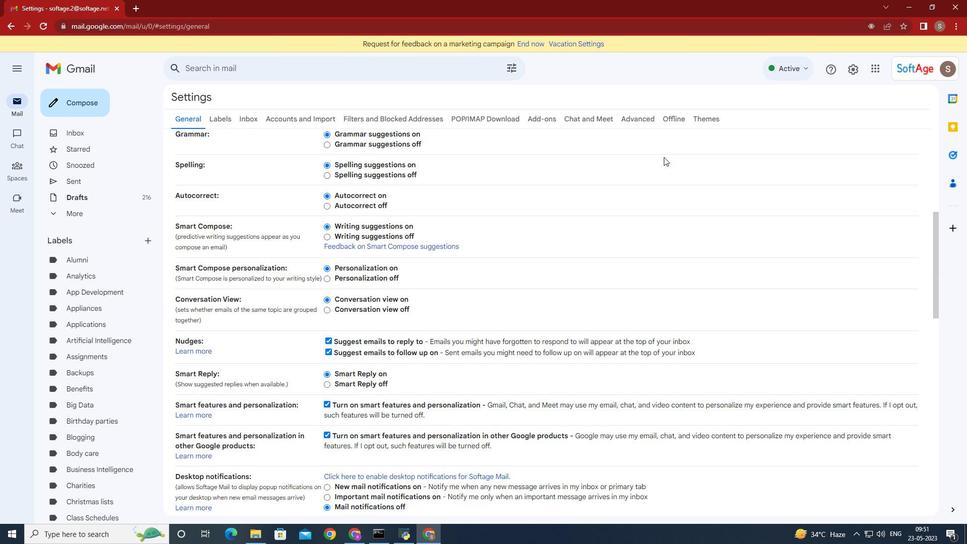 
Action: Mouse scrolled (664, 157) with delta (0, 0)
Screenshot: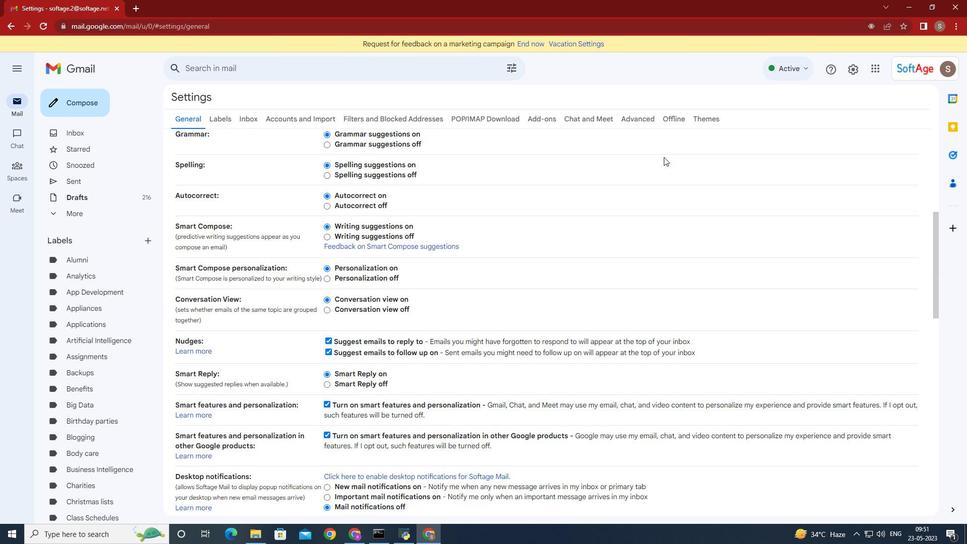 
Action: Mouse scrolled (664, 157) with delta (0, 0)
Screenshot: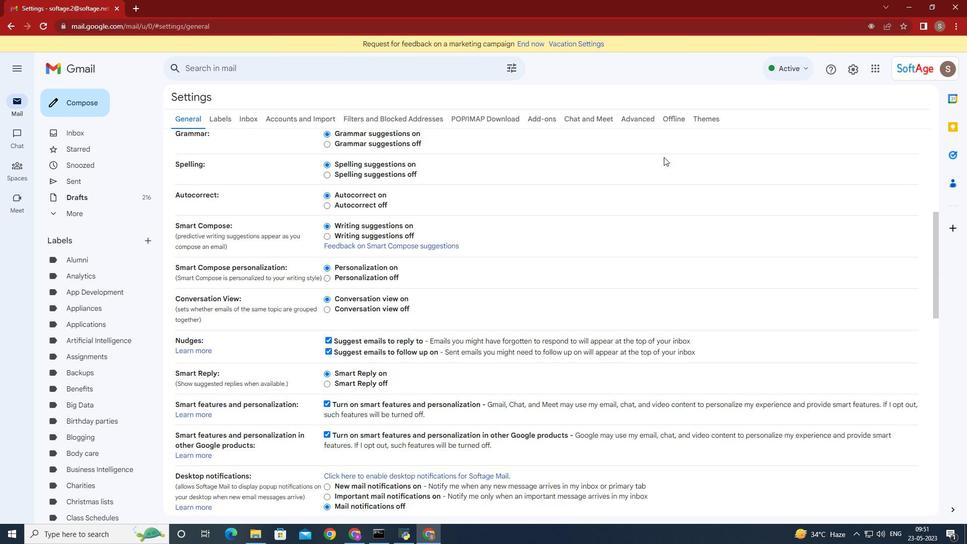 
Action: Mouse moved to (664, 156)
Screenshot: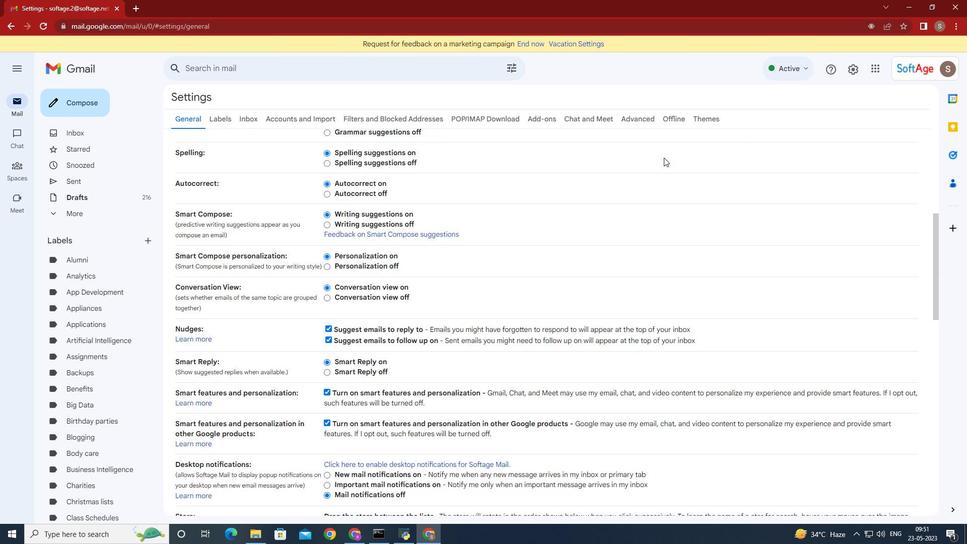 
Action: Mouse scrolled (664, 156) with delta (0, 0)
Screenshot: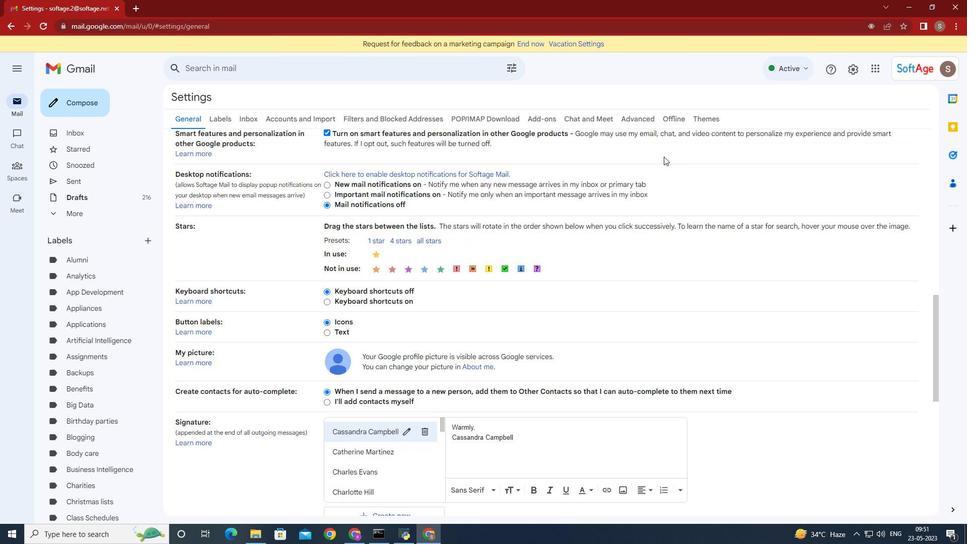 
Action: Mouse scrolled (664, 156) with delta (0, 0)
Screenshot: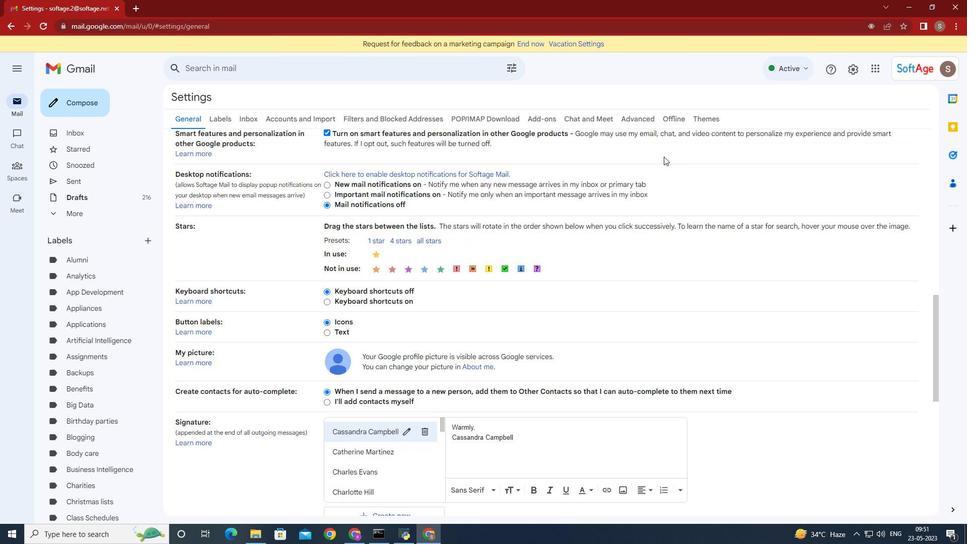 
Action: Mouse scrolled (664, 156) with delta (0, 0)
Screenshot: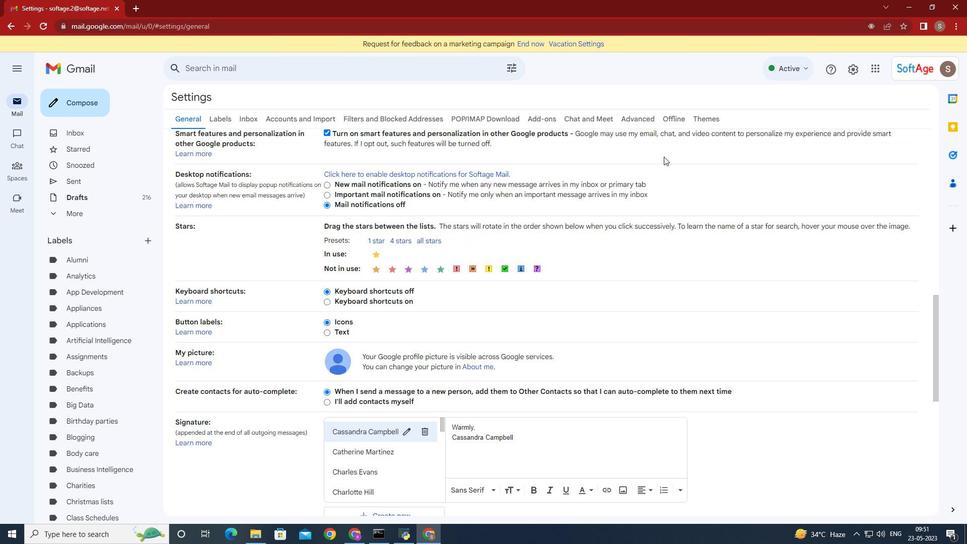 
Action: Mouse moved to (664, 156)
Screenshot: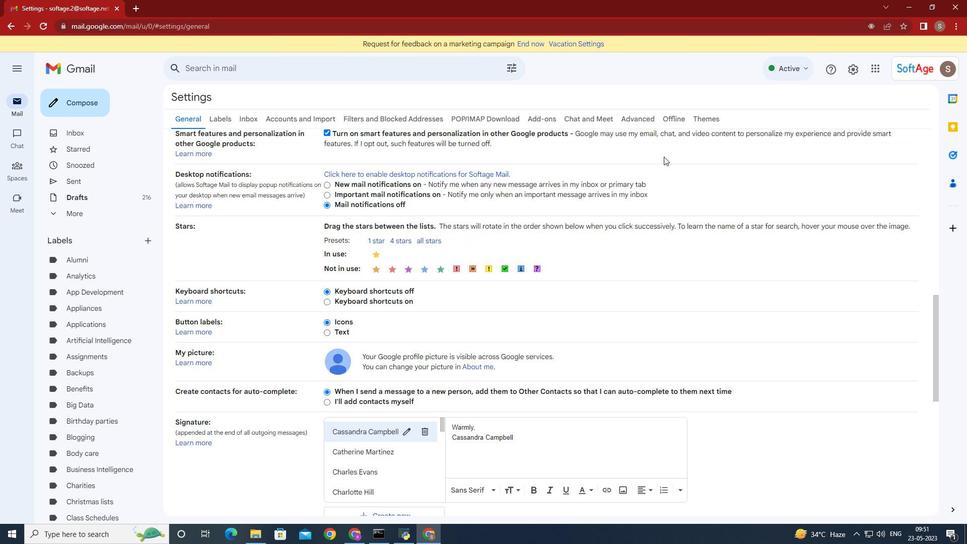 
Action: Mouse scrolled (664, 156) with delta (0, 0)
Screenshot: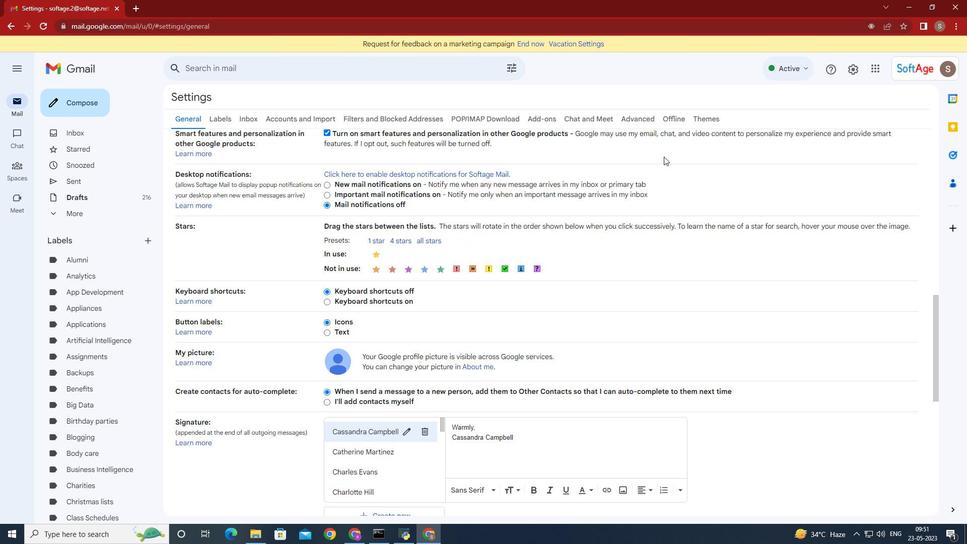 
Action: Mouse moved to (664, 156)
Screenshot: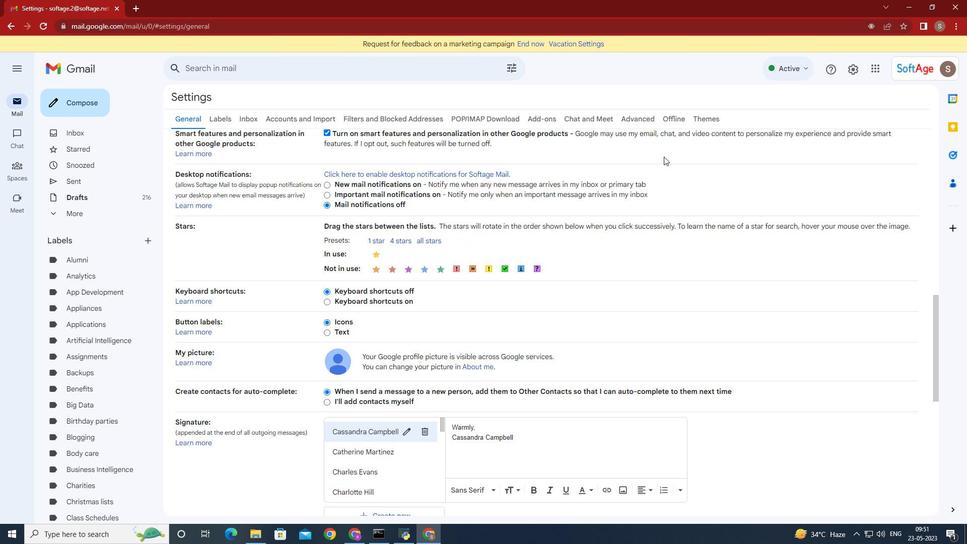 
Action: Mouse scrolled (664, 156) with delta (0, 0)
Screenshot: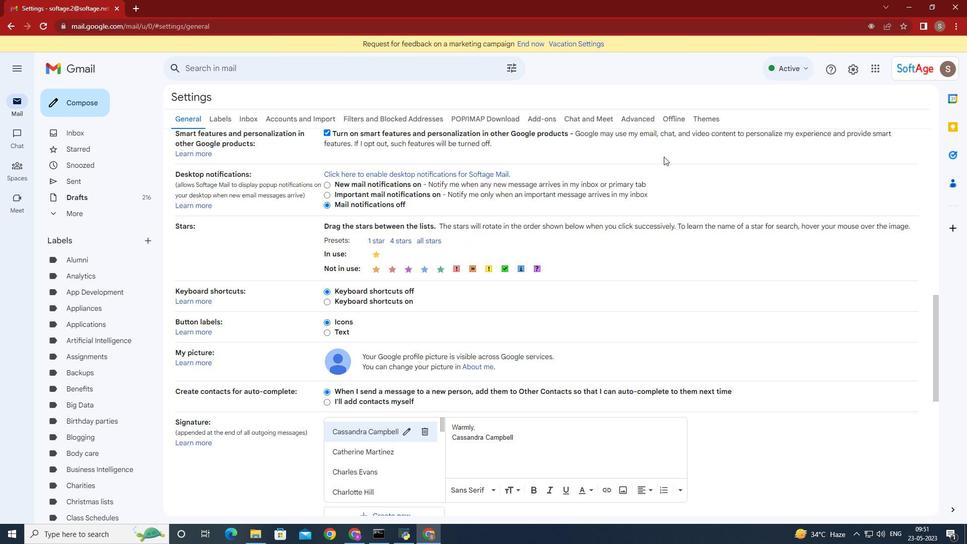 
Action: Mouse scrolled (664, 156) with delta (0, 0)
Screenshot: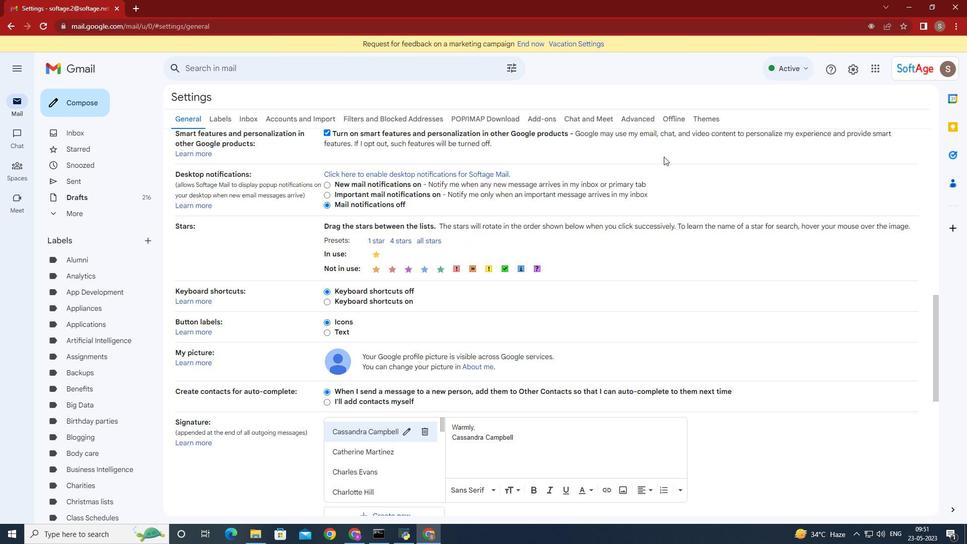 
Action: Mouse moved to (423, 206)
Screenshot: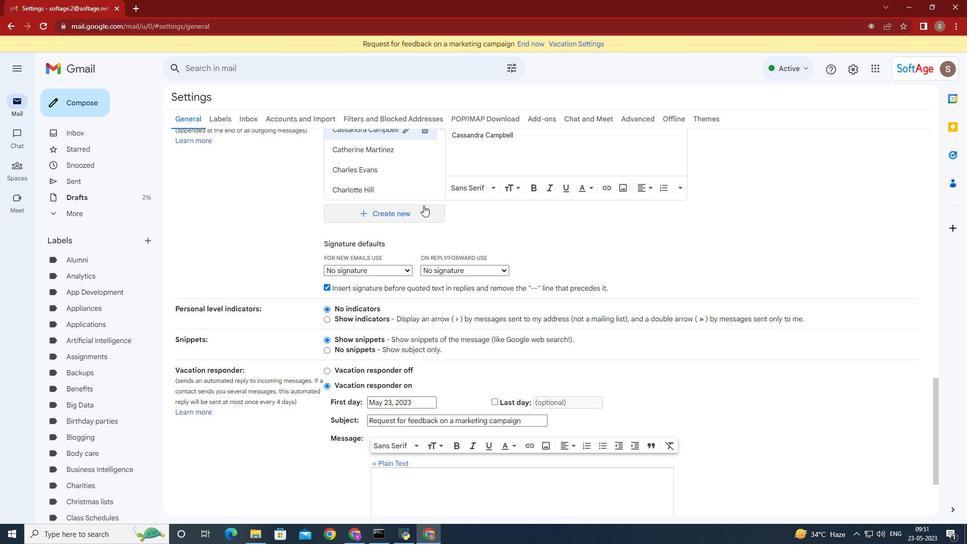 
Action: Mouse pressed left at (423, 206)
Screenshot: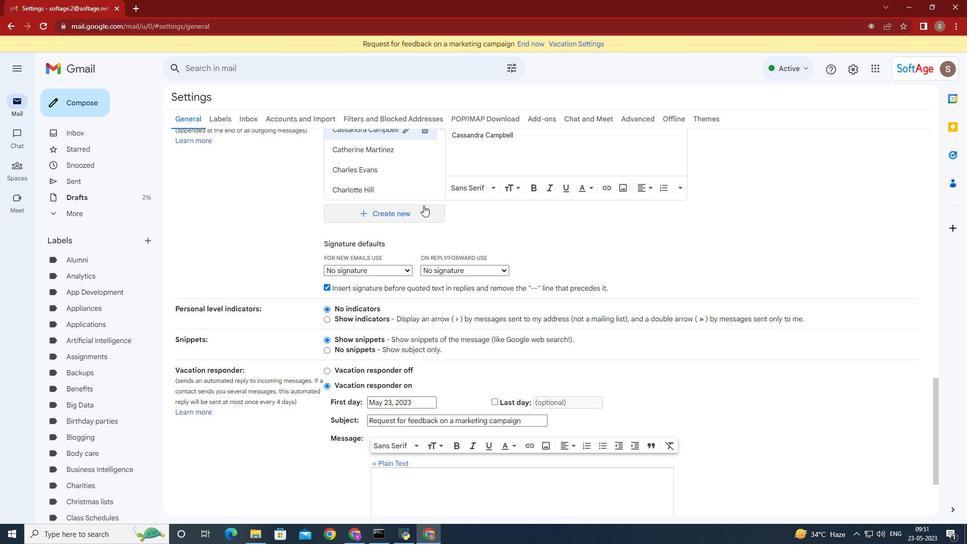 
Action: Mouse moved to (425, 206)
Screenshot: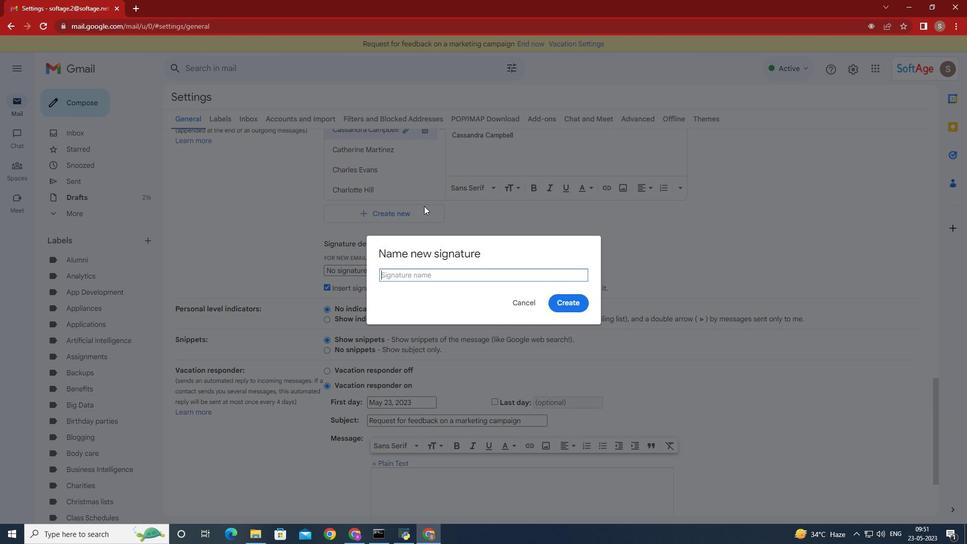 
Action: Key pressed <Key.shift>Joshua<Key.space><Key.shift>Turner
Screenshot: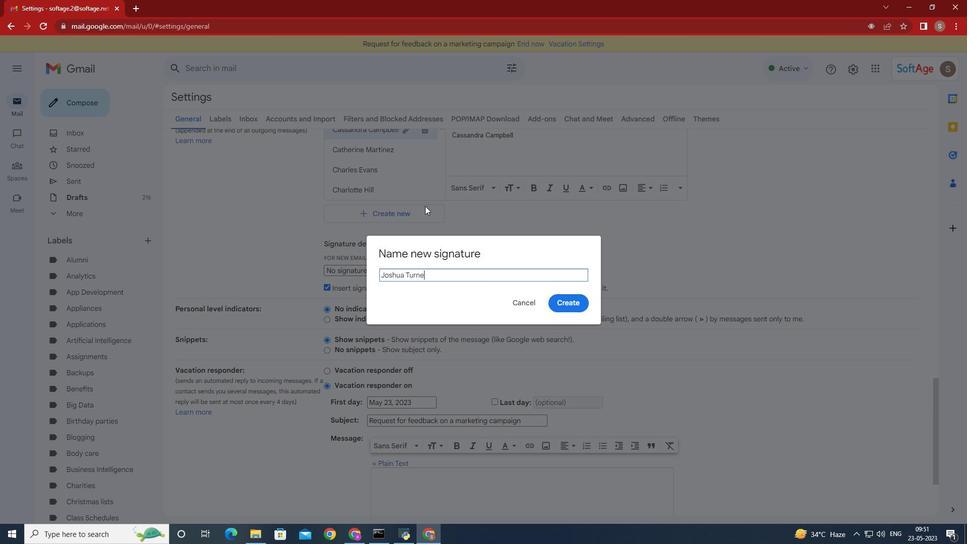 
Action: Mouse moved to (562, 299)
Screenshot: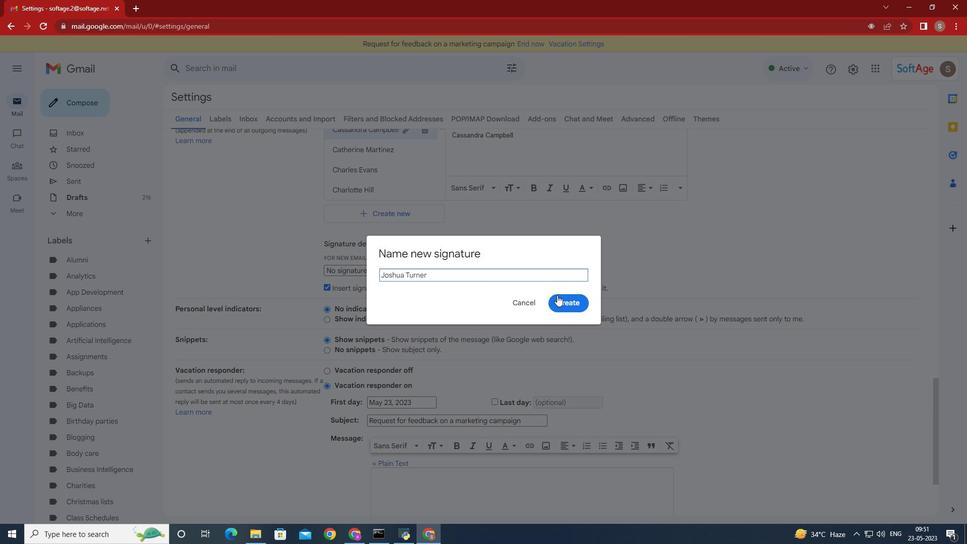 
Action: Mouse pressed left at (562, 299)
Screenshot: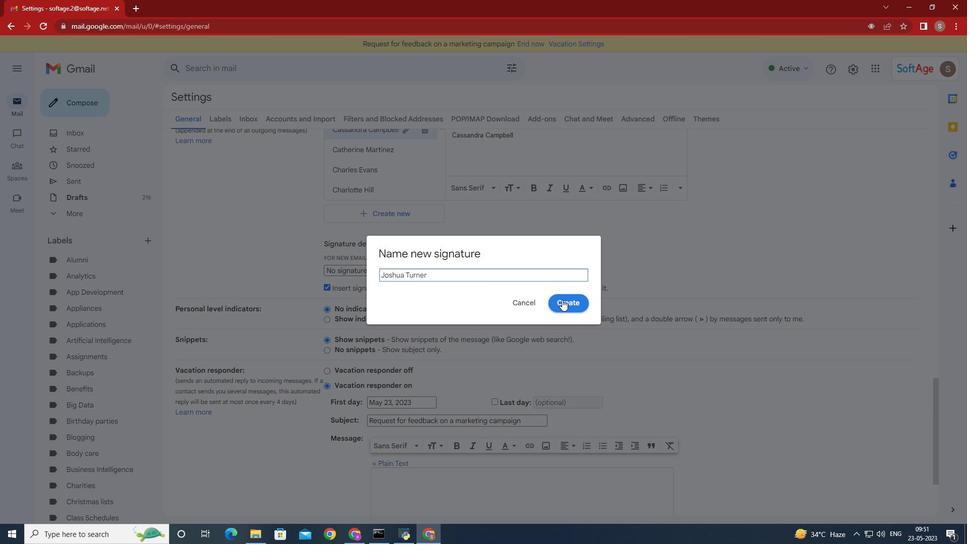 
Action: Mouse moved to (540, 332)
Screenshot: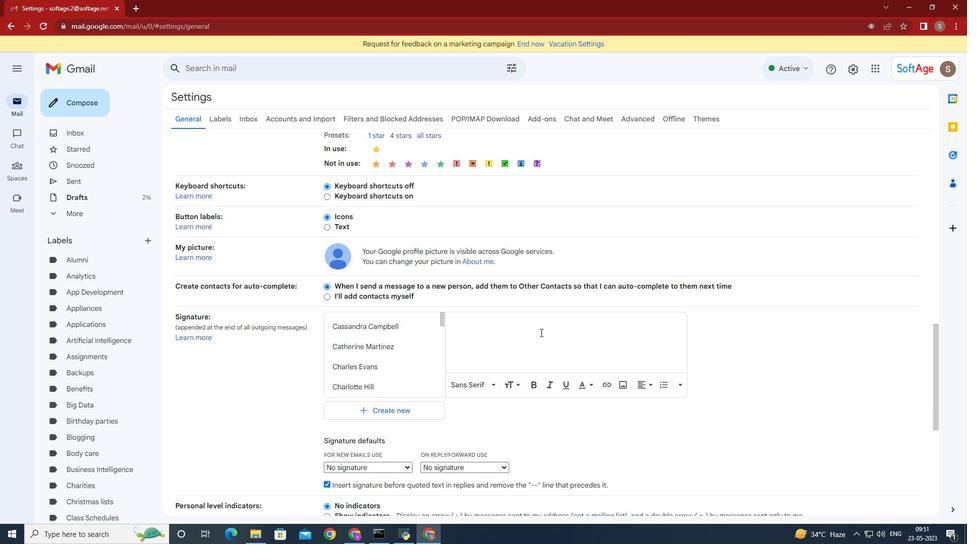 
Action: Key pressed <Key.shift>Best<Key.space>wishes<Key.space>for<Key.space>a<Key.space>happy<Key.space><Key.shift>National<Key.space><Key.shift>Environment<Key.space><Key.shift>Day,<Key.enter><Key.shift><Key.shift><Key.shift><Key.shift>Joshua<Key.space><Key.shift>Turner
Screenshot: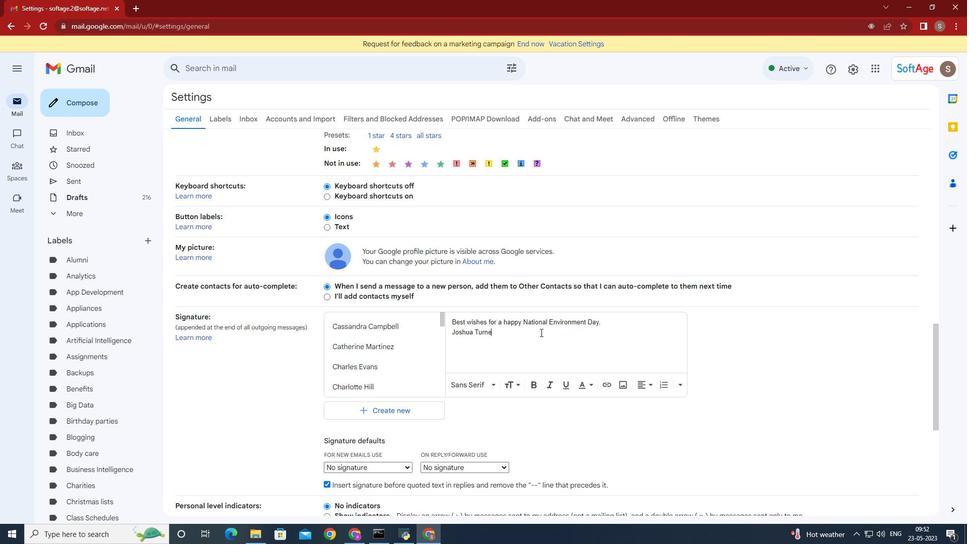 
Action: Mouse moved to (559, 397)
Screenshot: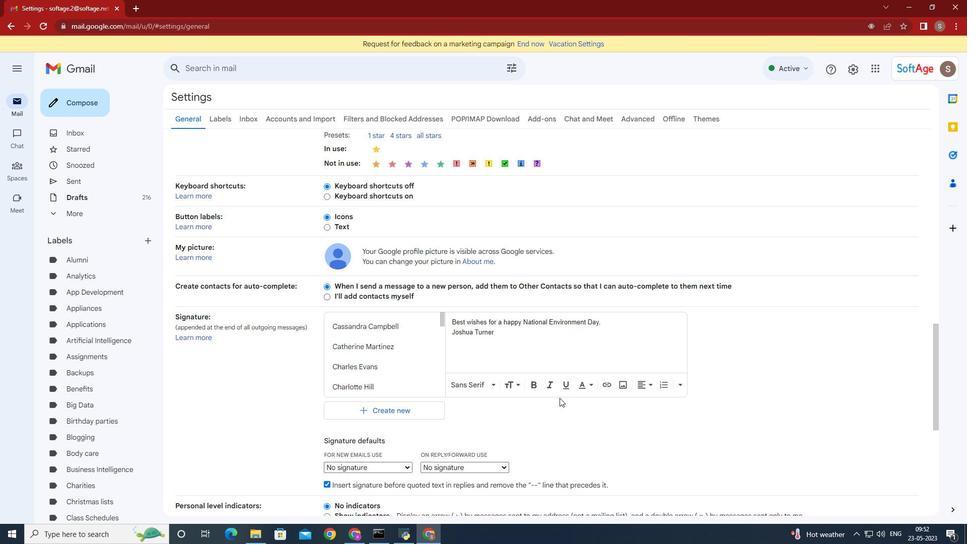 
Action: Mouse scrolled (559, 397) with delta (0, 0)
Screenshot: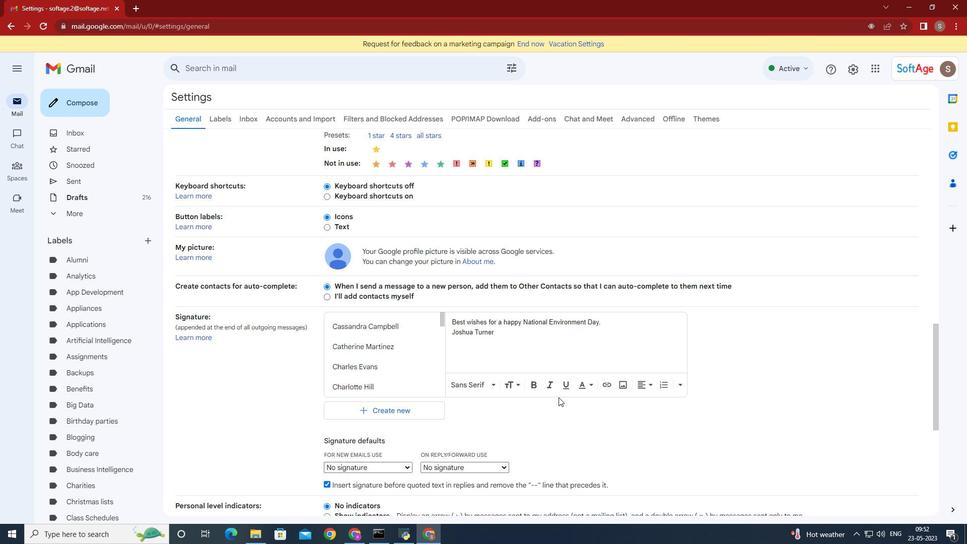 
Action: Mouse moved to (405, 416)
Screenshot: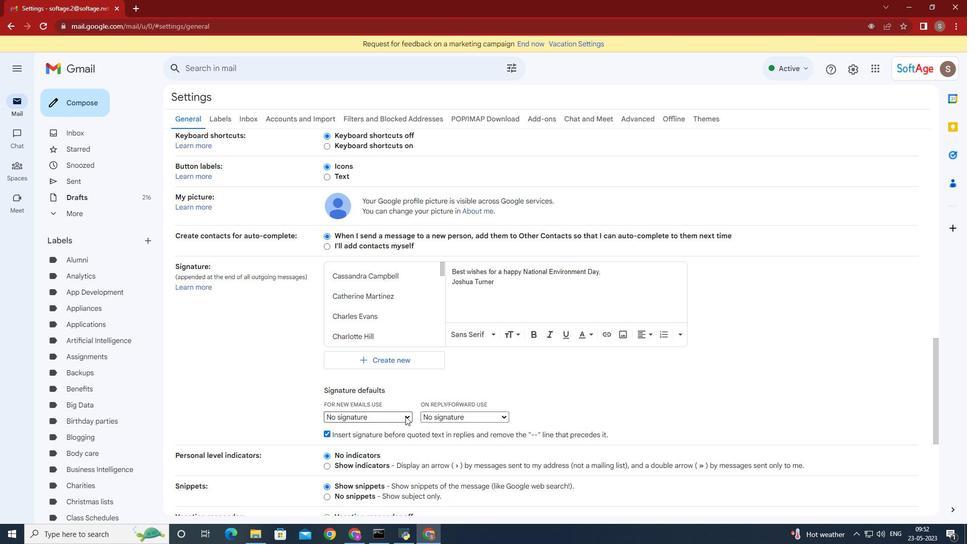 
Action: Mouse pressed left at (405, 416)
Screenshot: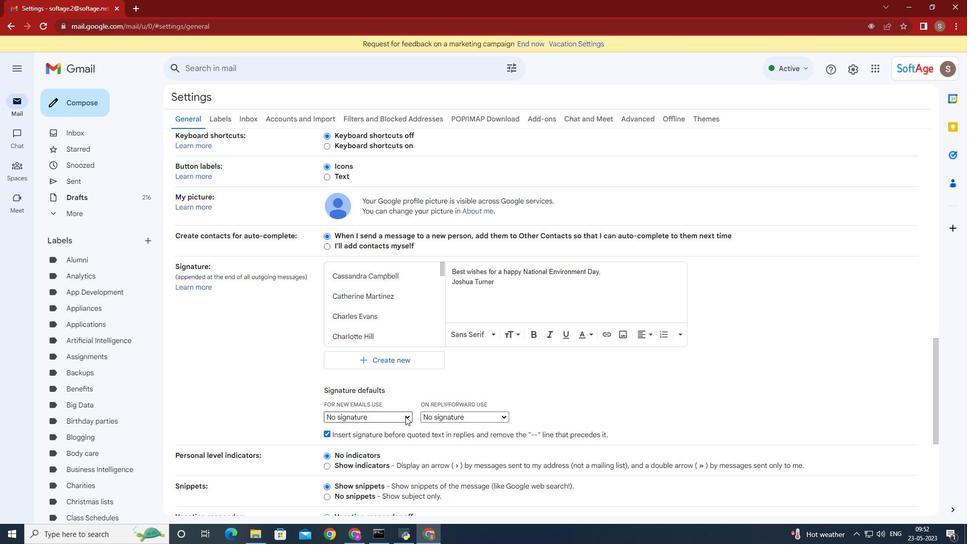
Action: Mouse moved to (388, 405)
Screenshot: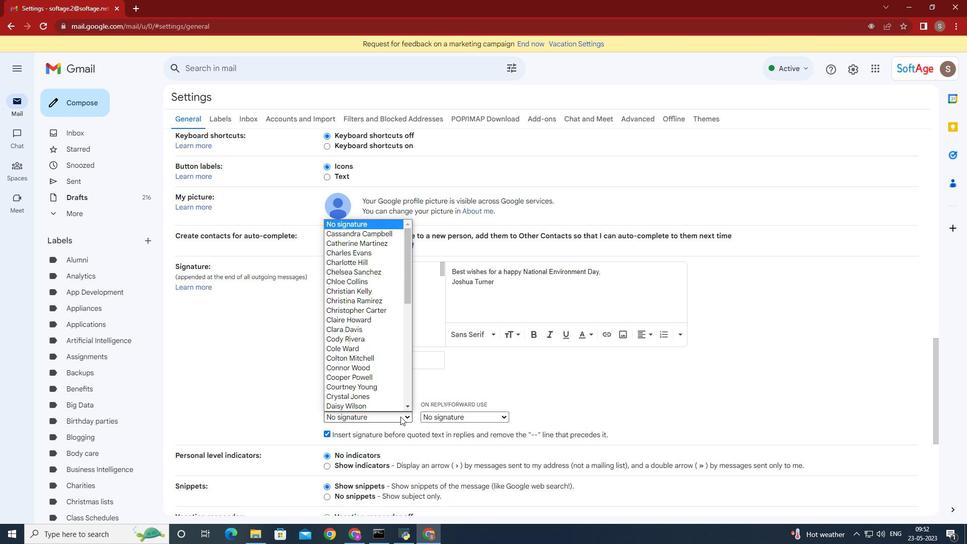 
Action: Mouse scrolled (388, 405) with delta (0, 0)
Screenshot: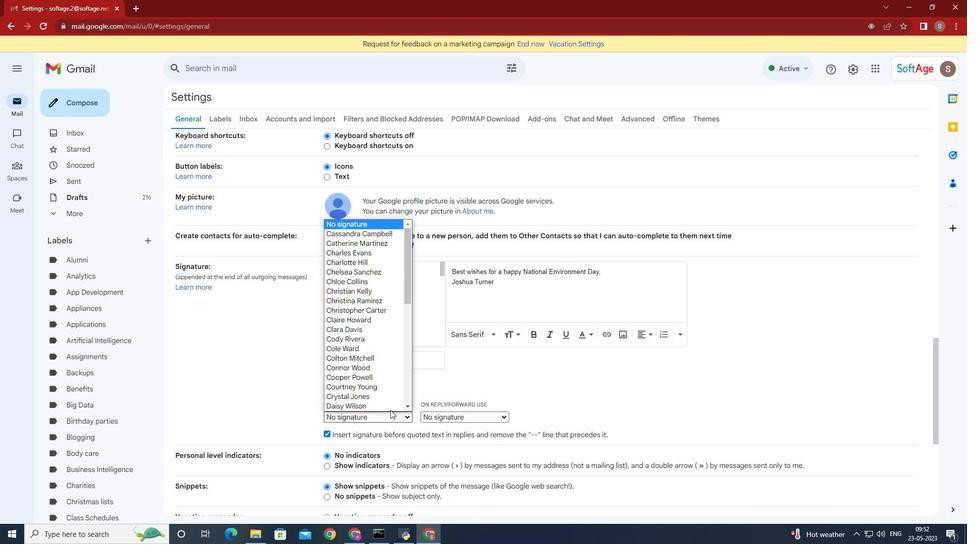 
Action: Mouse scrolled (388, 405) with delta (0, 0)
Screenshot: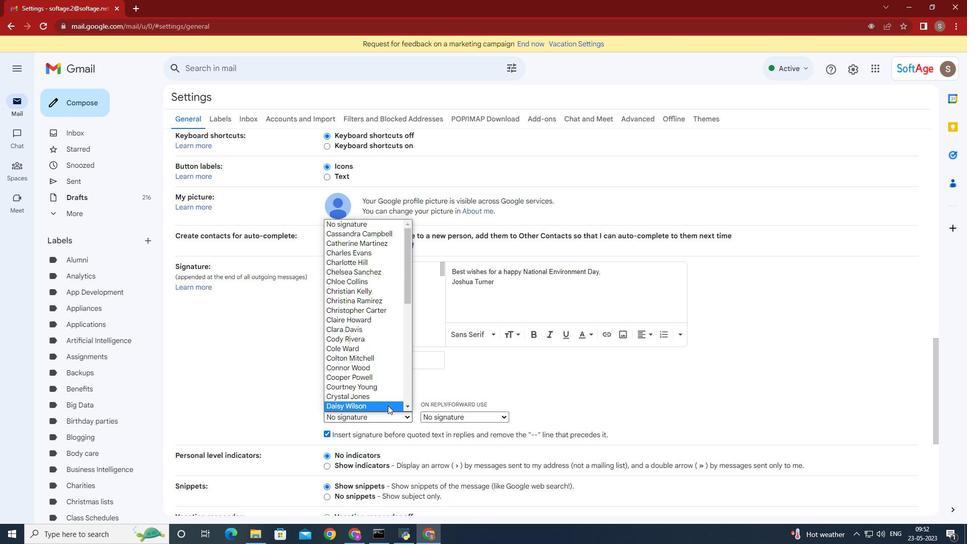 
Action: Mouse scrolled (388, 405) with delta (0, 0)
Screenshot: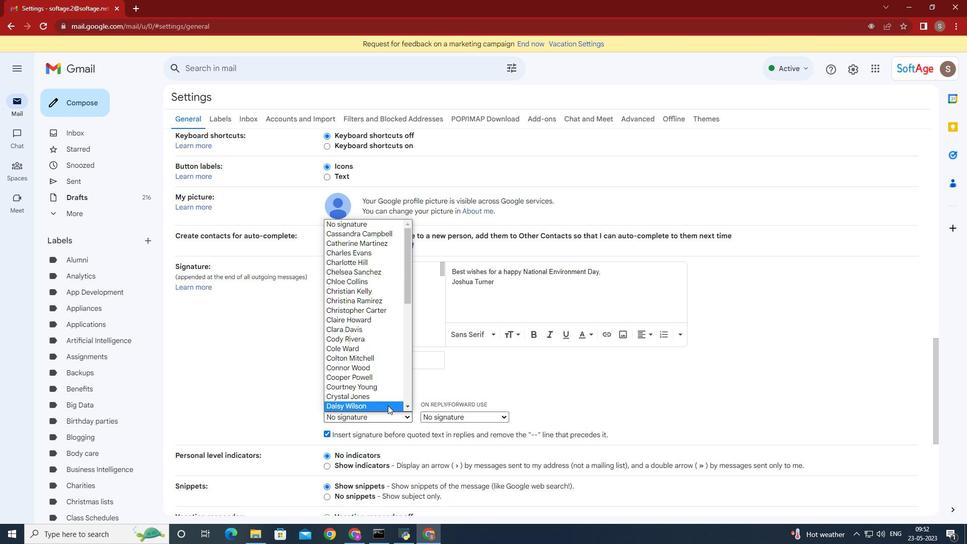 
Action: Mouse moved to (388, 404)
Screenshot: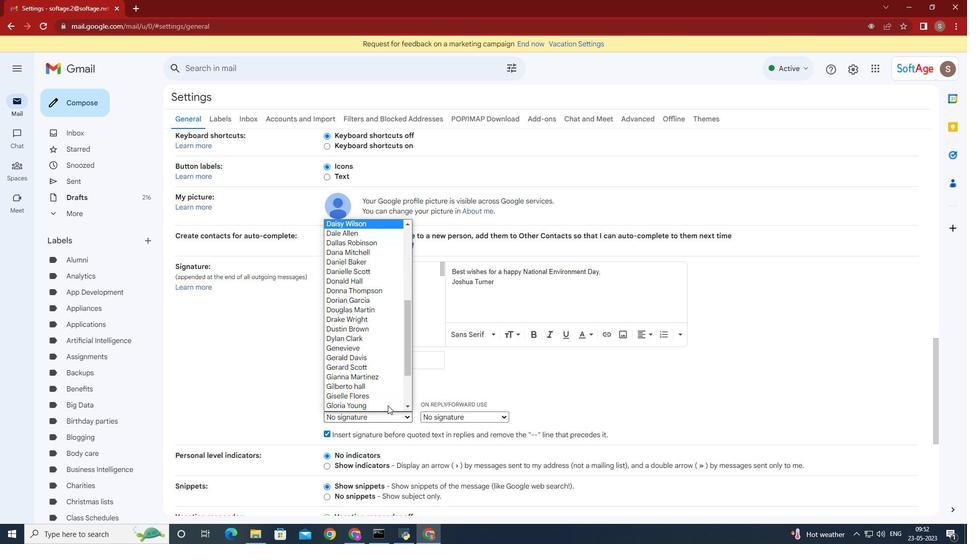 
Action: Mouse scrolled (388, 404) with delta (0, 0)
Screenshot: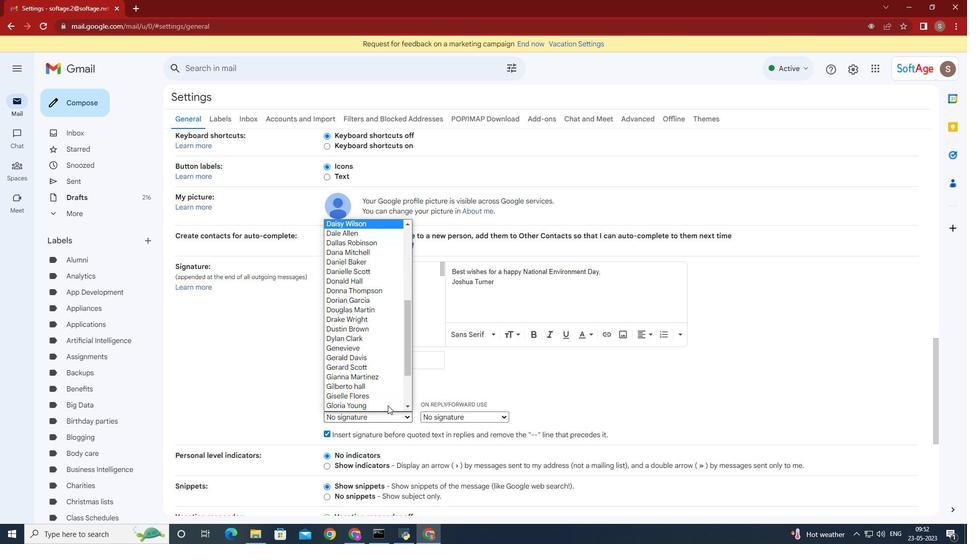 
Action: Mouse moved to (388, 403)
Screenshot: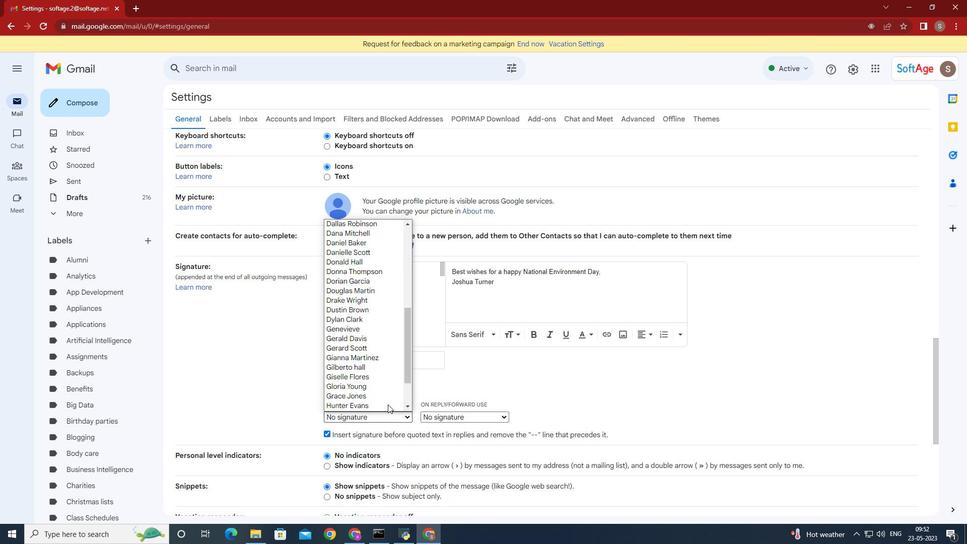 
Action: Mouse scrolled (388, 403) with delta (0, 0)
Screenshot: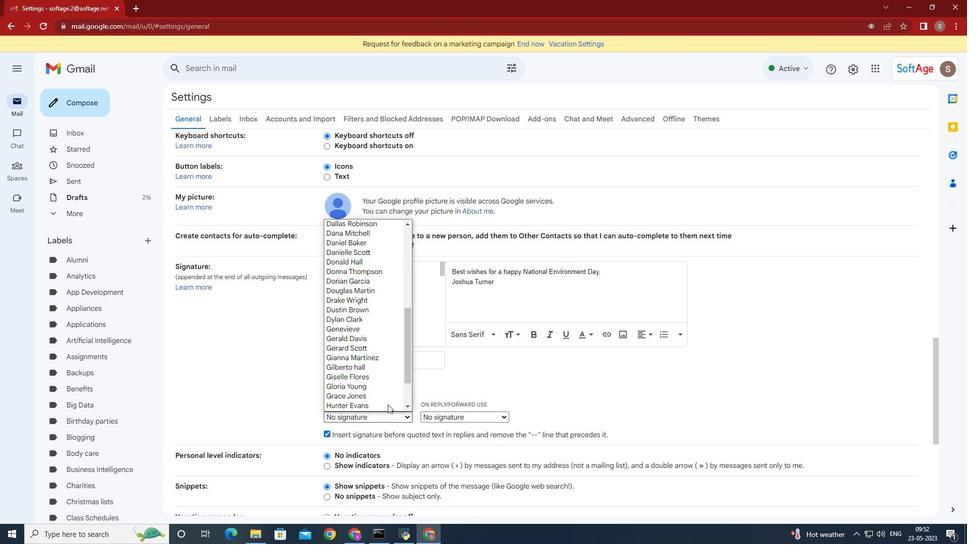 
Action: Mouse moved to (387, 402)
Screenshot: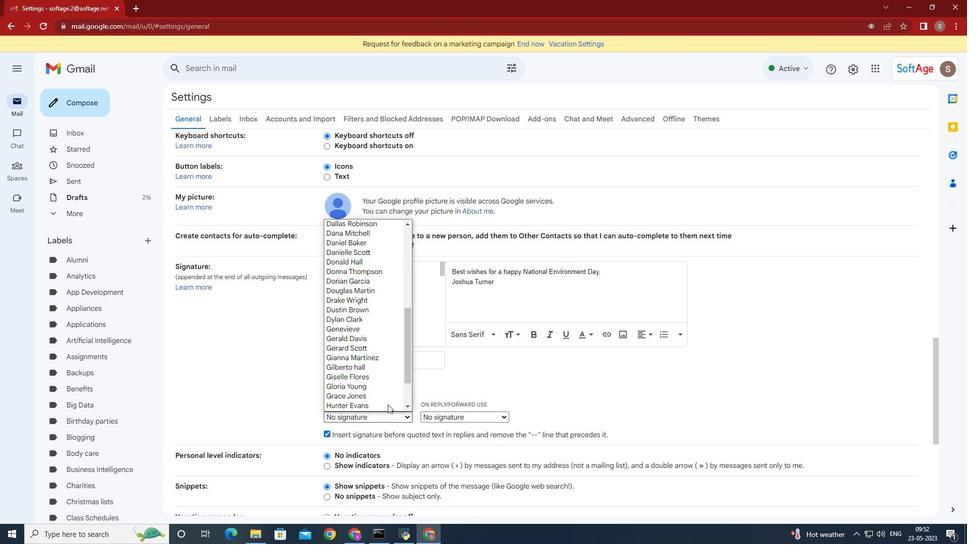 
Action: Mouse scrolled (387, 402) with delta (0, 0)
Screenshot: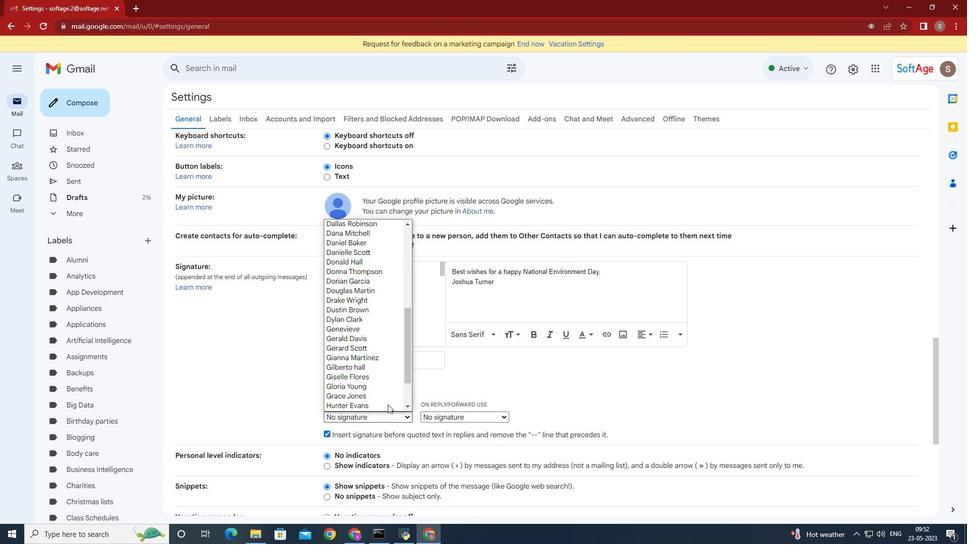 
Action: Mouse moved to (386, 400)
Screenshot: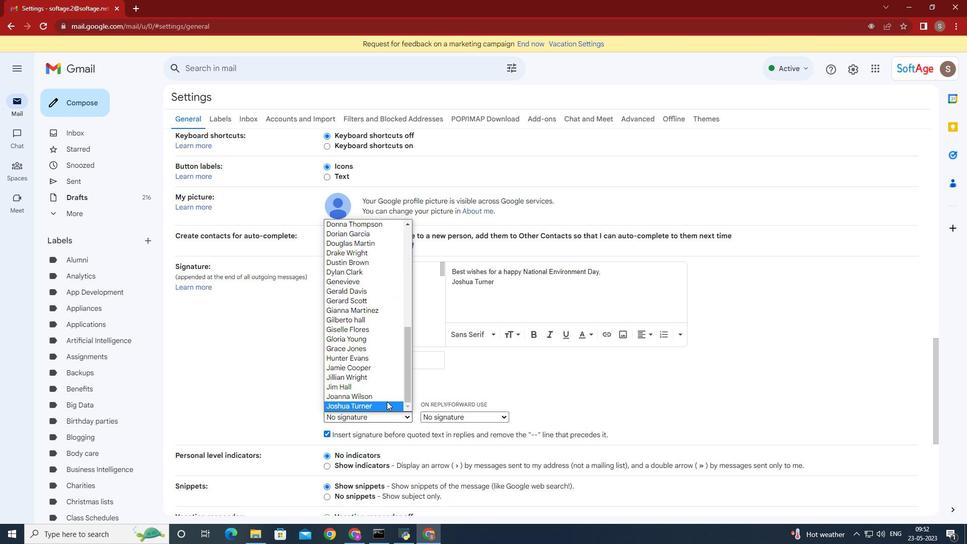 
Action: Mouse scrolled (386, 400) with delta (0, 0)
Screenshot: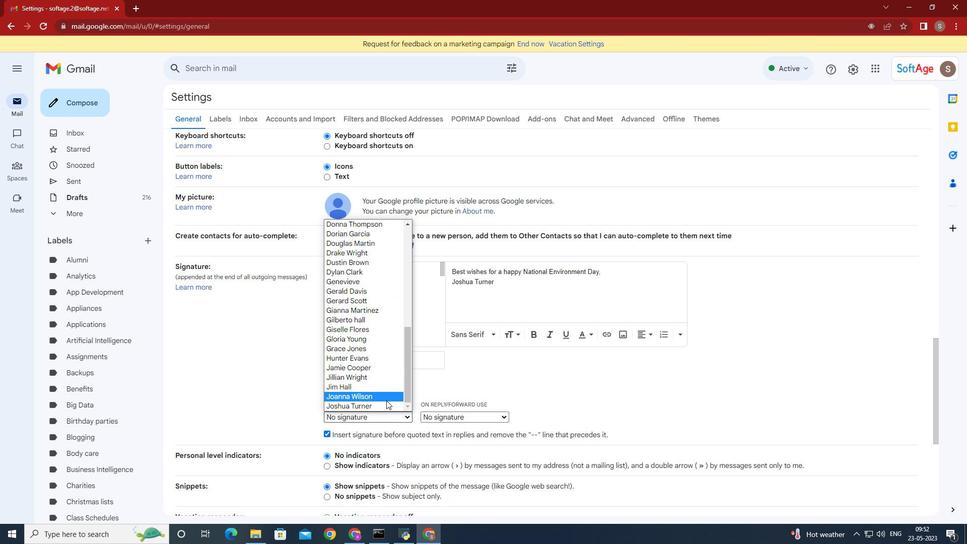 
Action: Mouse scrolled (386, 400) with delta (0, 0)
Screenshot: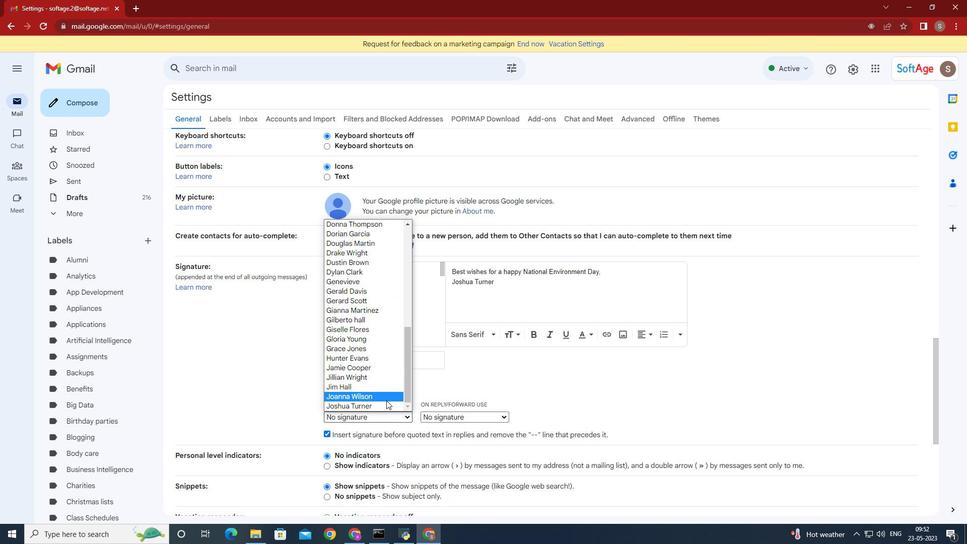 
Action: Mouse moved to (385, 404)
Screenshot: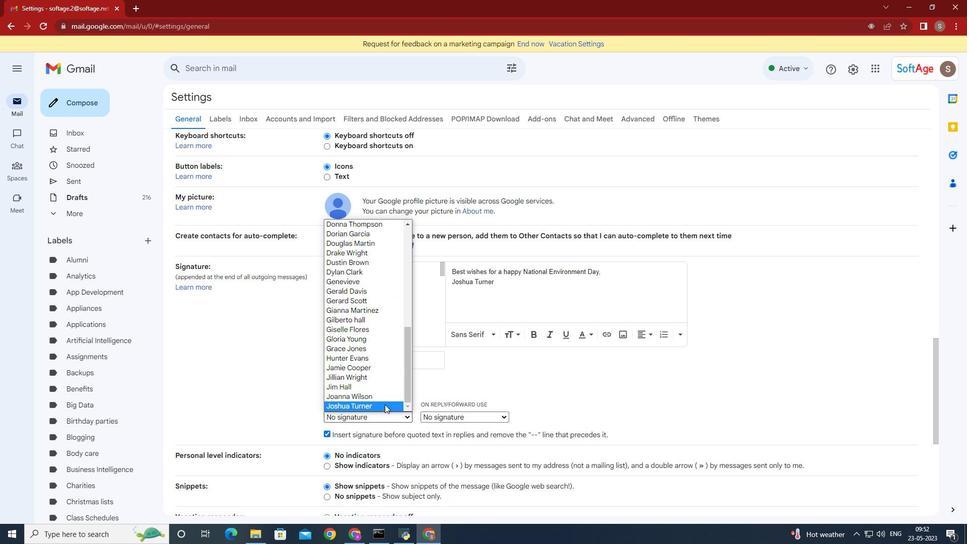 
Action: Mouse pressed left at (385, 404)
Screenshot: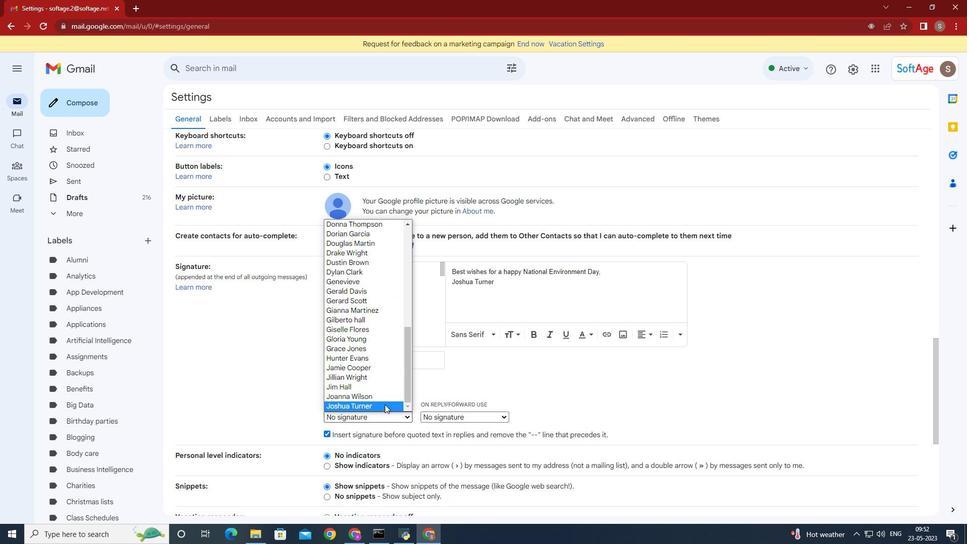
Action: Mouse moved to (506, 416)
Screenshot: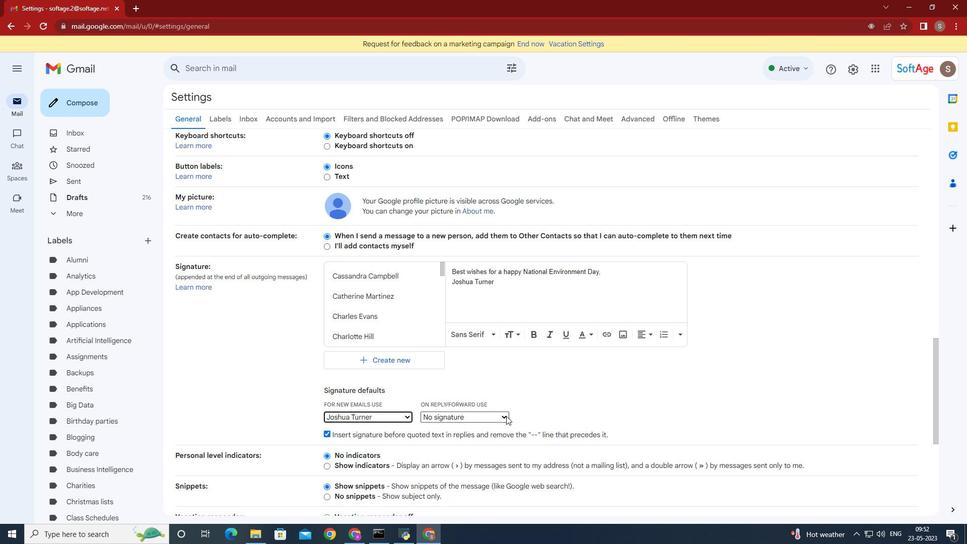
Action: Mouse pressed left at (506, 416)
Screenshot: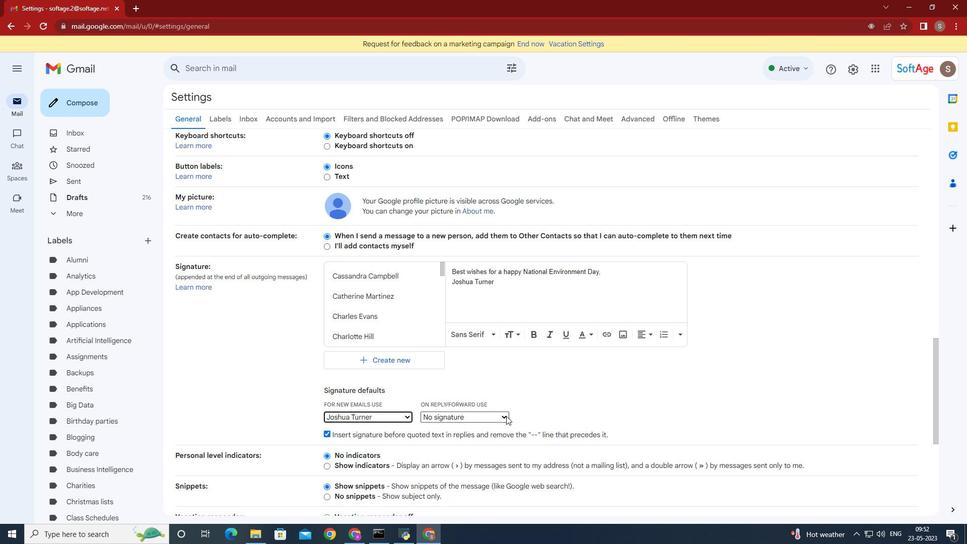 
Action: Mouse moved to (487, 402)
Screenshot: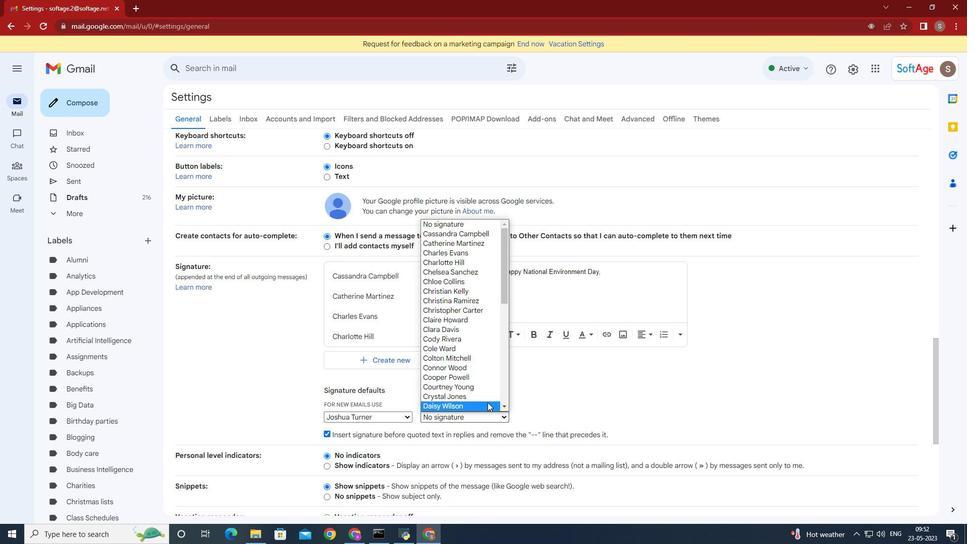 
Action: Mouse scrolled (487, 402) with delta (0, 0)
Screenshot: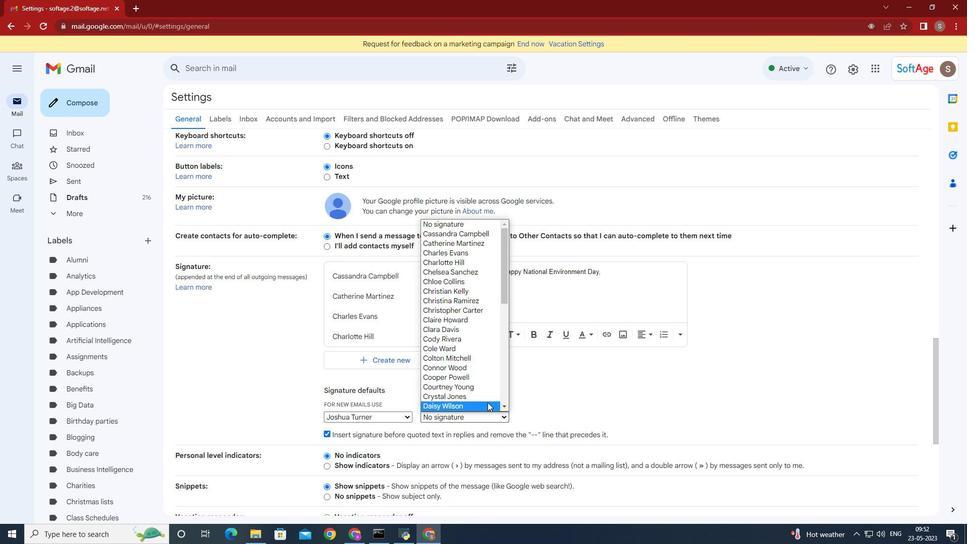 
Action: Mouse scrolled (487, 402) with delta (0, 0)
Screenshot: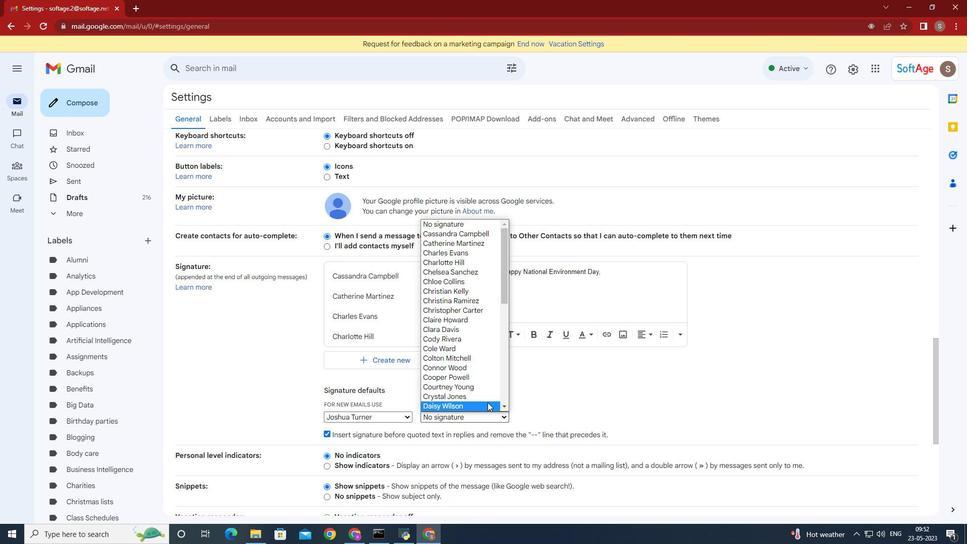 
Action: Mouse moved to (487, 402)
Screenshot: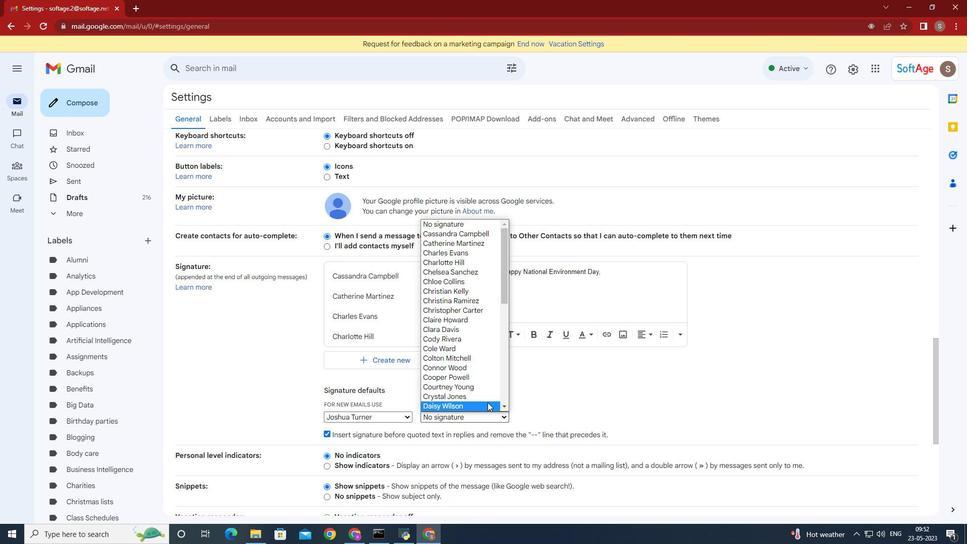 
Action: Mouse scrolled (487, 401) with delta (0, 0)
Screenshot: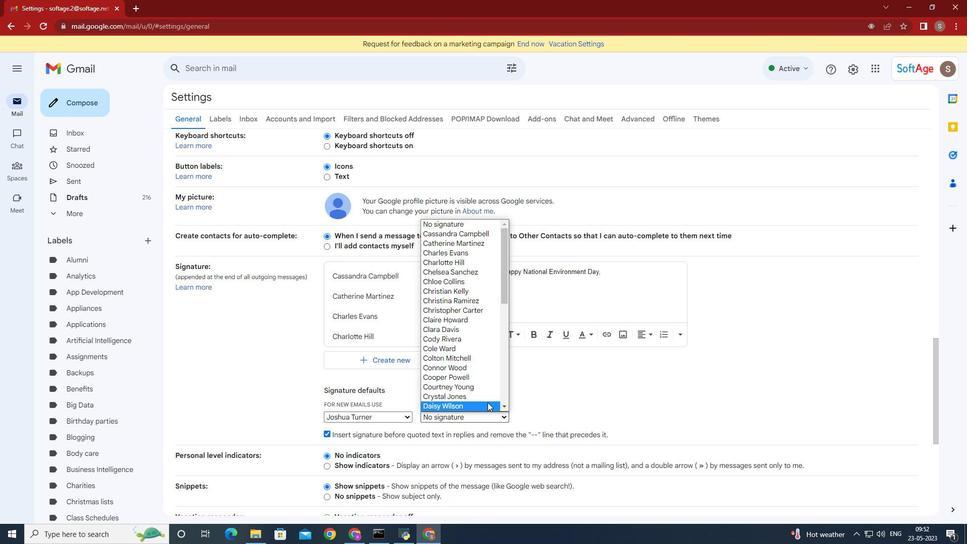 
Action: Mouse scrolled (487, 401) with delta (0, 0)
Screenshot: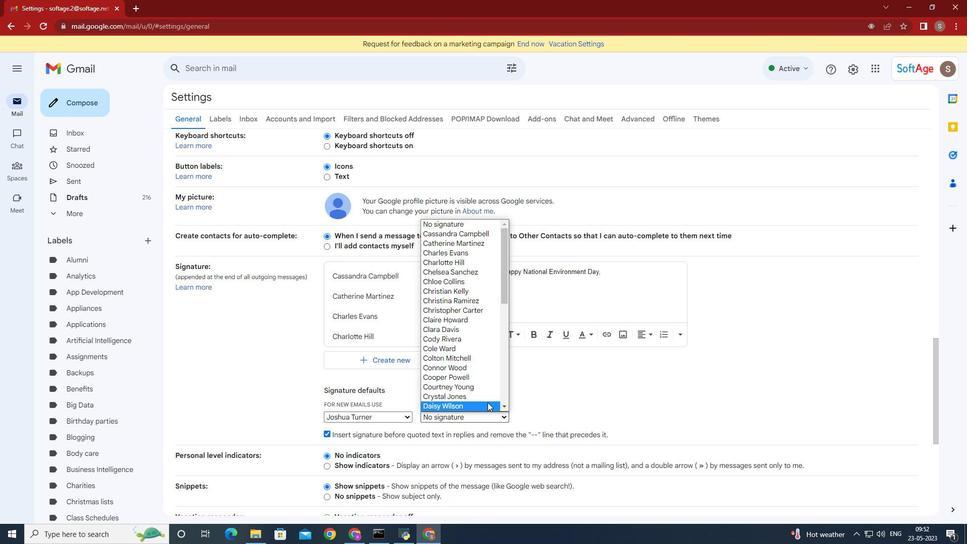 
Action: Mouse moved to (487, 402)
Screenshot: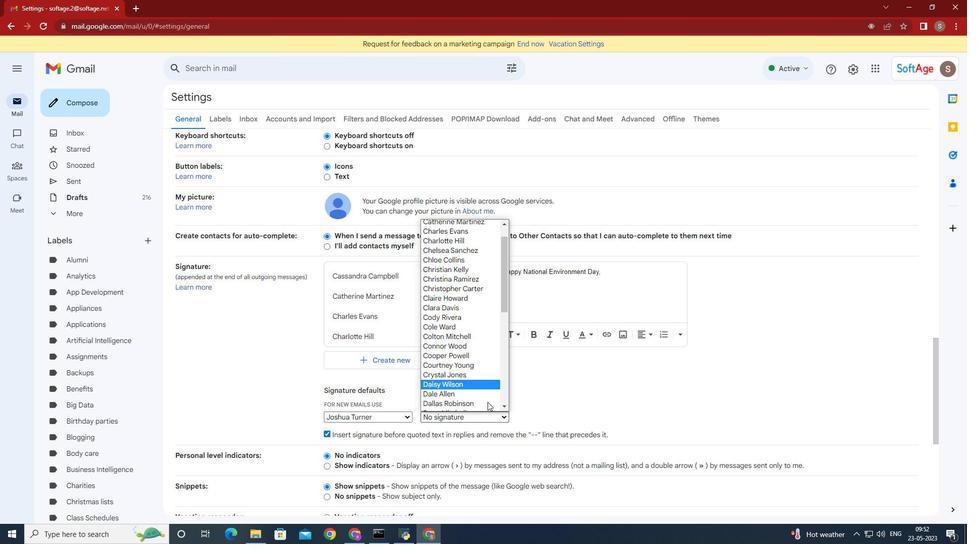 
Action: Mouse scrolled (487, 401) with delta (0, 0)
Screenshot: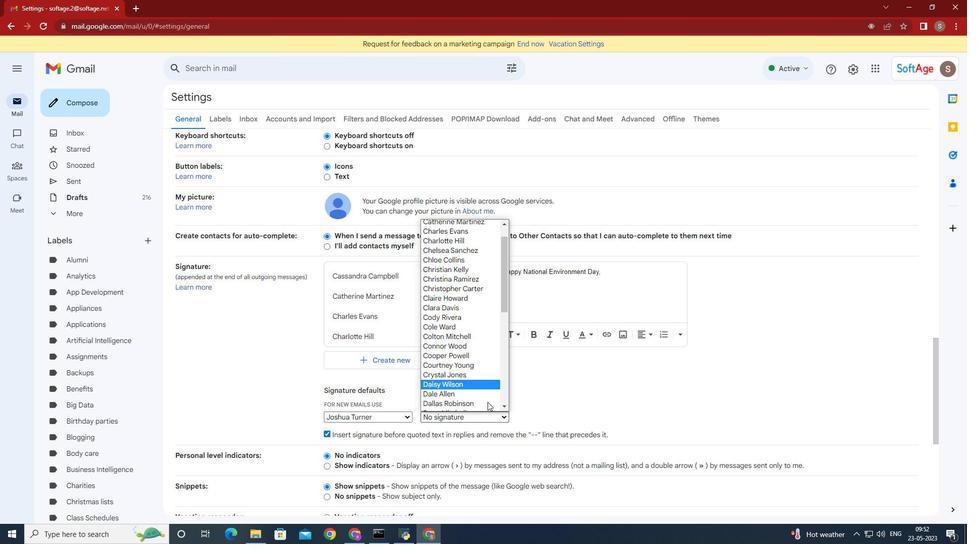 
Action: Mouse scrolled (487, 401) with delta (0, 0)
Screenshot: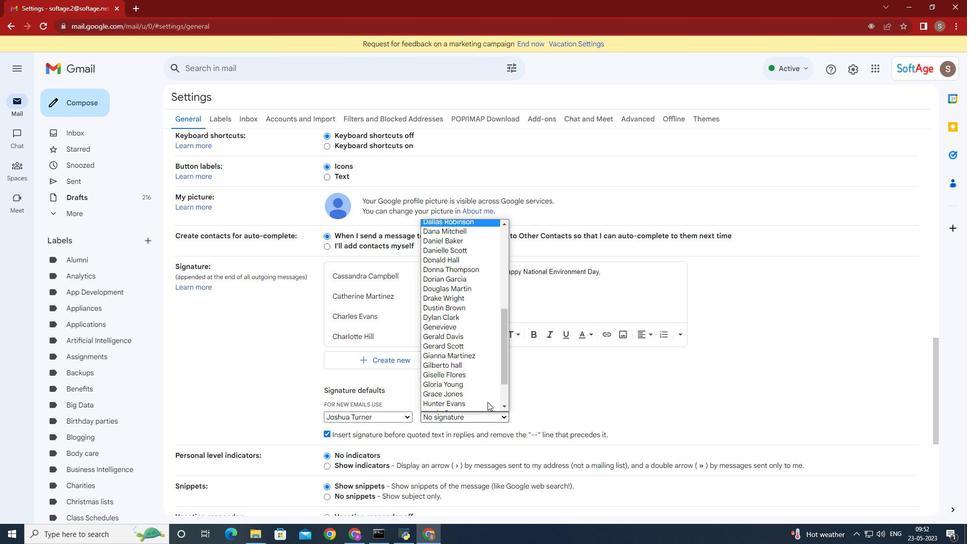 
Action: Mouse moved to (484, 402)
Screenshot: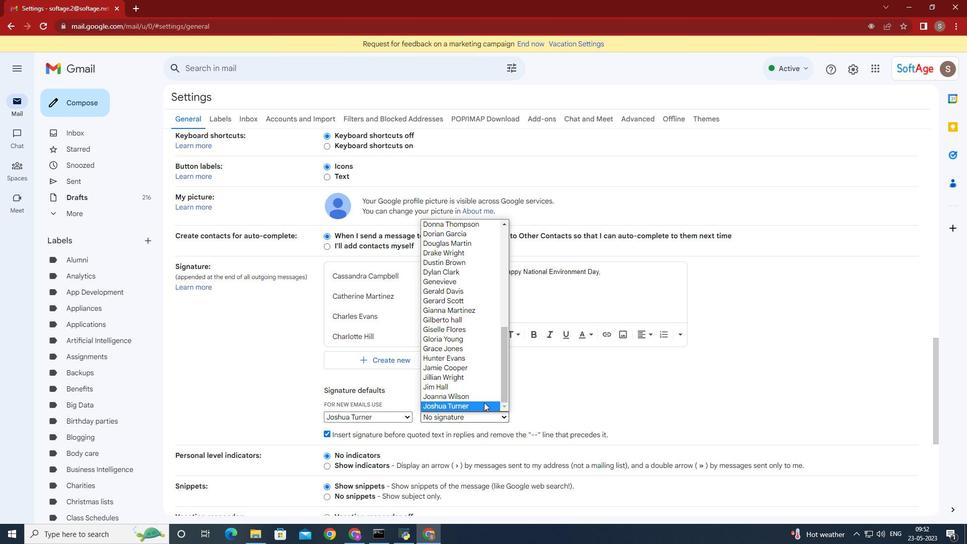 
Action: Mouse pressed left at (484, 402)
Screenshot: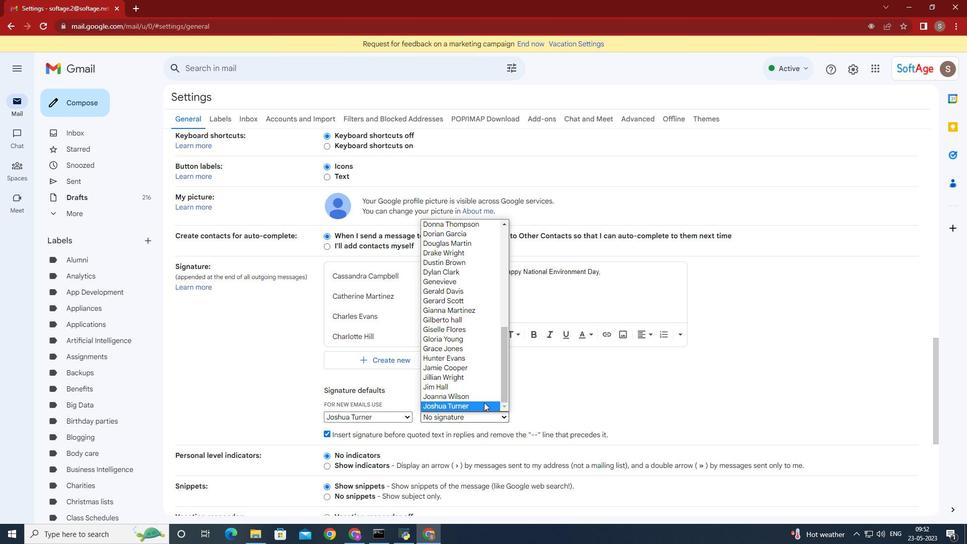 
Action: Mouse moved to (597, 403)
Screenshot: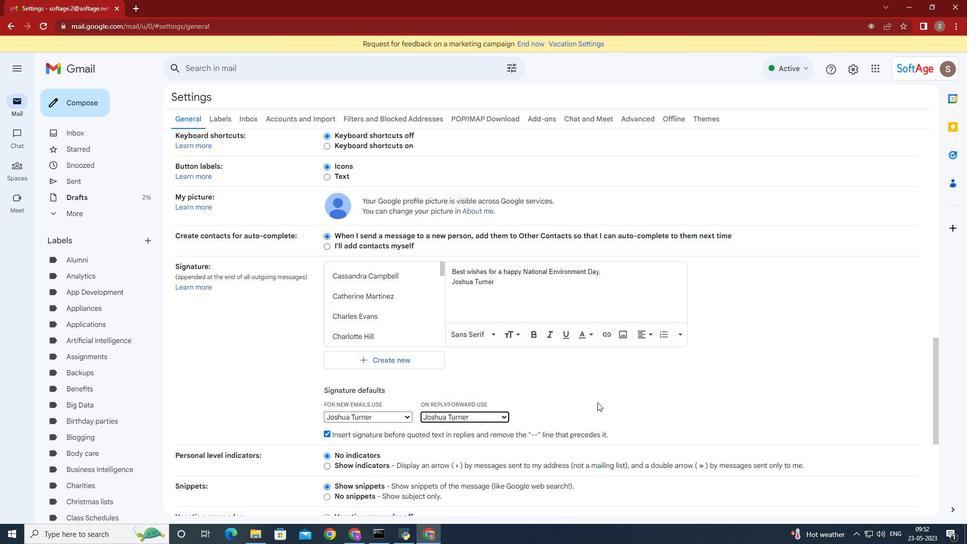 
Action: Mouse scrolled (597, 402) with delta (0, 0)
Screenshot: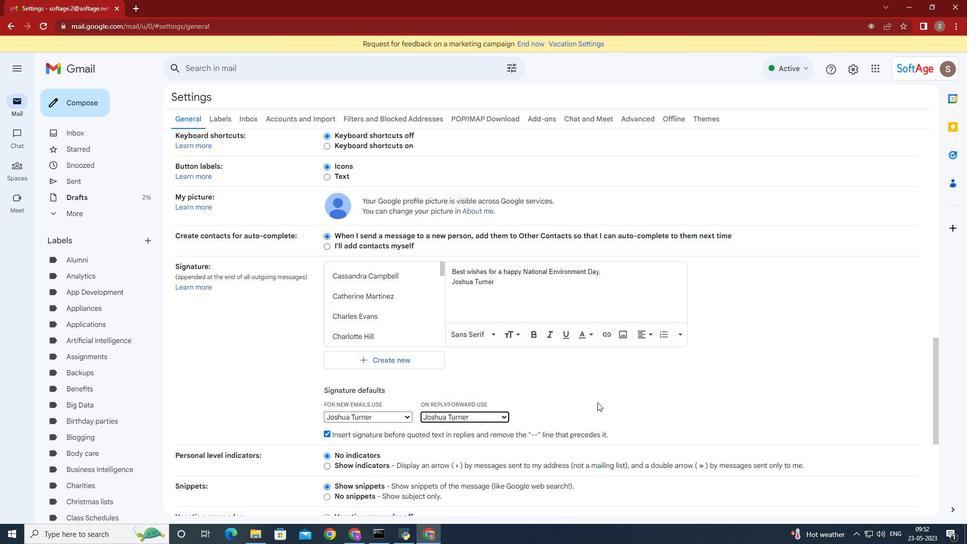 
Action: Mouse moved to (597, 403)
Screenshot: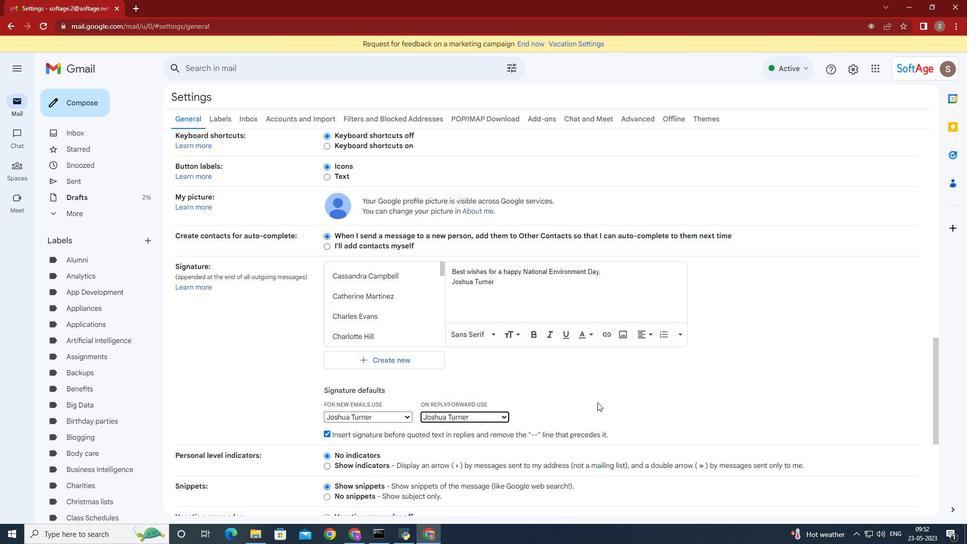 
Action: Mouse scrolled (597, 402) with delta (0, 0)
Screenshot: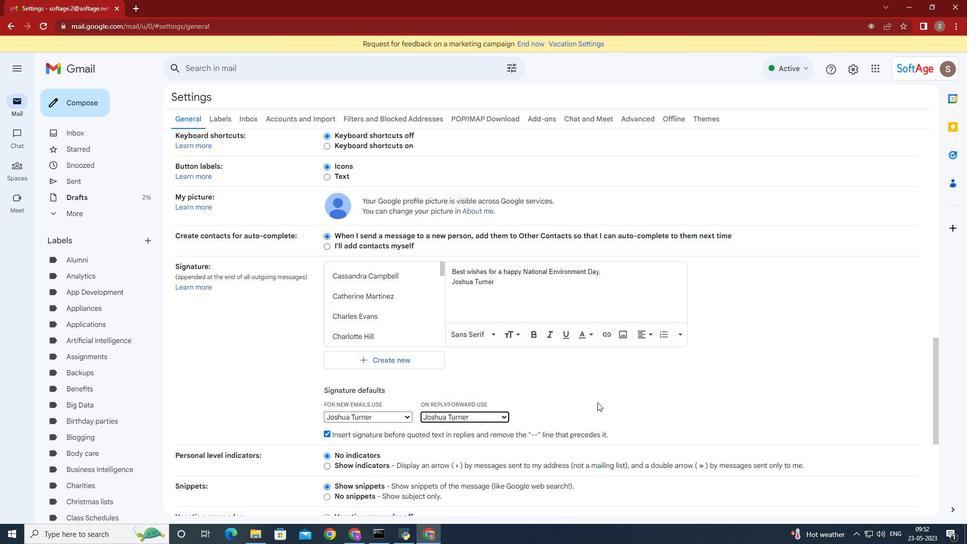 
Action: Mouse moved to (596, 404)
Screenshot: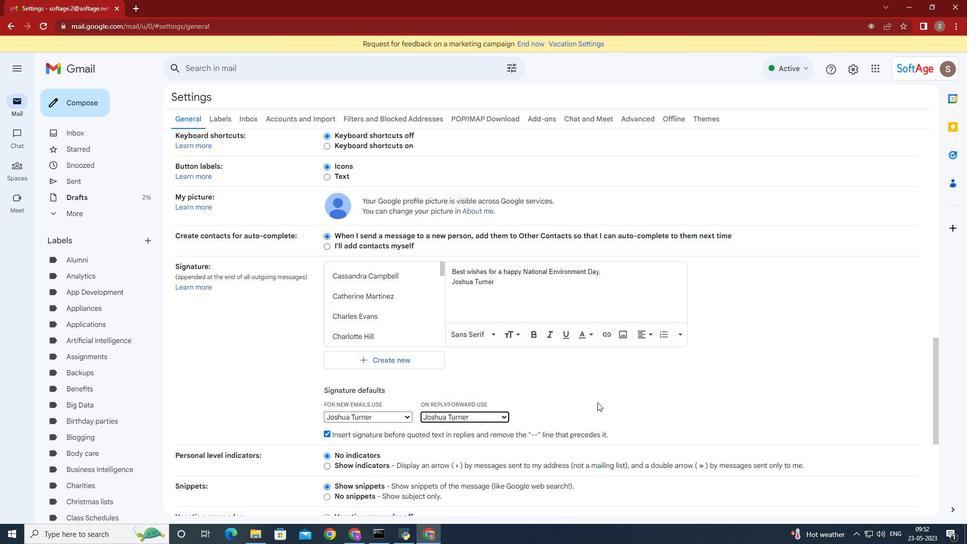 
Action: Mouse scrolled (596, 403) with delta (0, 0)
Screenshot: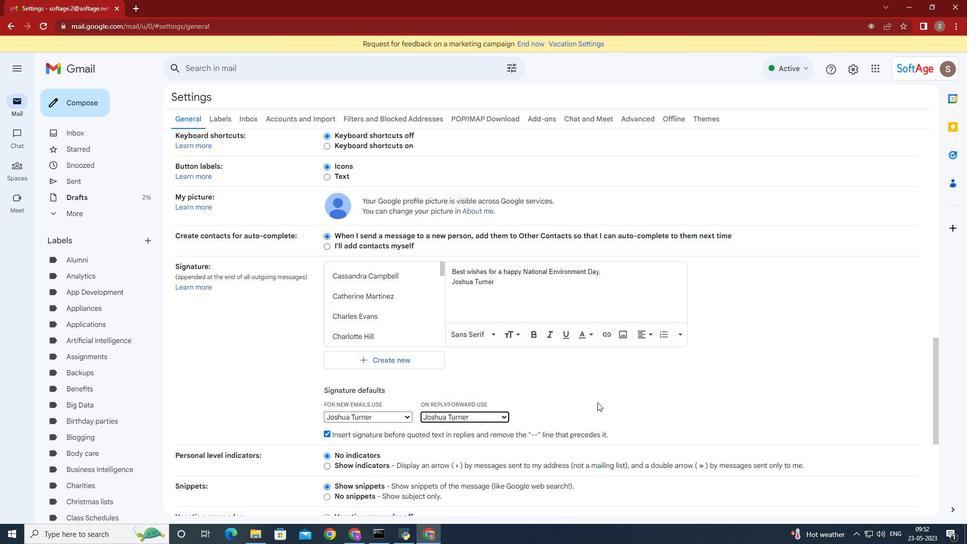 
Action: Mouse moved to (596, 404)
Screenshot: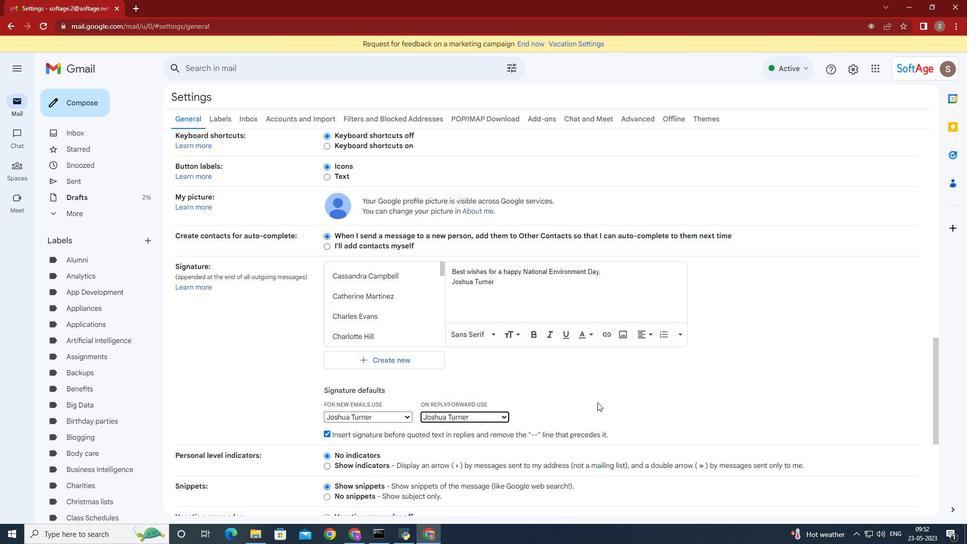 
Action: Mouse scrolled (596, 404) with delta (0, 0)
Screenshot: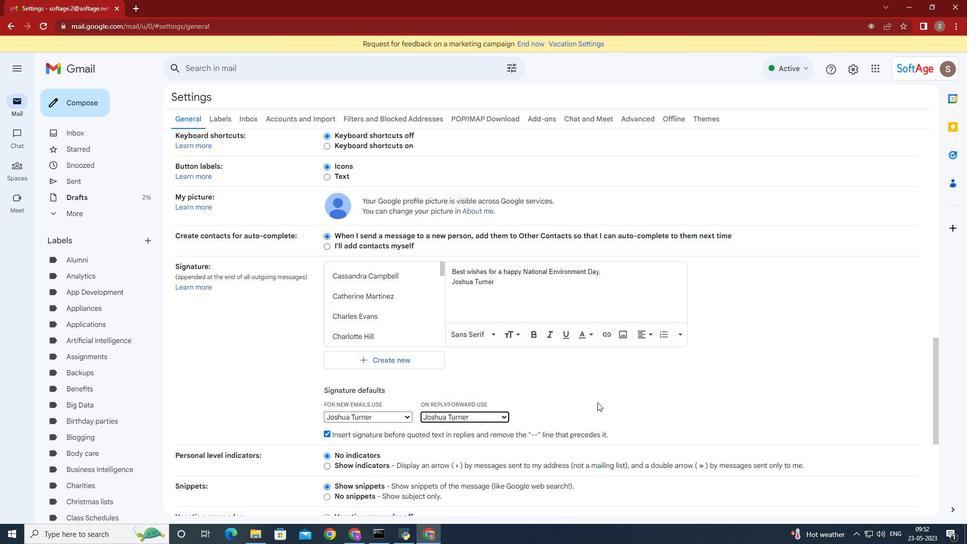 
Action: Mouse moved to (595, 404)
Screenshot: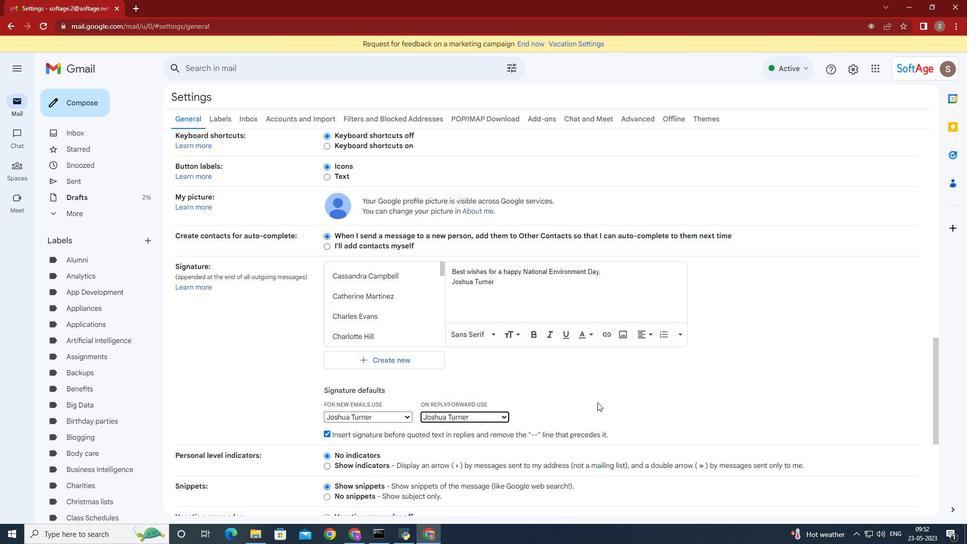 
Action: Mouse scrolled (596, 404) with delta (0, 0)
Screenshot: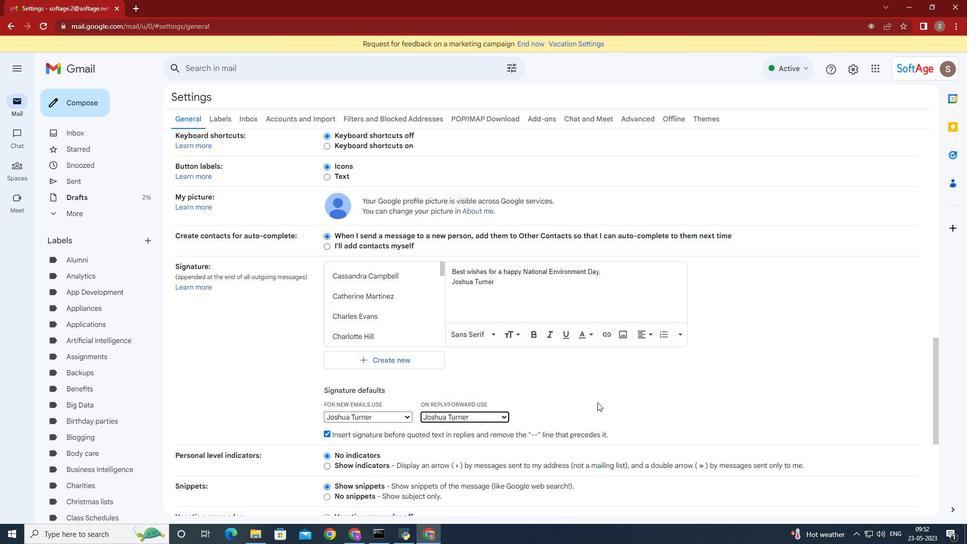 
Action: Mouse moved to (668, 369)
Screenshot: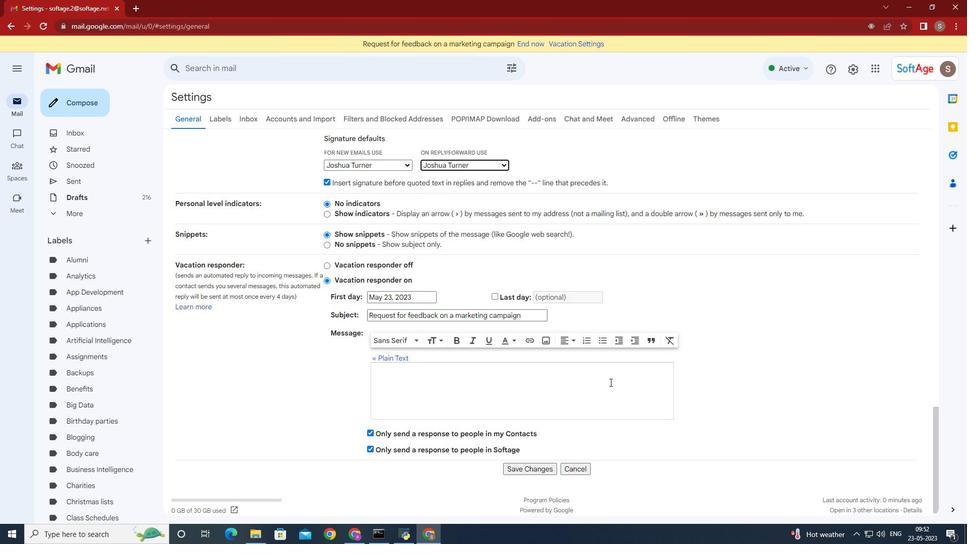 
Action: Mouse scrolled (668, 369) with delta (0, 0)
Screenshot: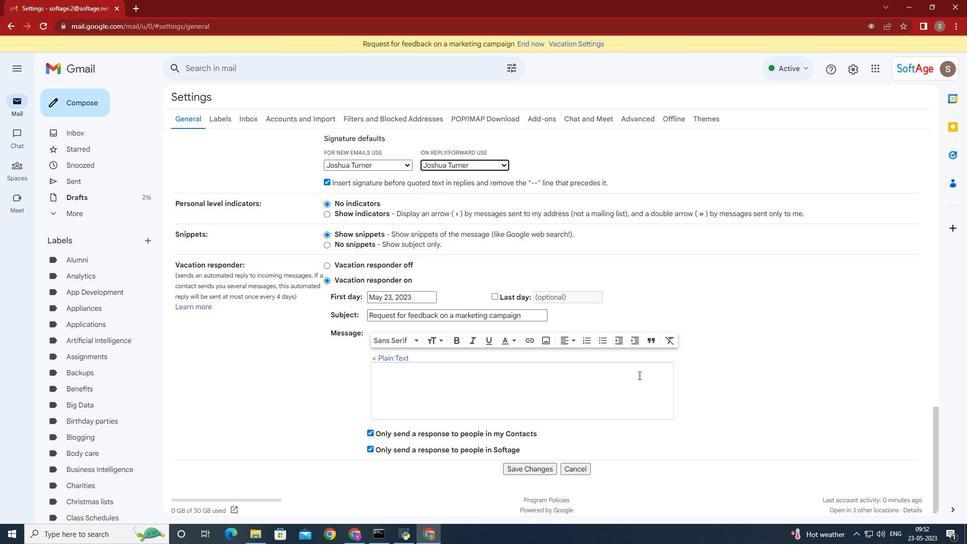 
Action: Mouse scrolled (668, 369) with delta (0, 0)
Screenshot: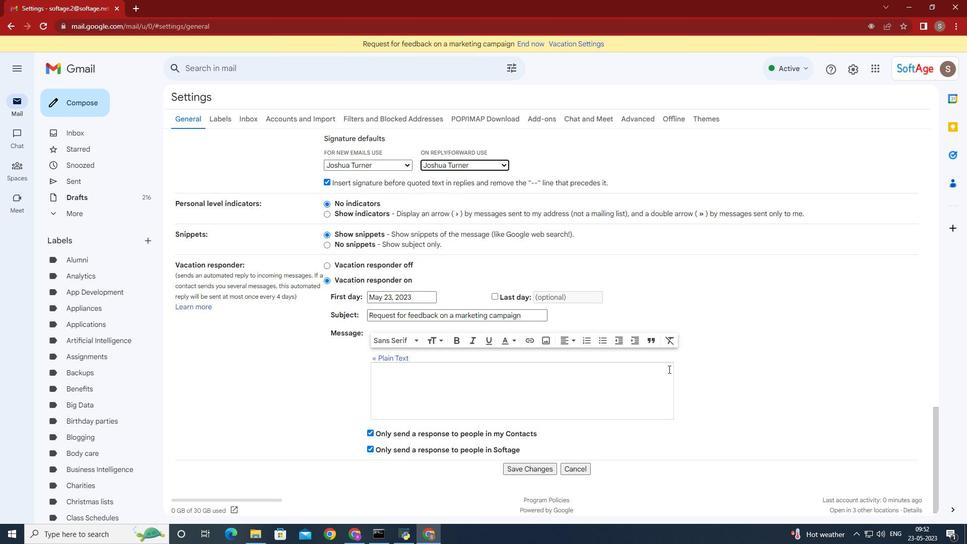 
Action: Mouse moved to (668, 369)
Screenshot: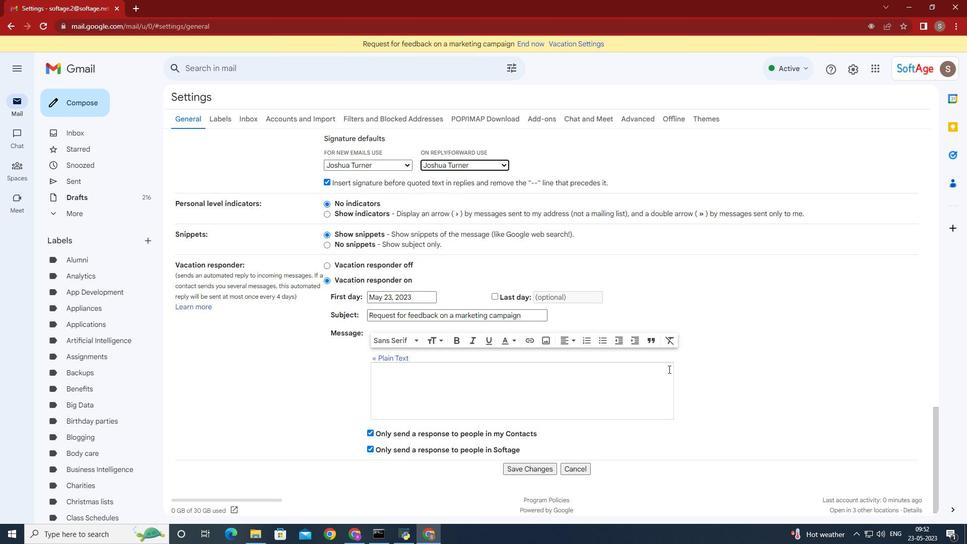 
Action: Mouse scrolled (668, 369) with delta (0, 0)
Screenshot: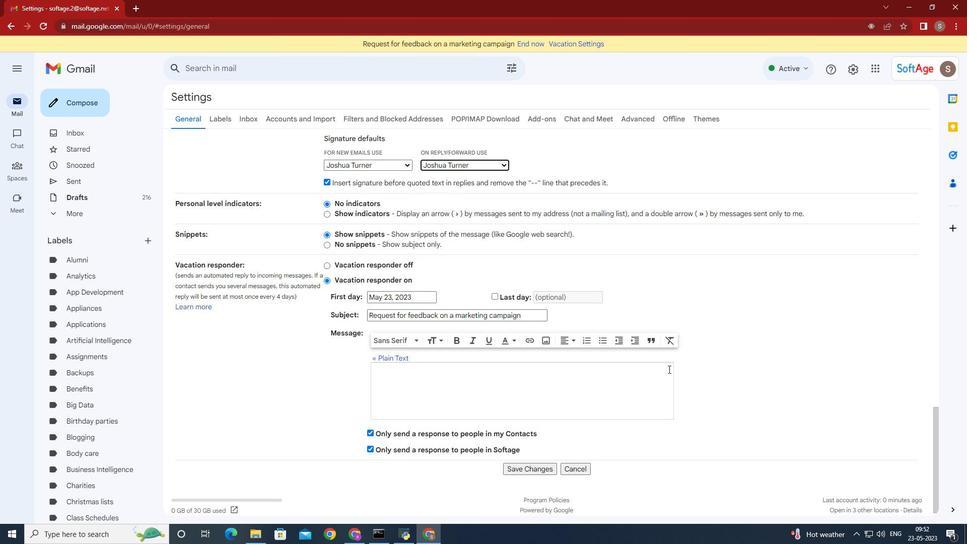 
Action: Mouse moved to (668, 370)
Screenshot: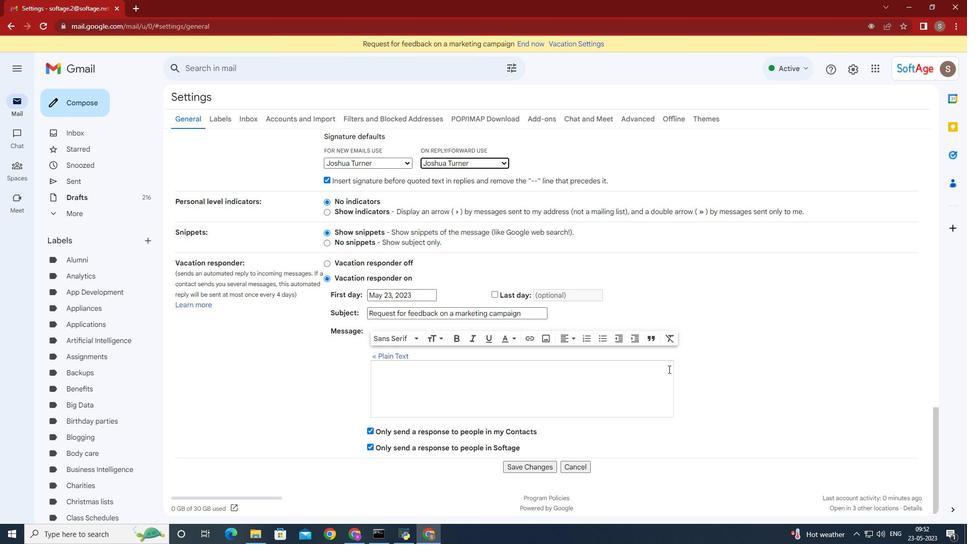
Action: Mouse scrolled (668, 369) with delta (0, 0)
Screenshot: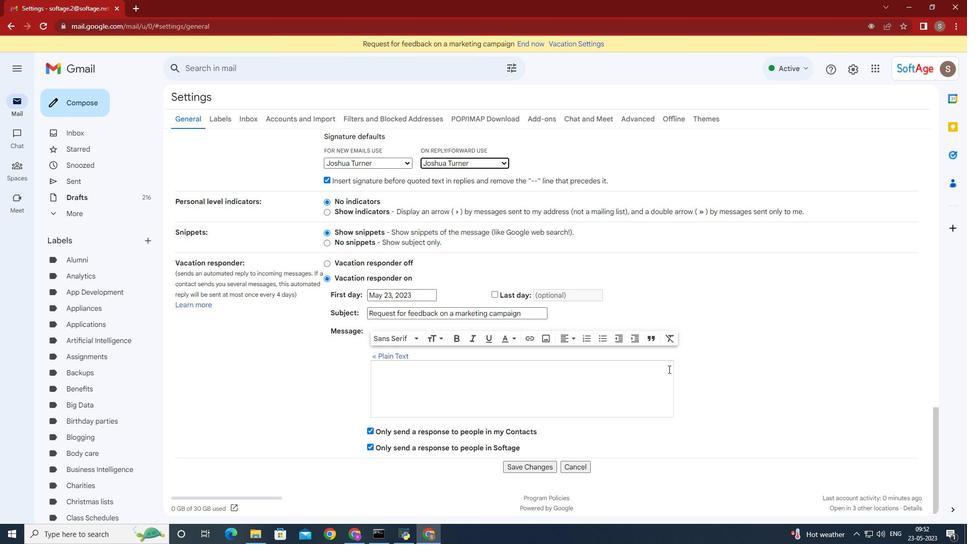 
Action: Mouse moved to (545, 461)
Screenshot: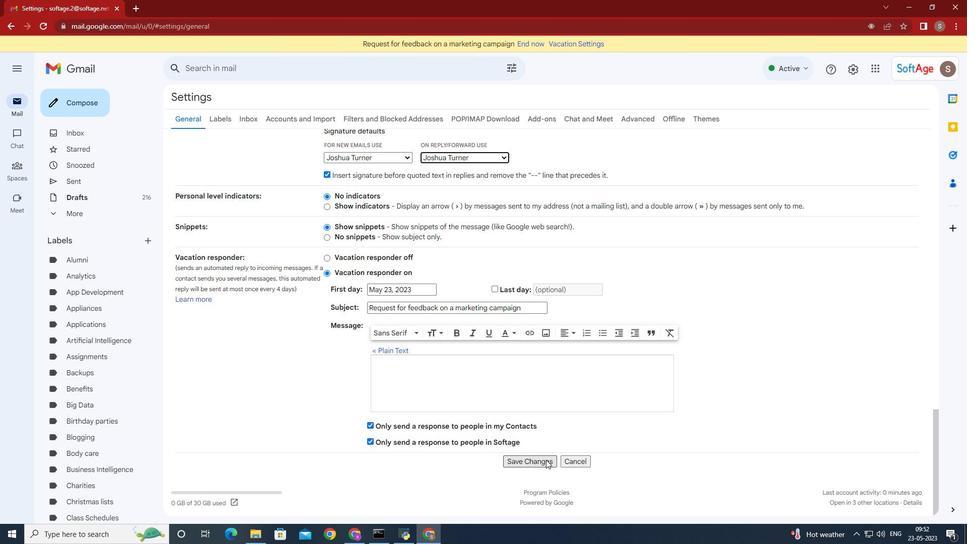 
Action: Mouse pressed left at (545, 461)
Screenshot: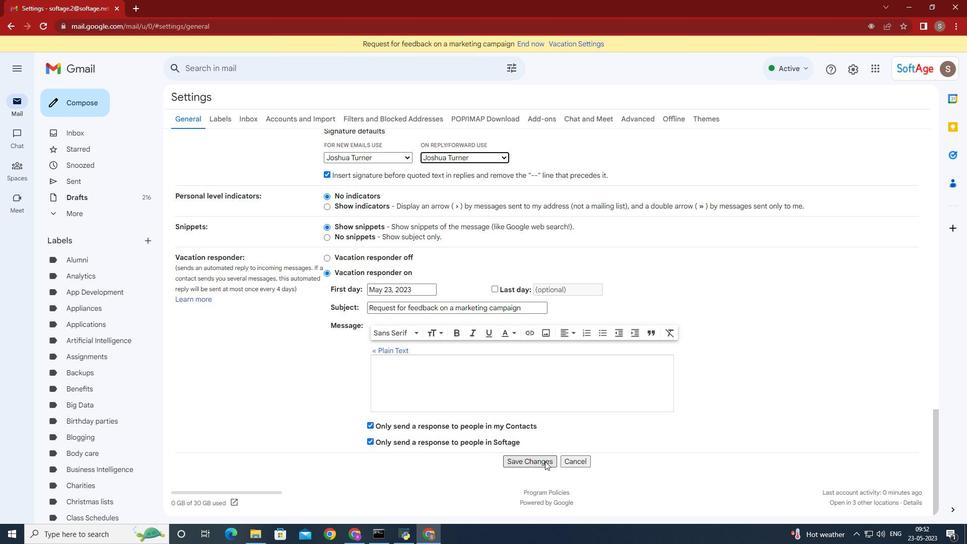 
Action: Mouse moved to (63, 96)
Screenshot: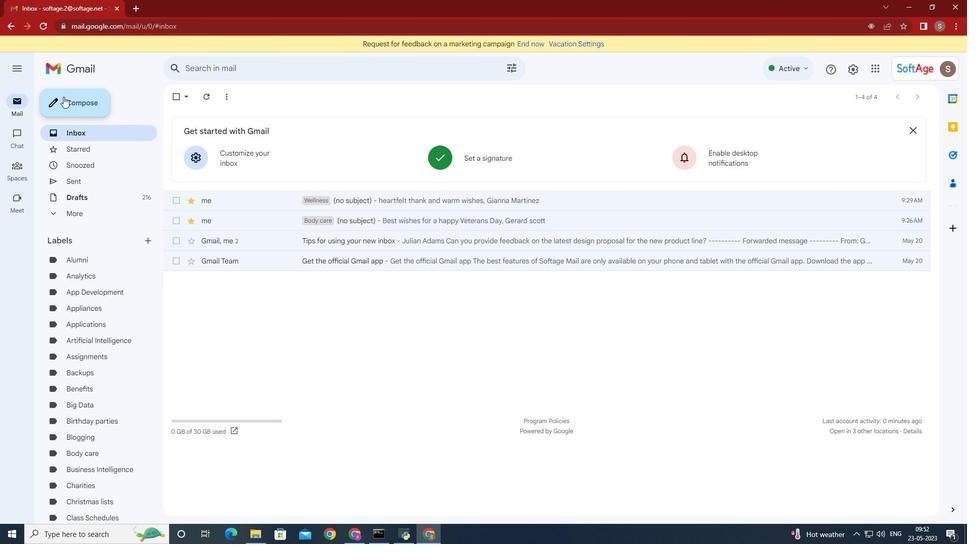 
Action: Mouse pressed left at (63, 96)
Screenshot: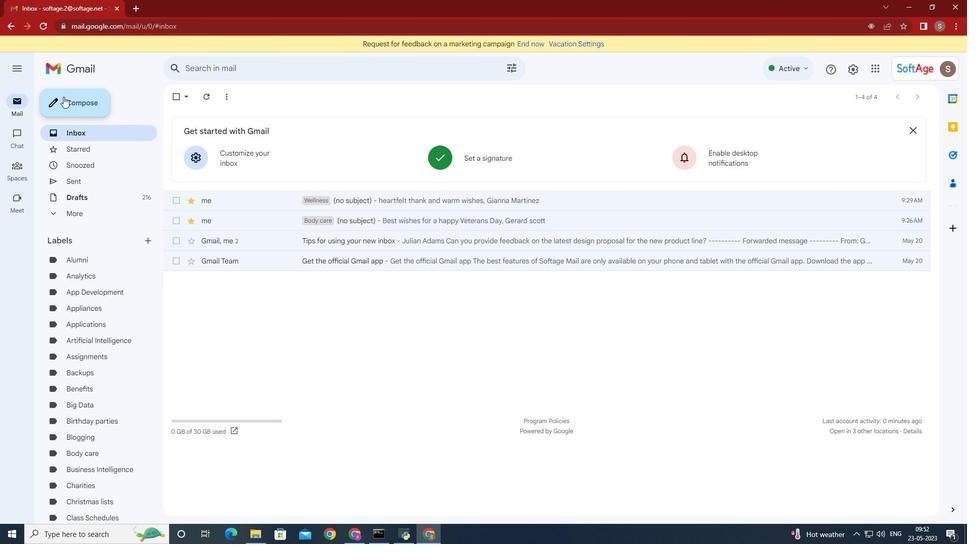 
Action: Mouse moved to (662, 378)
Screenshot: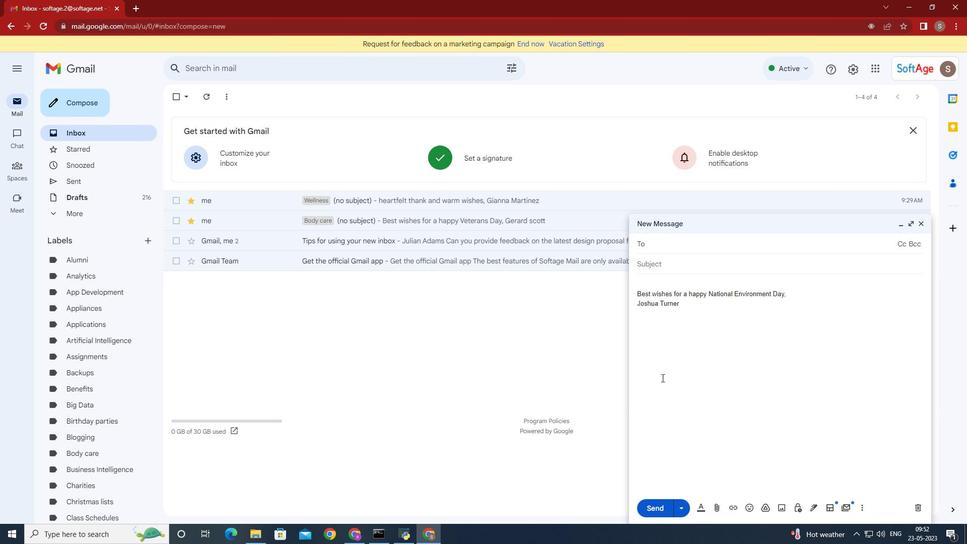 
Action: Key pressed <Key.shift>Softage.8
Screenshot: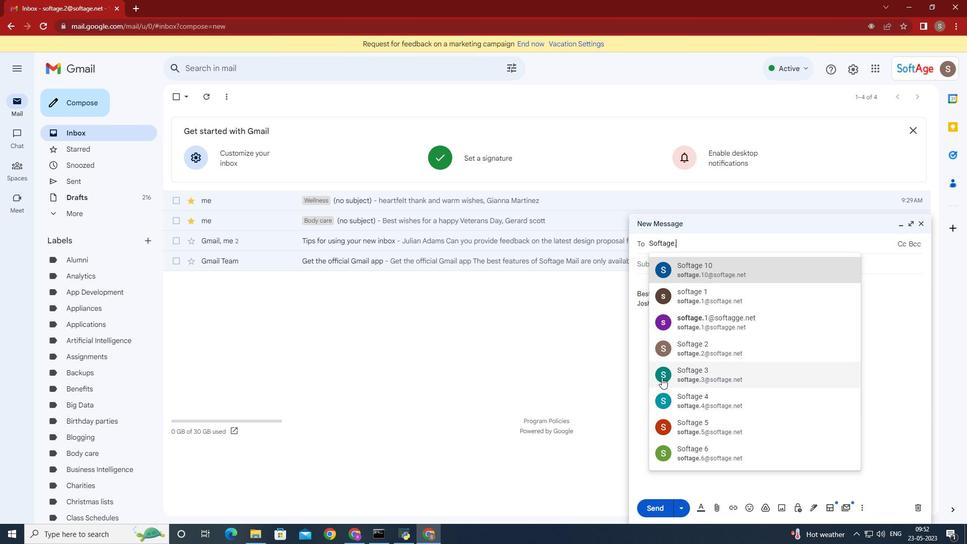 
Action: Mouse moved to (725, 265)
Screenshot: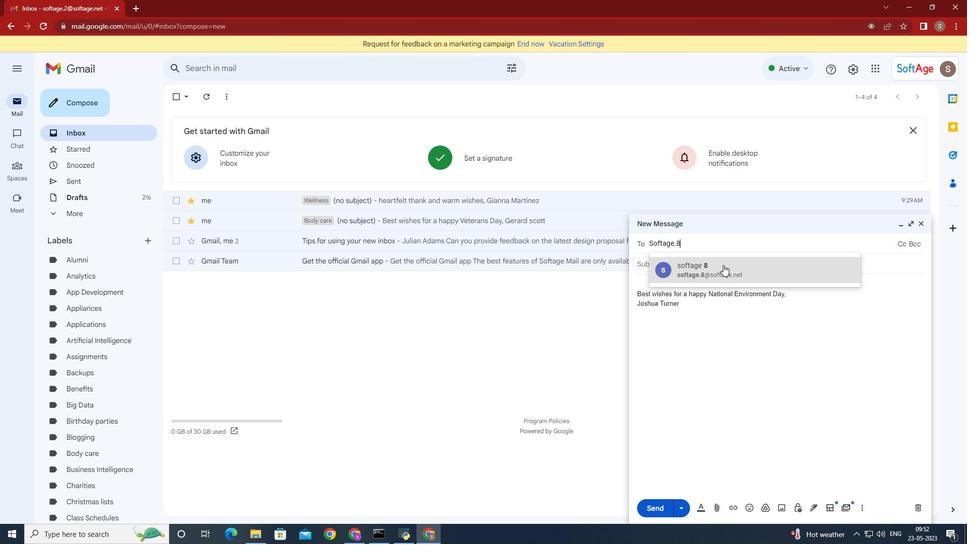 
Action: Mouse pressed left at (725, 265)
Screenshot: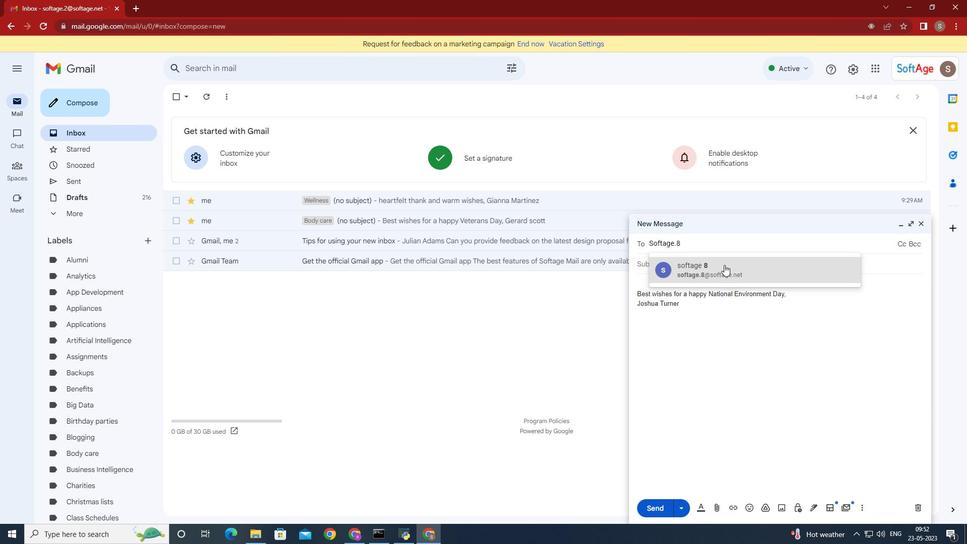 
Action: Mouse moved to (861, 507)
Screenshot: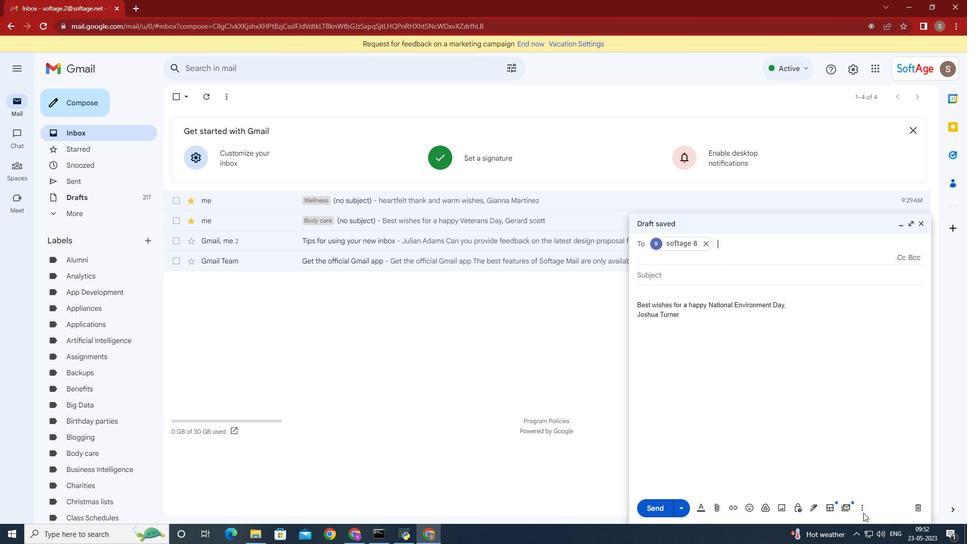 
Action: Mouse pressed left at (861, 507)
Screenshot: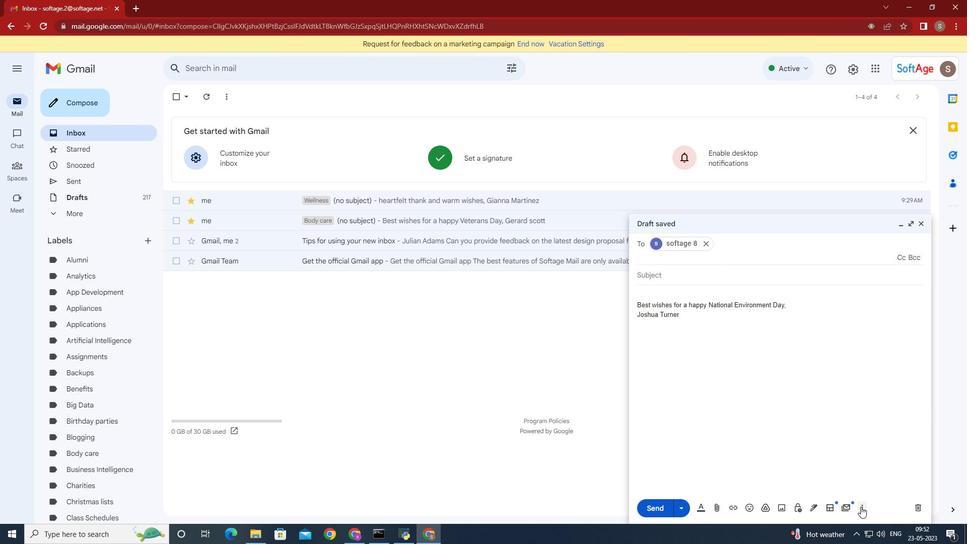 
Action: Mouse moved to (818, 410)
Screenshot: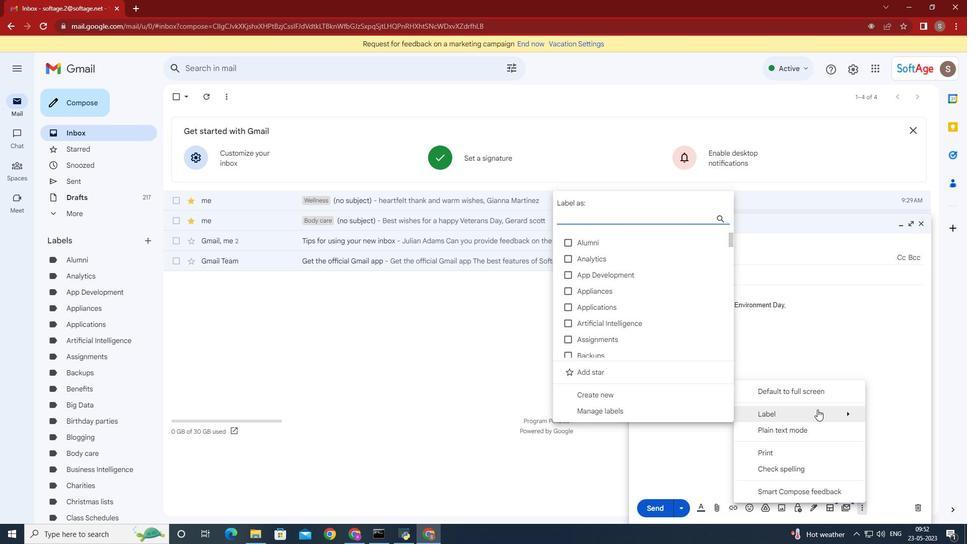 
Action: Mouse pressed left at (818, 410)
Screenshot: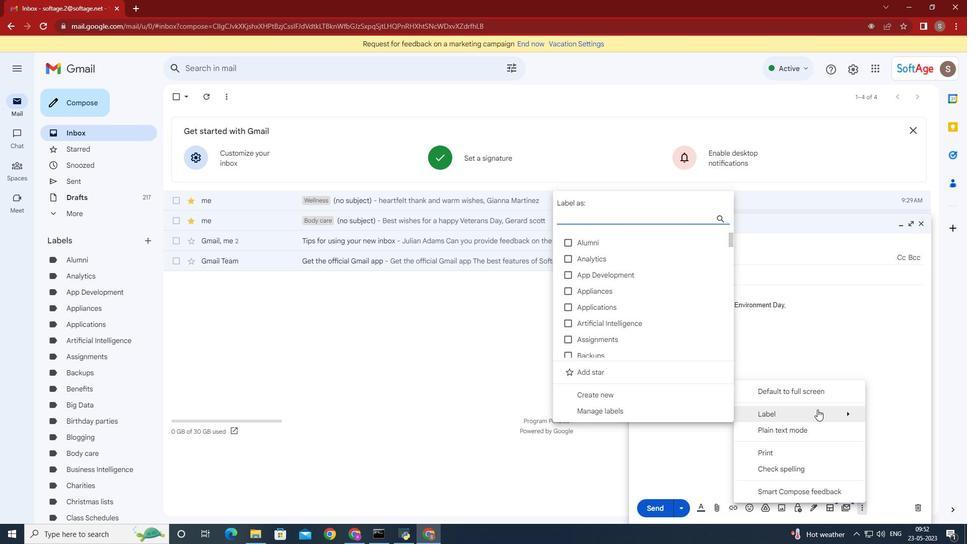 
Action: Mouse moved to (568, 217)
Screenshot: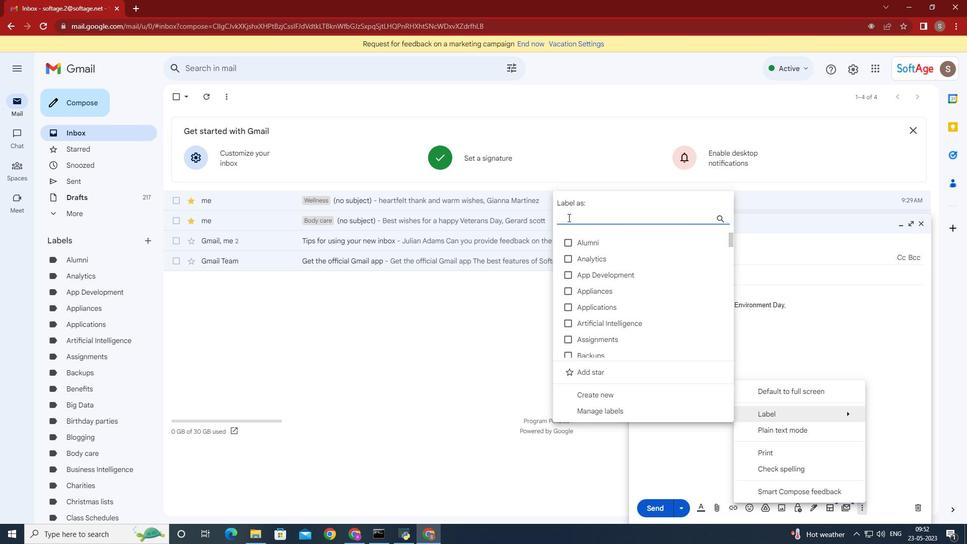 
Action: Key pressed <Key.shift>User<Key.space><Key.shift>Ex<Key.backspace><Key.backspace><Key.backspace><Key.backspace><Key.backspace><Key.backspace><Key.backspace><Key.backspace><Key.backspace><Key.backspace><Key.backspace><Key.backspace>
Screenshot: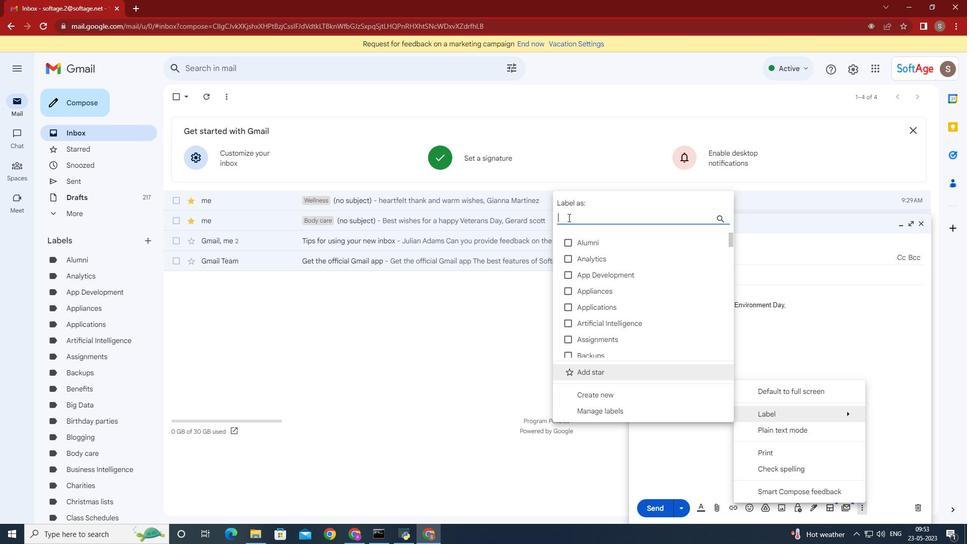 
Action: Mouse moved to (147, 241)
Screenshot: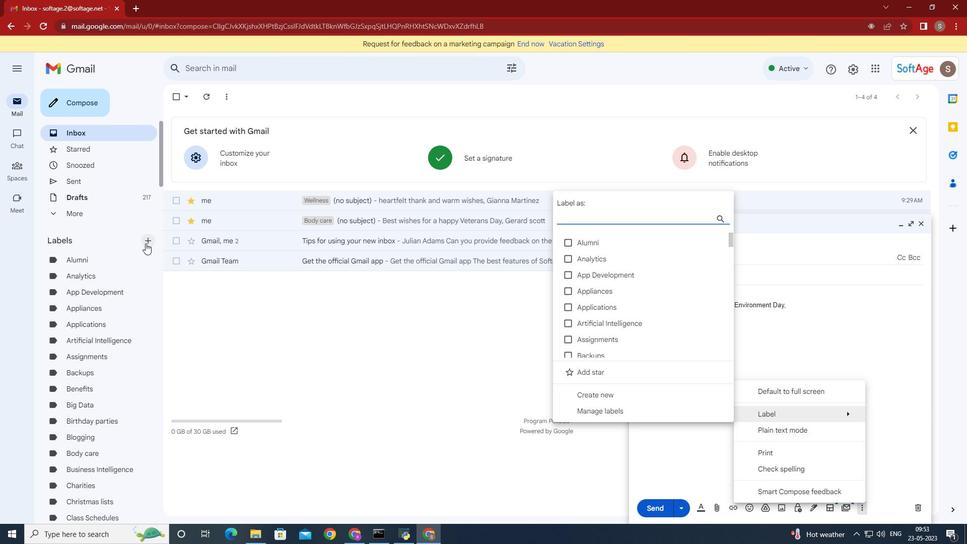 
Action: Mouse pressed left at (147, 241)
Screenshot: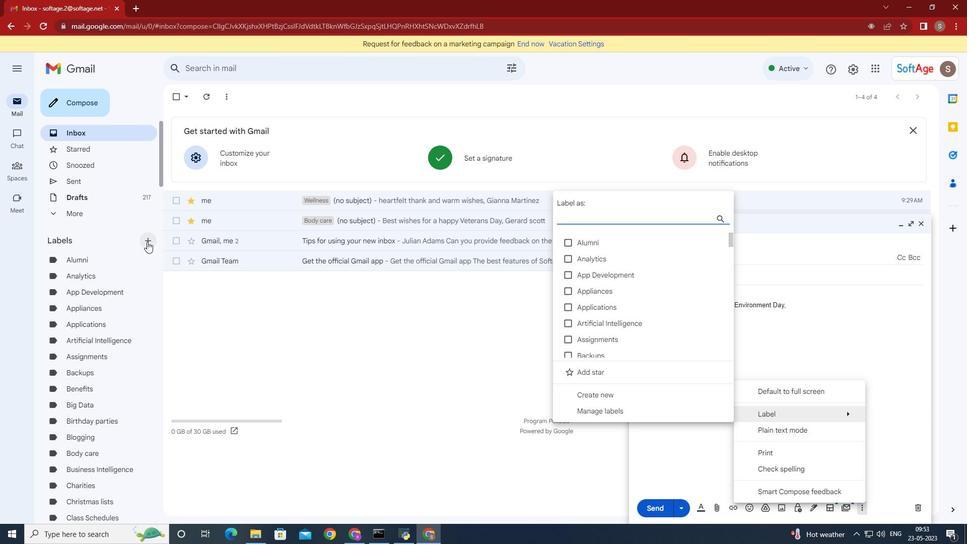 
Action: Mouse moved to (362, 279)
Screenshot: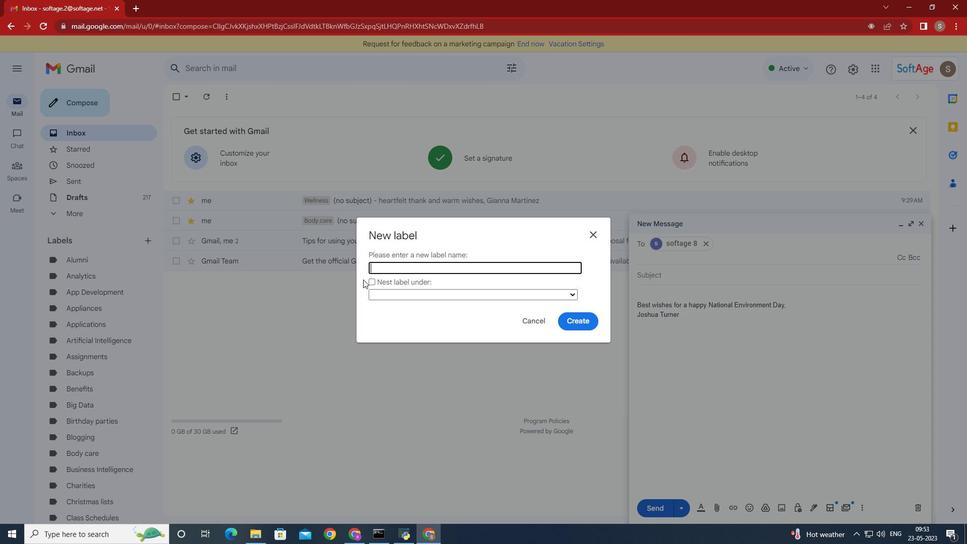 
Action: Key pressed <Key.shift><Key.shift><Key.shift><Key.shift><Key.shift>User<Key.space><Key.shift><Key.shift><Key.shift><Key.shift><Key.shift><Key.shift>Experience
Screenshot: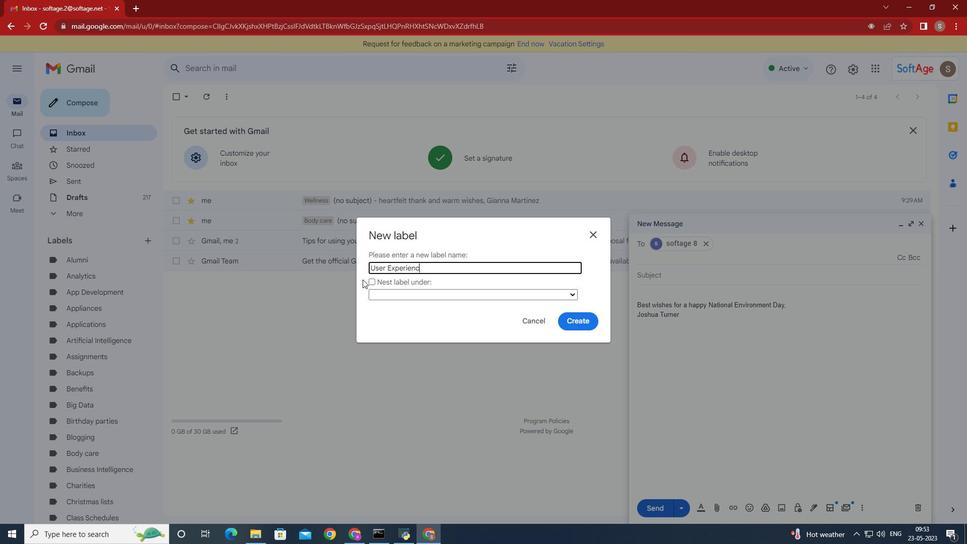 
Action: Mouse moved to (593, 323)
Screenshot: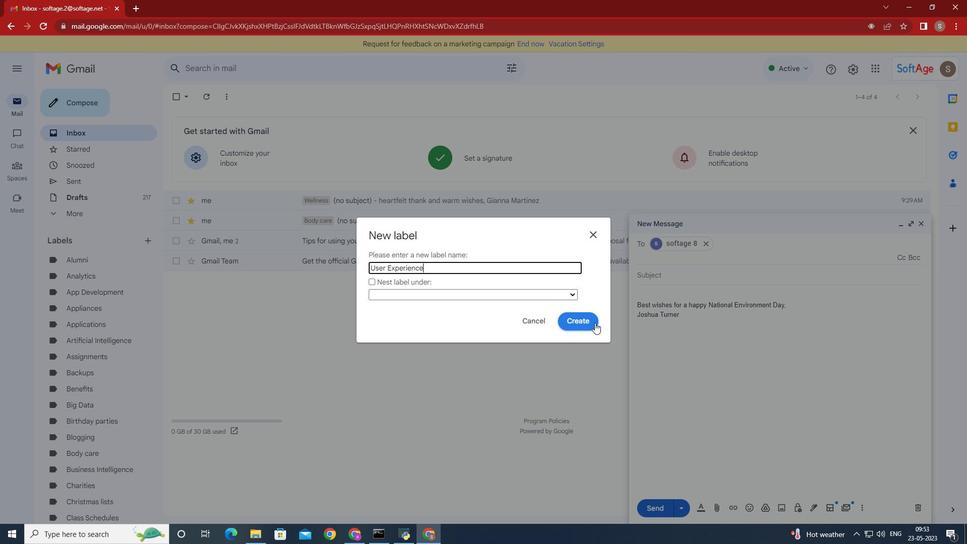 
Action: Mouse pressed left at (593, 323)
Screenshot: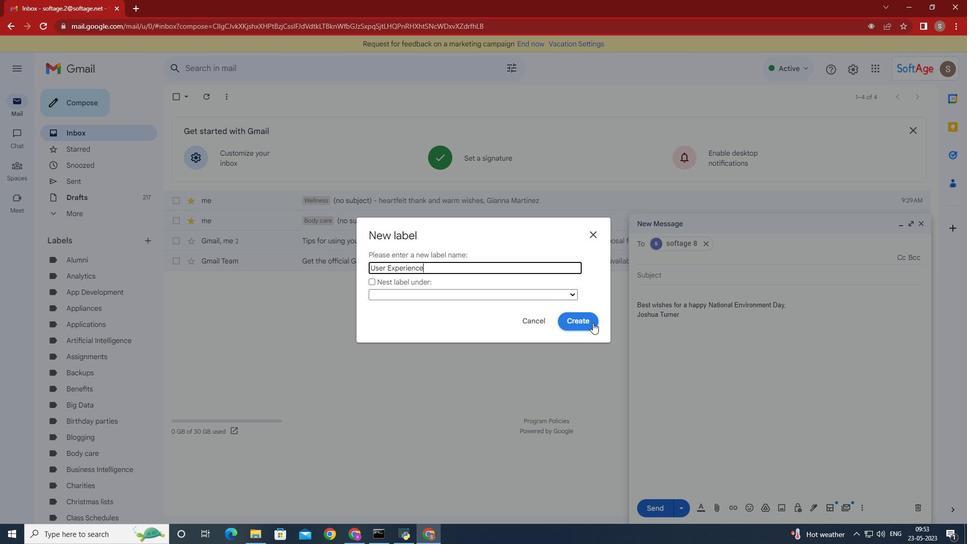 
Action: Mouse moved to (593, 323)
Screenshot: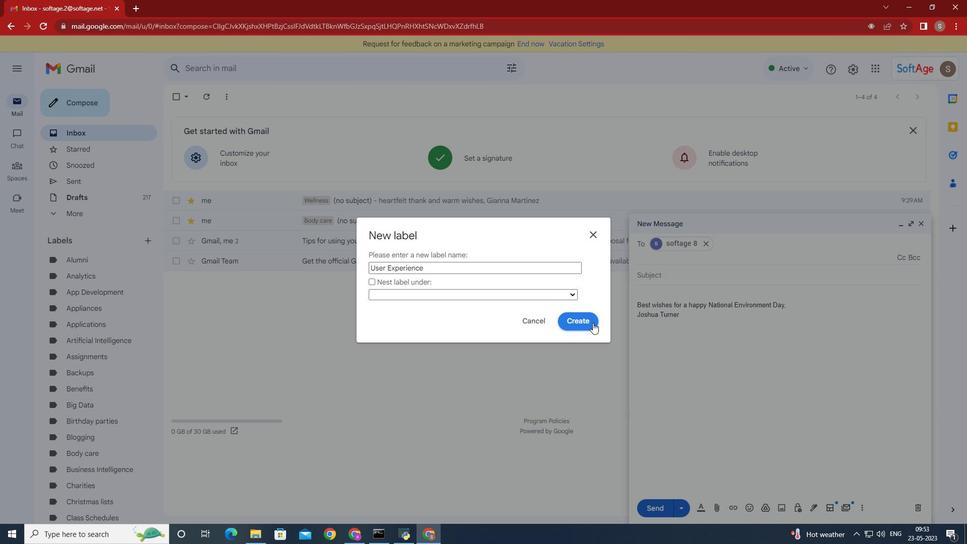 
